 Task: Create validation rules for patient object.
Action: Mouse moved to (321, 168)
Screenshot: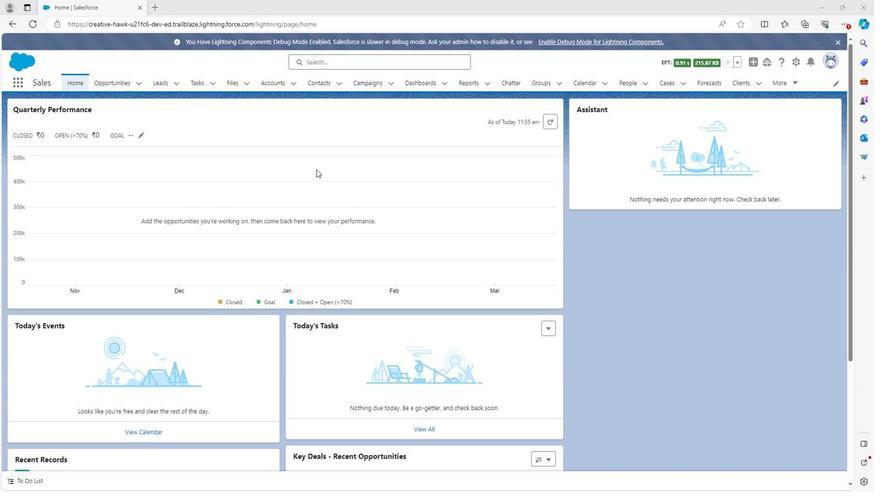 
Action: Mouse pressed left at (321, 168)
Screenshot: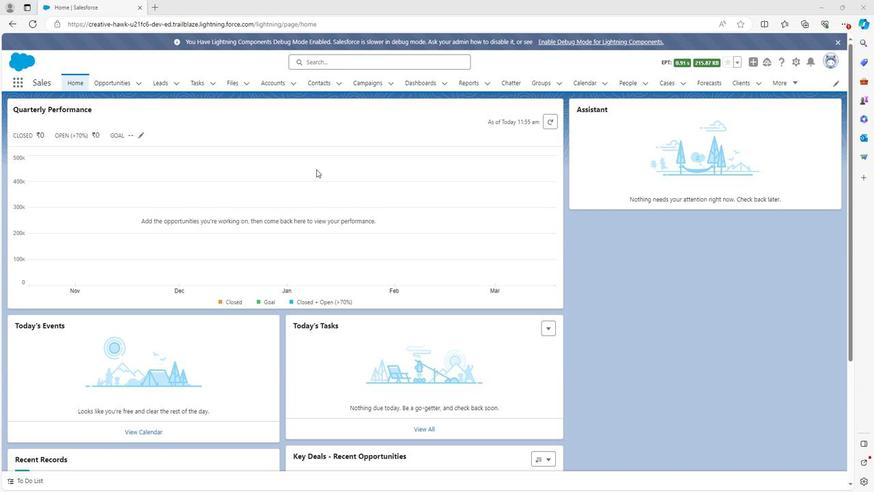 
Action: Mouse moved to (818, 56)
Screenshot: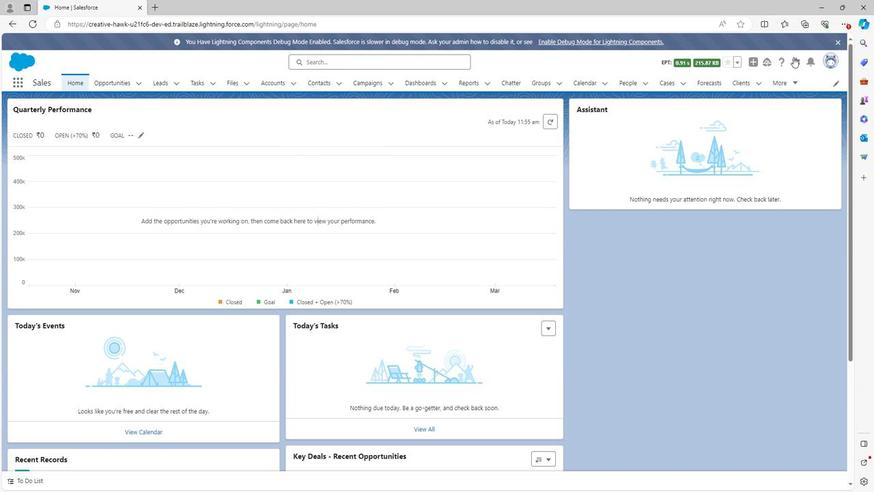 
Action: Mouse pressed left at (818, 56)
Screenshot: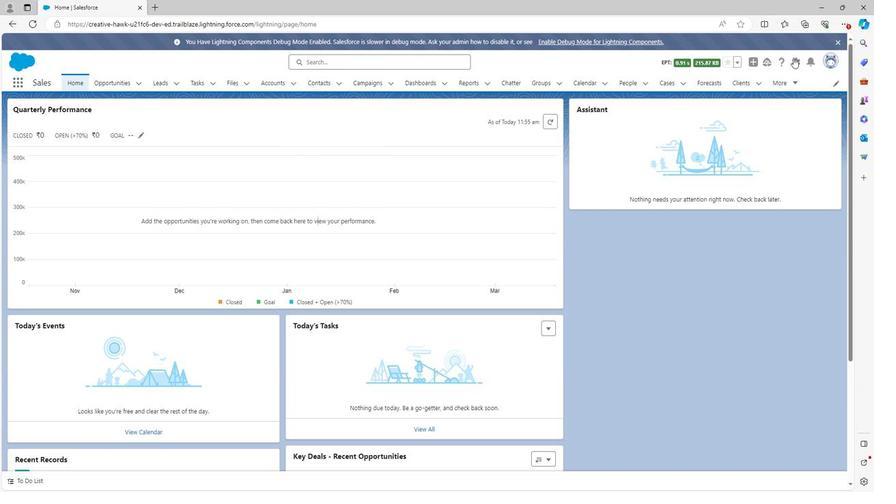 
Action: Mouse moved to (785, 88)
Screenshot: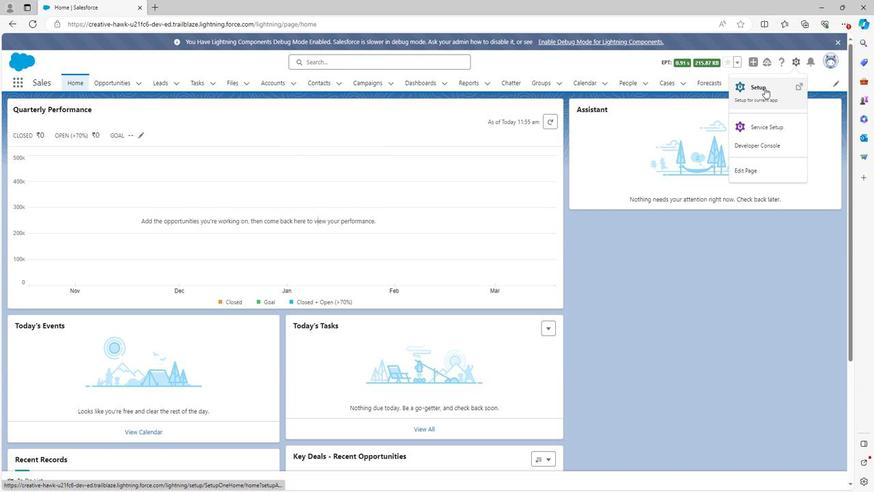 
Action: Mouse pressed left at (785, 88)
Screenshot: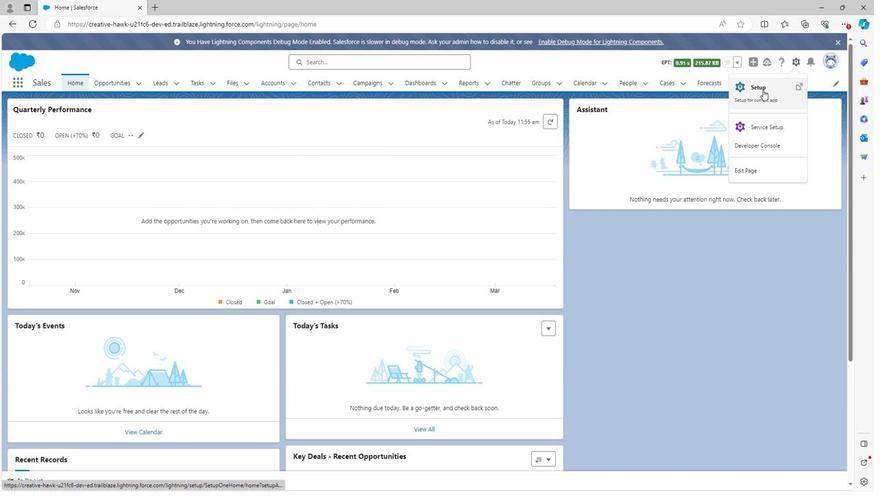 
Action: Mouse moved to (103, 82)
Screenshot: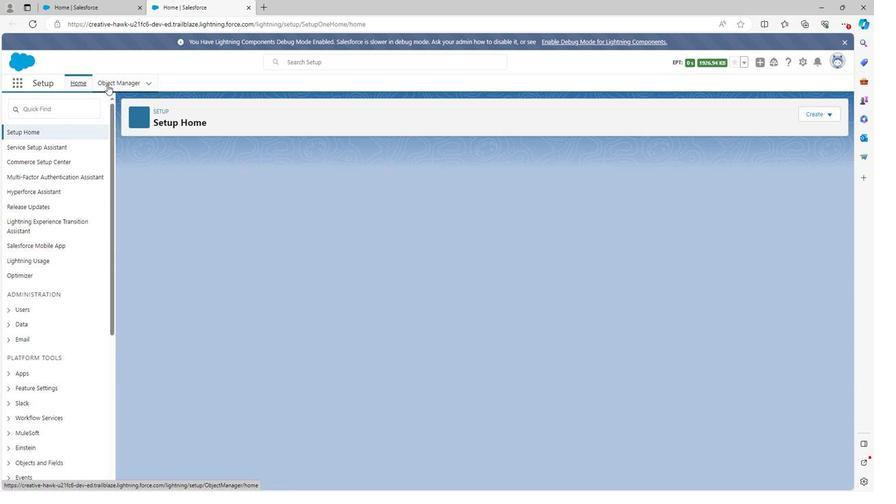 
Action: Mouse pressed left at (103, 82)
Screenshot: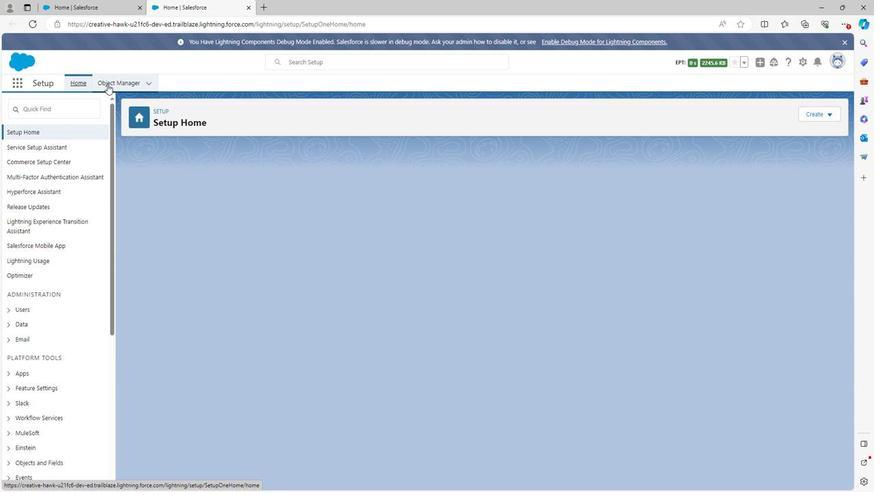 
Action: Mouse moved to (75, 267)
Screenshot: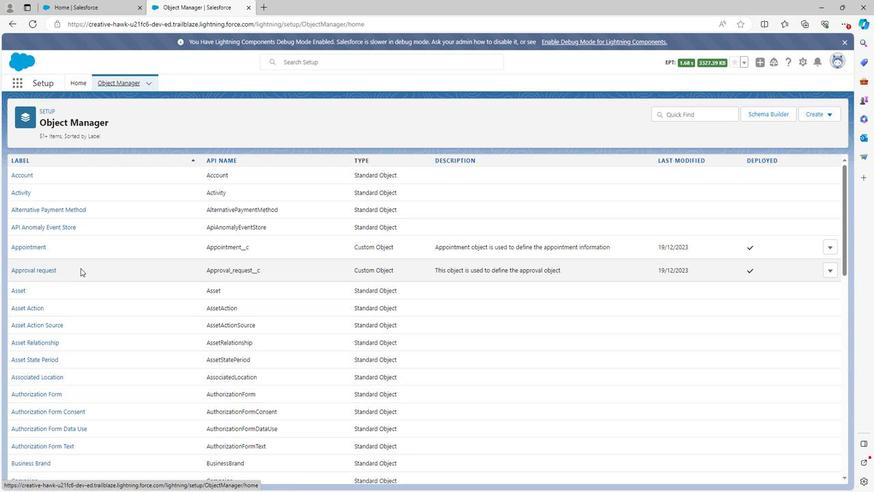 
Action: Mouse scrolled (75, 267) with delta (0, 0)
Screenshot: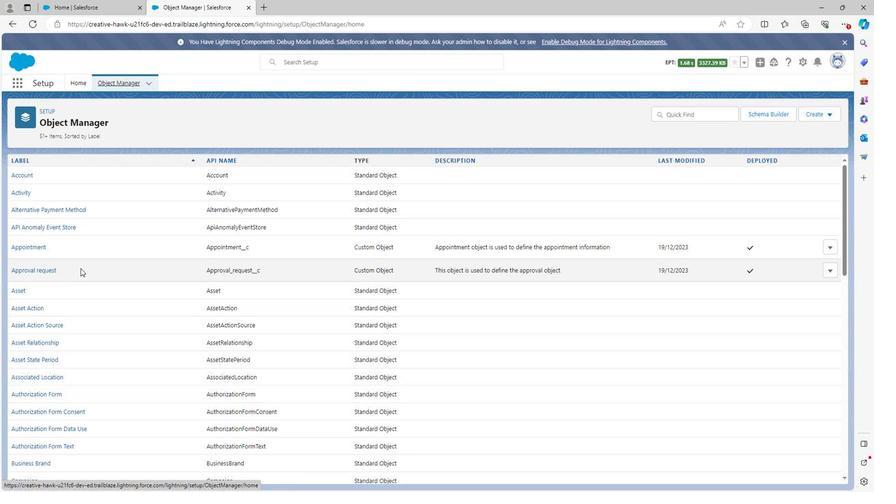 
Action: Mouse scrolled (75, 267) with delta (0, 0)
Screenshot: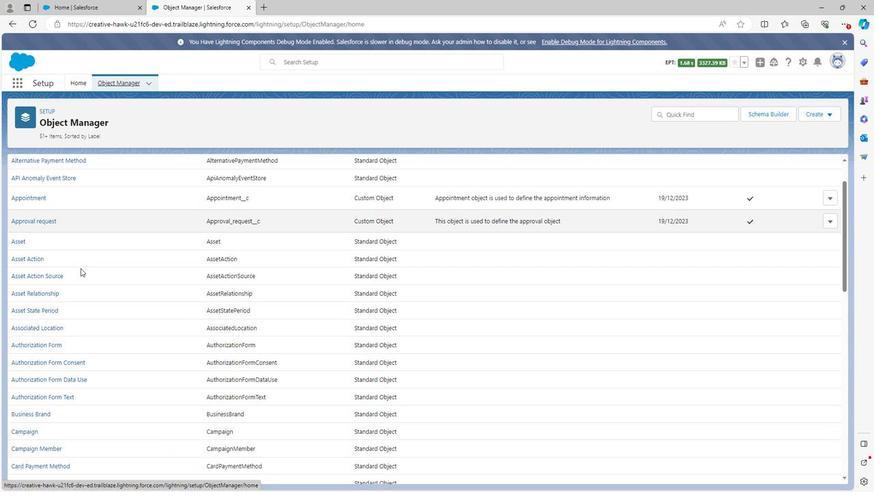 
Action: Mouse scrolled (75, 267) with delta (0, 0)
Screenshot: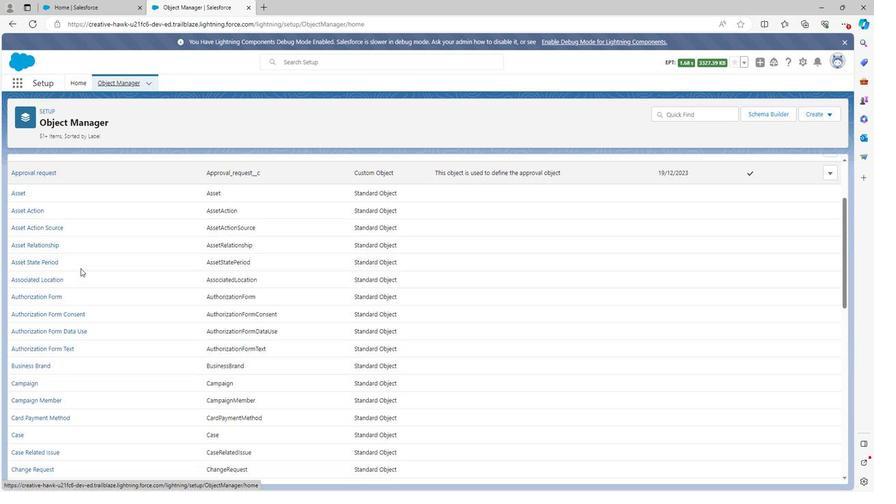 
Action: Mouse moved to (75, 269)
Screenshot: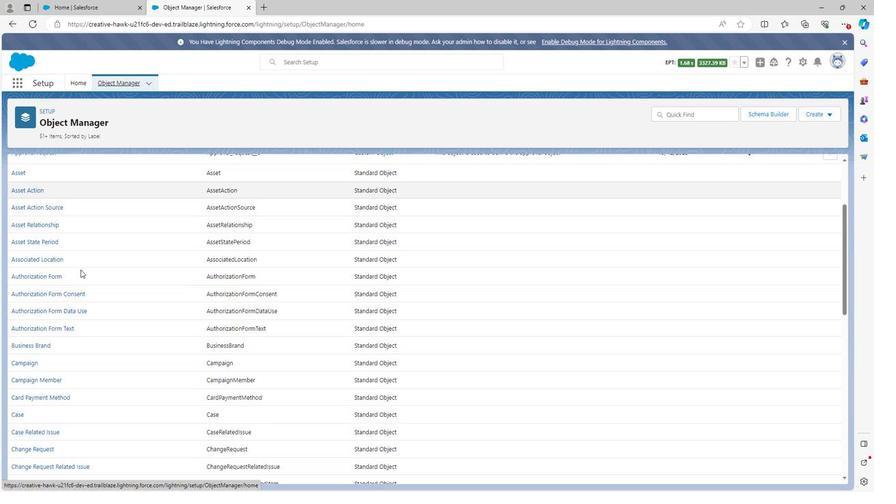 
Action: Mouse scrolled (75, 269) with delta (0, 0)
Screenshot: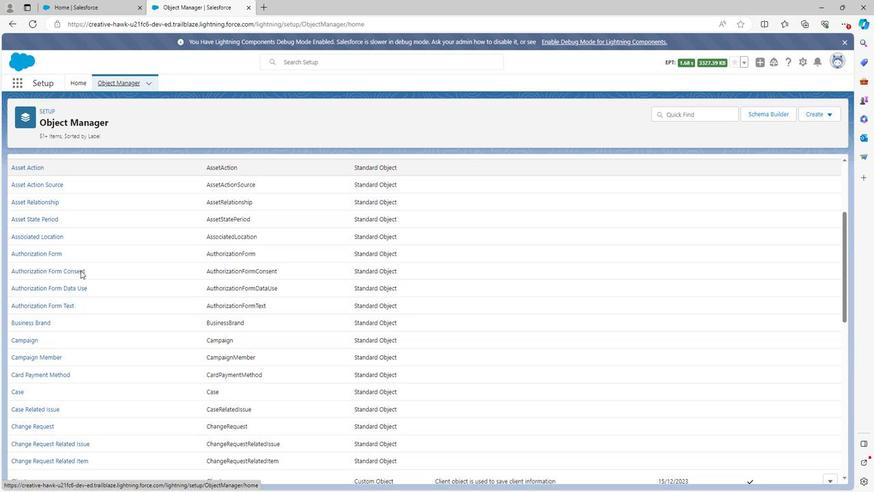 
Action: Mouse scrolled (75, 269) with delta (0, 0)
Screenshot: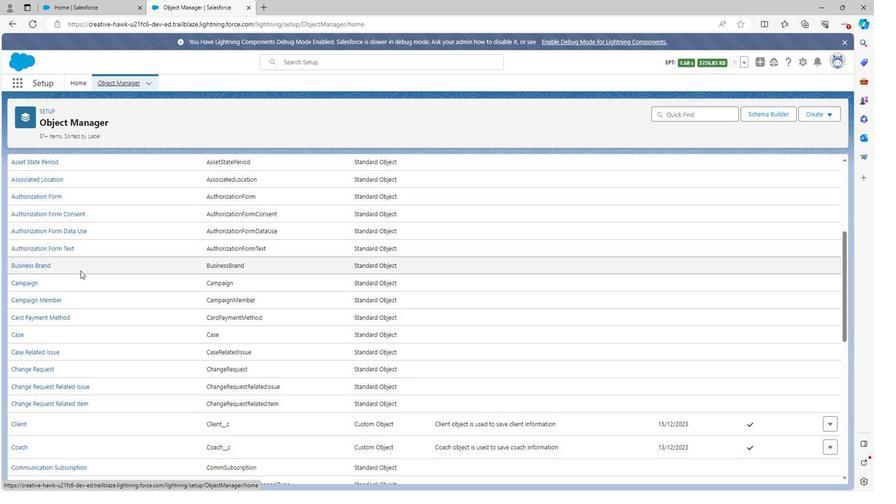 
Action: Mouse scrolled (75, 269) with delta (0, 0)
Screenshot: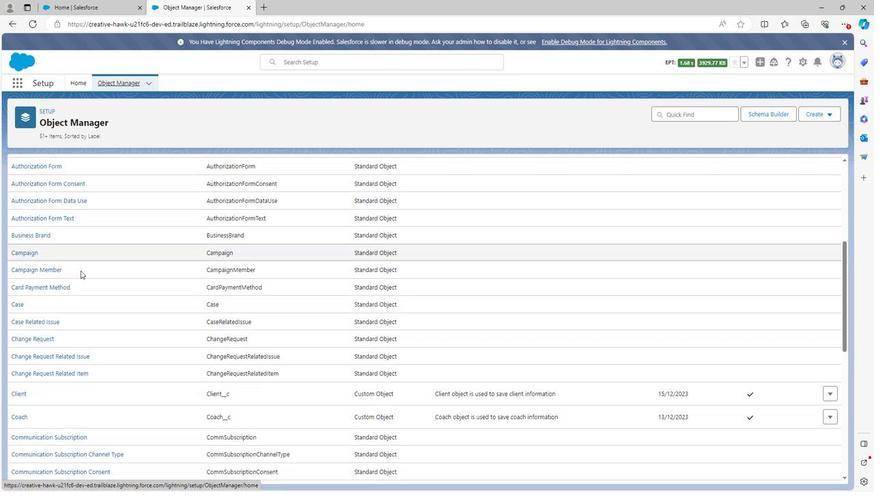 
Action: Mouse moved to (75, 270)
Screenshot: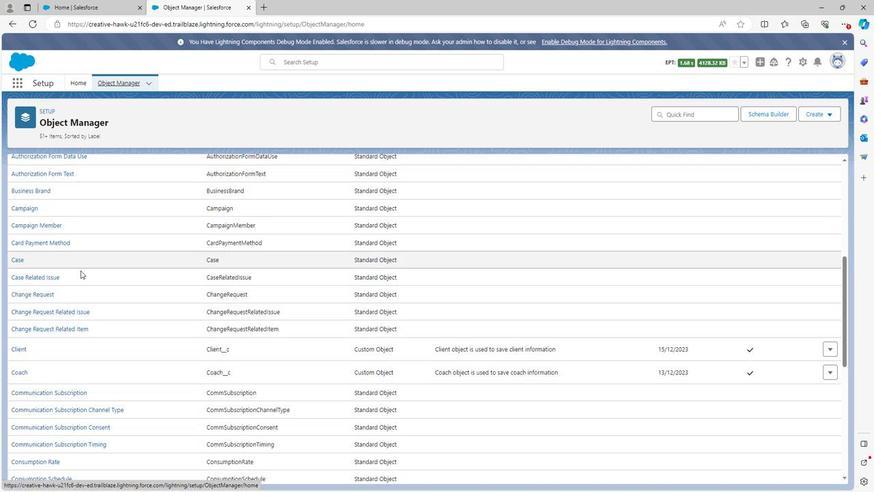 
Action: Mouse scrolled (75, 269) with delta (0, 0)
Screenshot: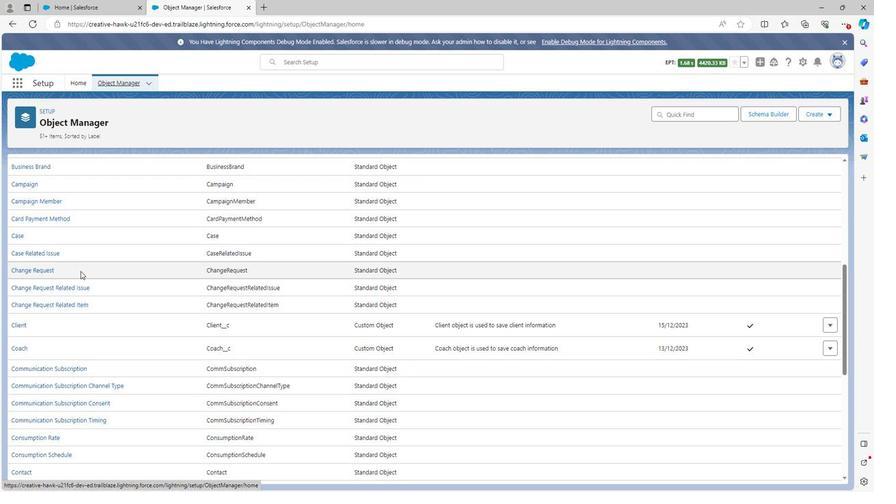 
Action: Mouse scrolled (75, 269) with delta (0, 0)
Screenshot: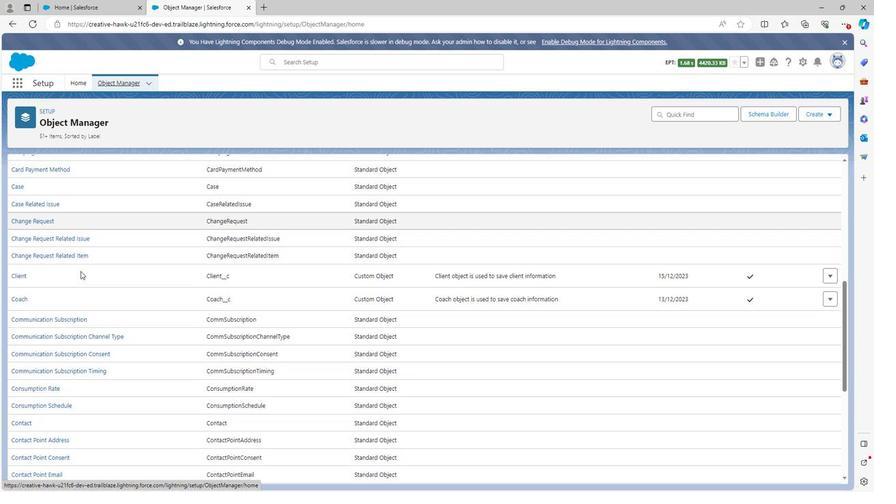 
Action: Mouse scrolled (75, 269) with delta (0, 0)
Screenshot: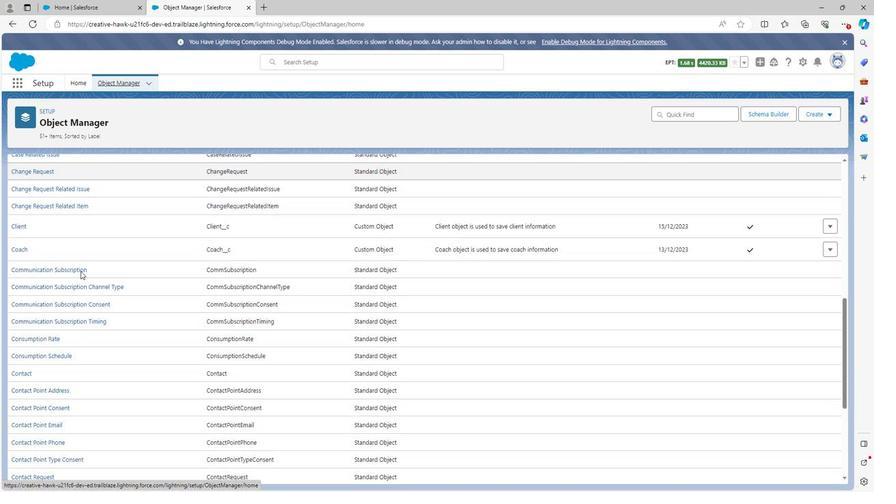 
Action: Mouse scrolled (75, 269) with delta (0, 0)
Screenshot: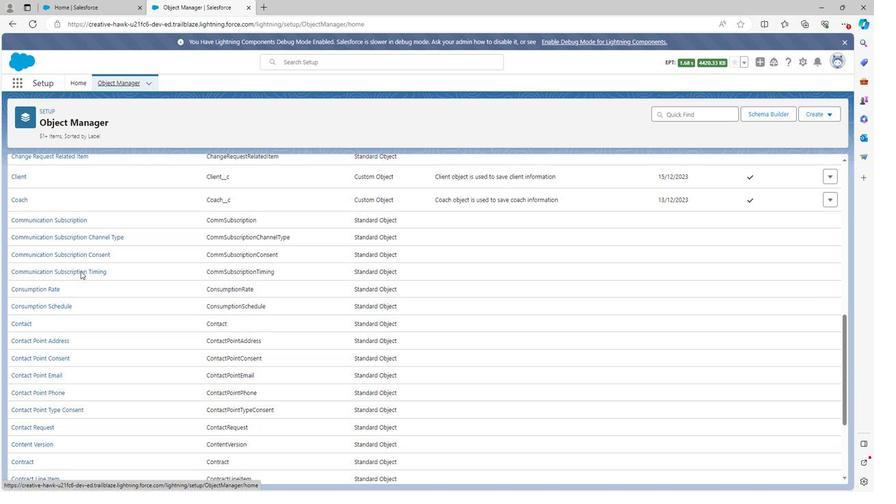 
Action: Mouse scrolled (75, 269) with delta (0, 0)
Screenshot: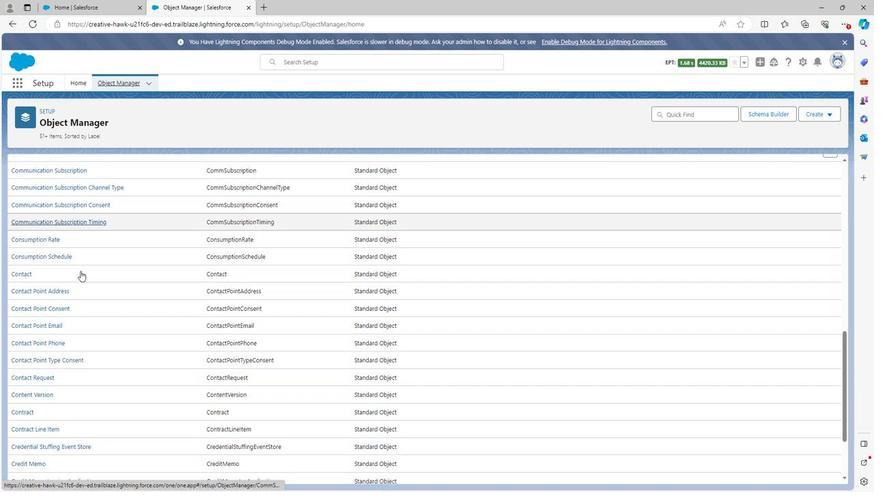
Action: Mouse scrolled (75, 269) with delta (0, 0)
Screenshot: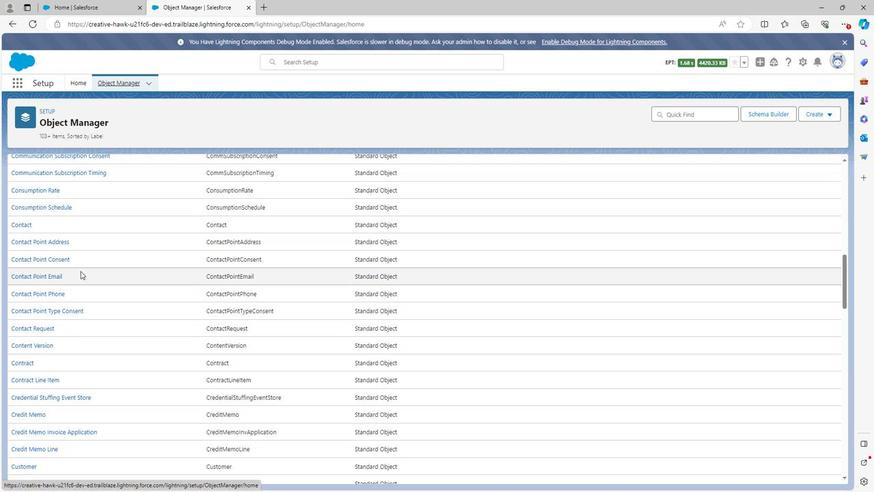 
Action: Mouse scrolled (75, 269) with delta (0, 0)
Screenshot: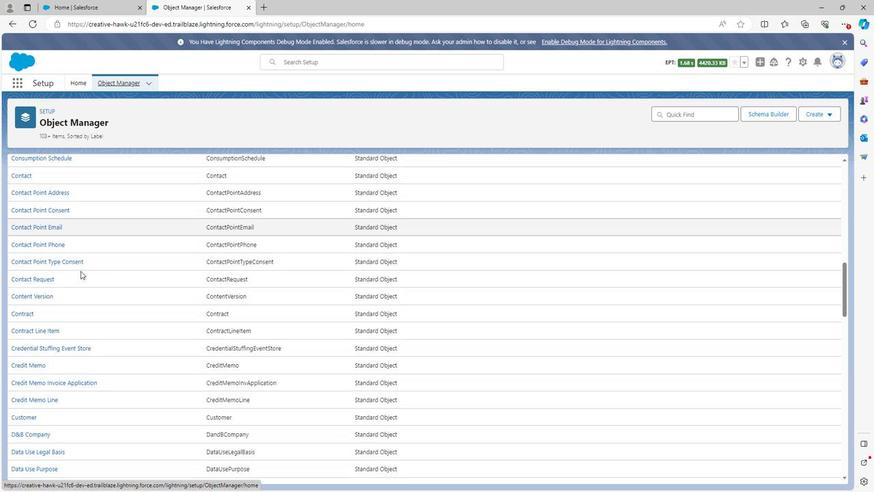 
Action: Mouse scrolled (75, 269) with delta (0, 0)
Screenshot: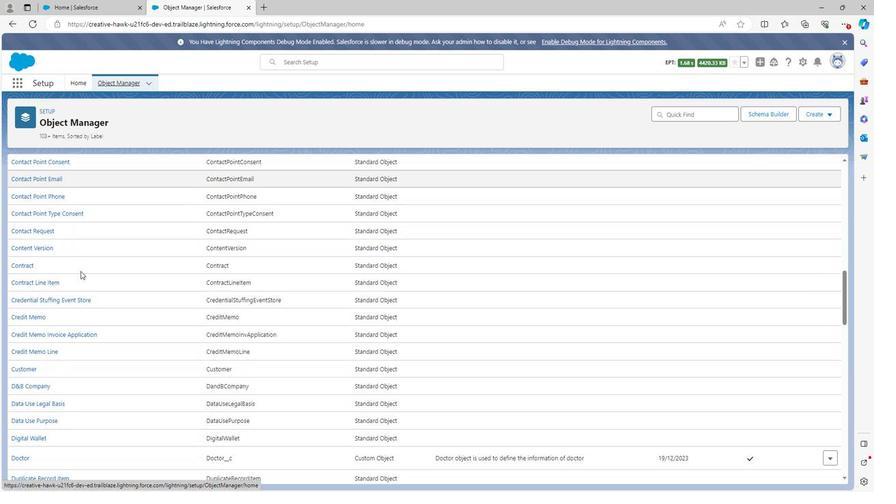 
Action: Mouse scrolled (75, 269) with delta (0, 0)
Screenshot: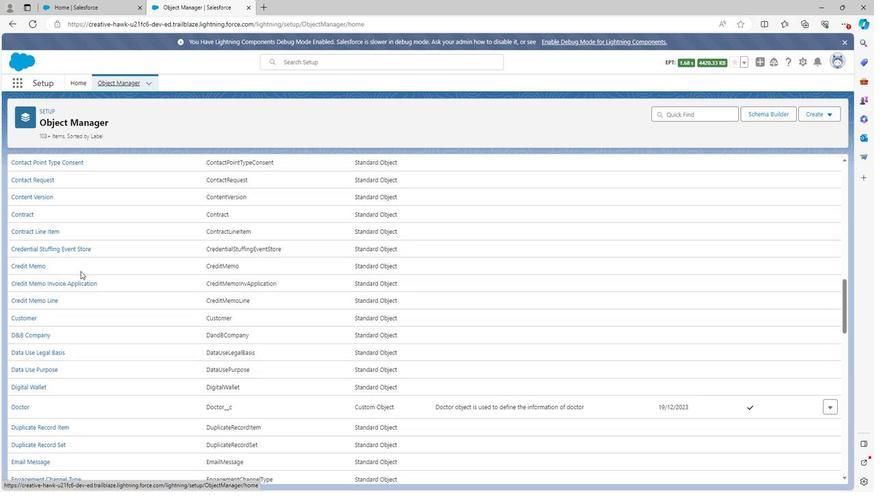 
Action: Mouse scrolled (75, 269) with delta (0, 0)
Screenshot: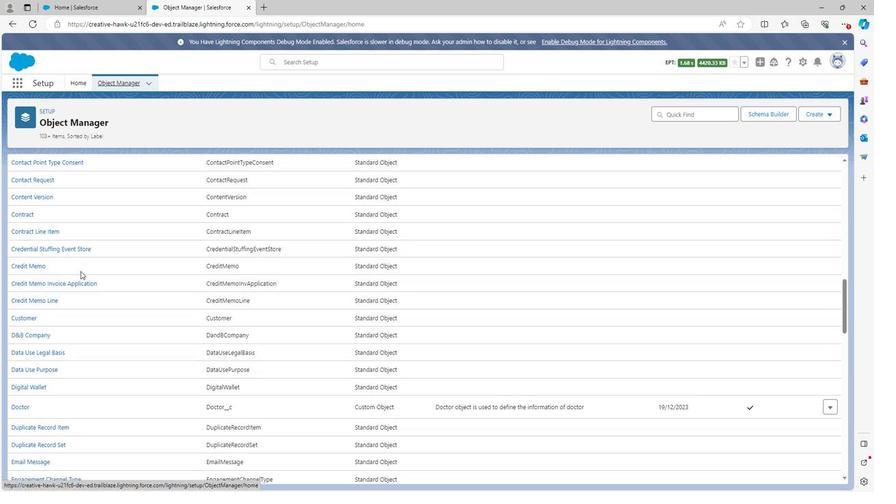 
Action: Mouse scrolled (75, 269) with delta (0, 0)
Screenshot: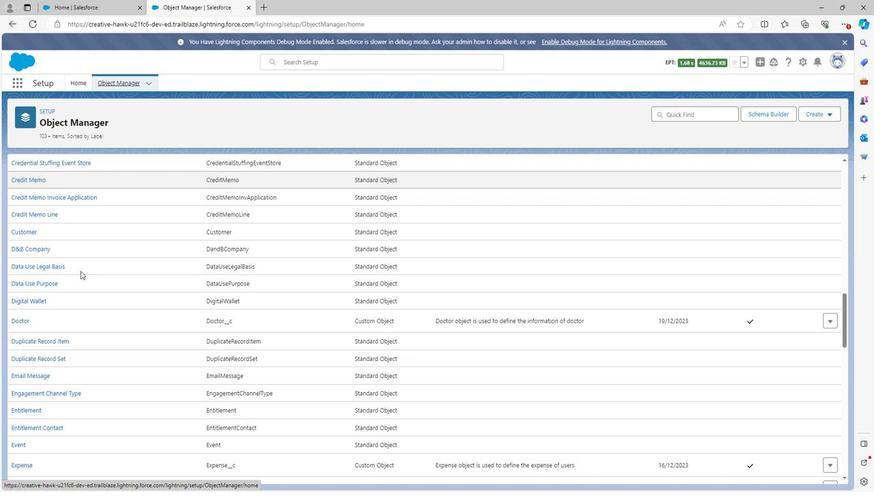 
Action: Mouse scrolled (75, 269) with delta (0, 0)
Screenshot: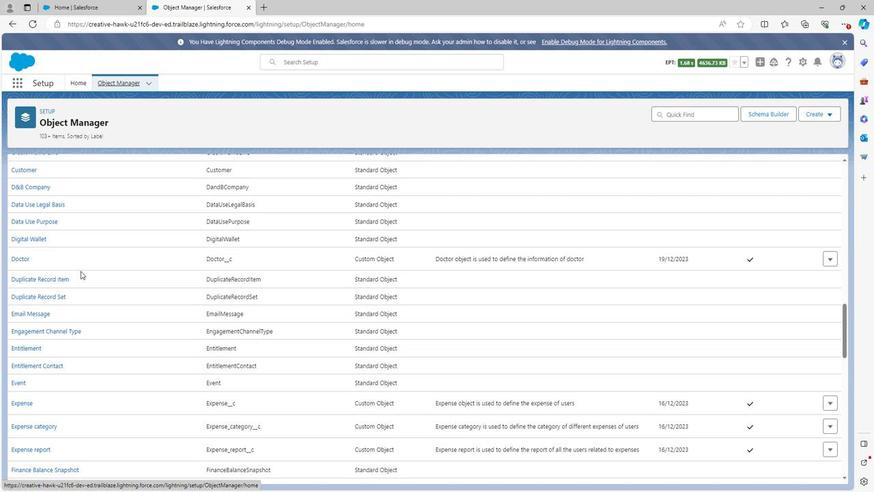 
Action: Mouse moved to (75, 271)
Screenshot: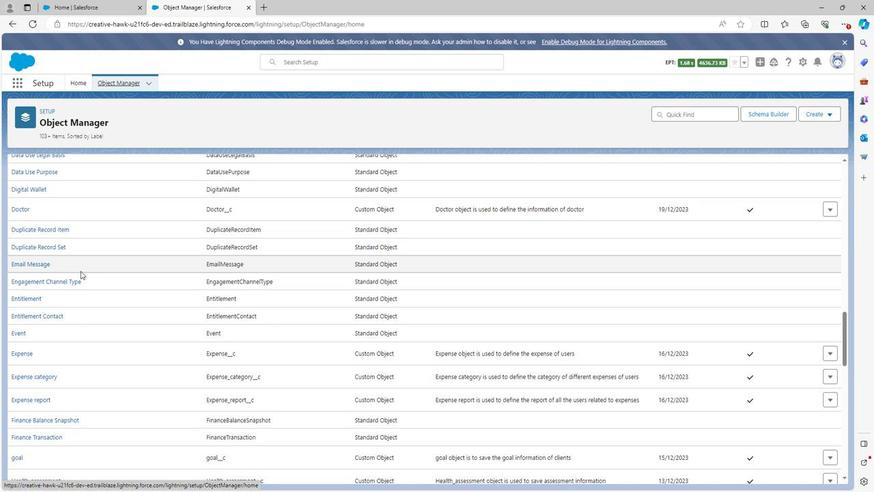
Action: Mouse scrolled (75, 271) with delta (0, 0)
Screenshot: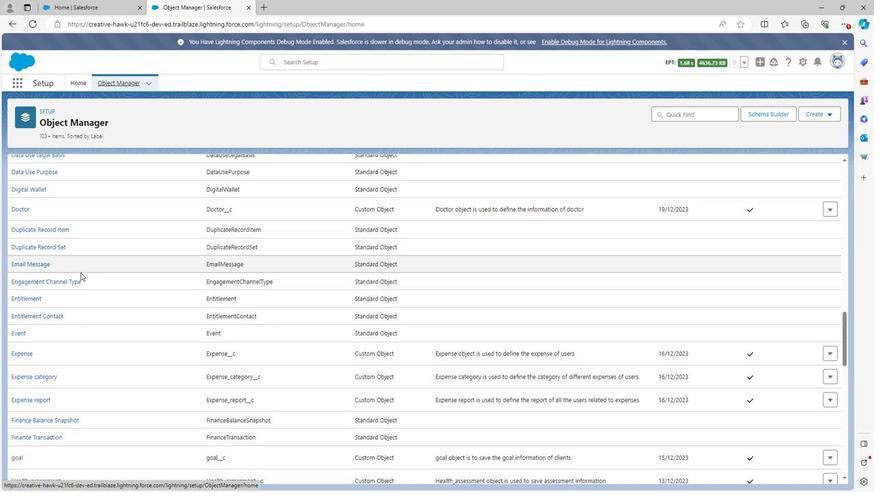 
Action: Mouse scrolled (75, 271) with delta (0, 0)
Screenshot: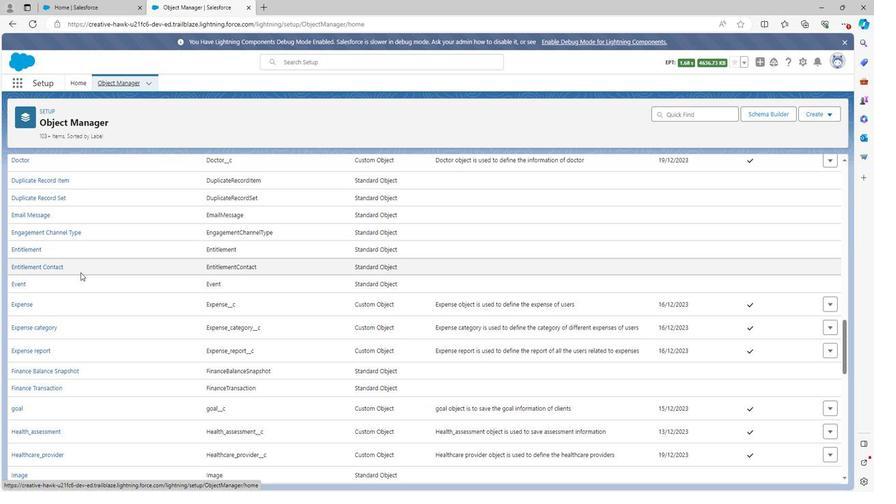 
Action: Mouse scrolled (75, 271) with delta (0, 0)
Screenshot: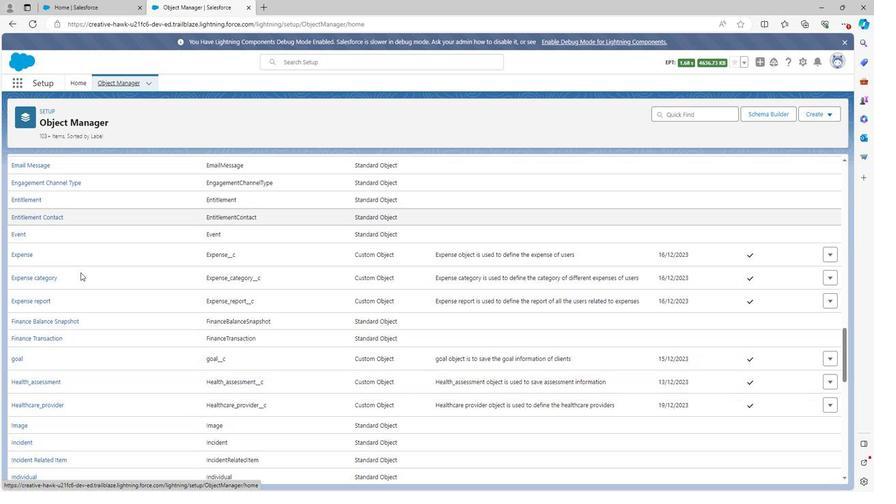 
Action: Mouse scrolled (75, 271) with delta (0, 0)
Screenshot: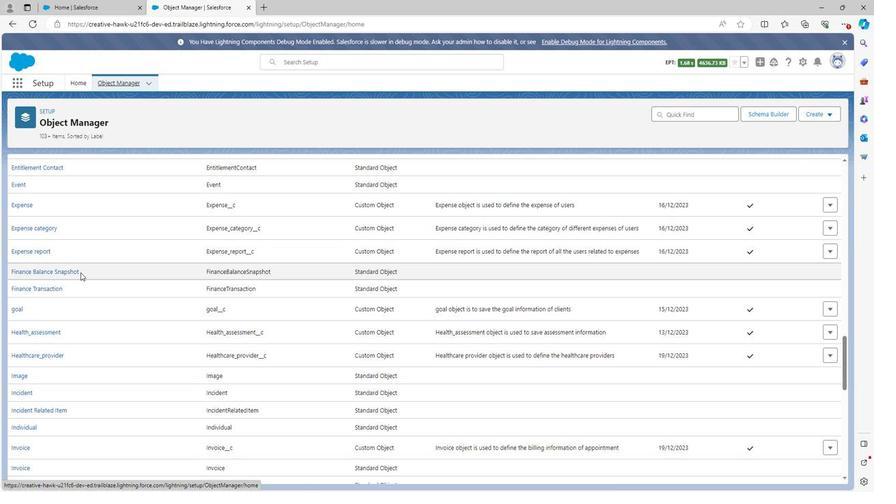
Action: Mouse scrolled (75, 271) with delta (0, 0)
Screenshot: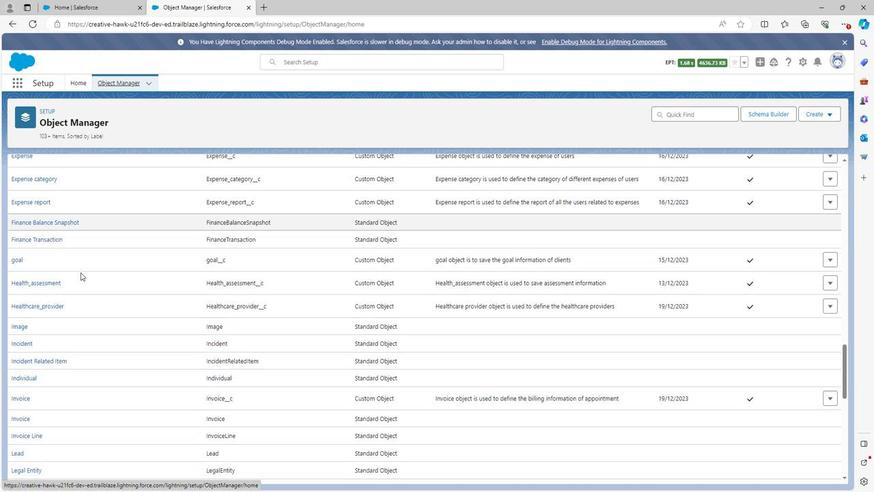 
Action: Mouse scrolled (75, 271) with delta (0, 0)
Screenshot: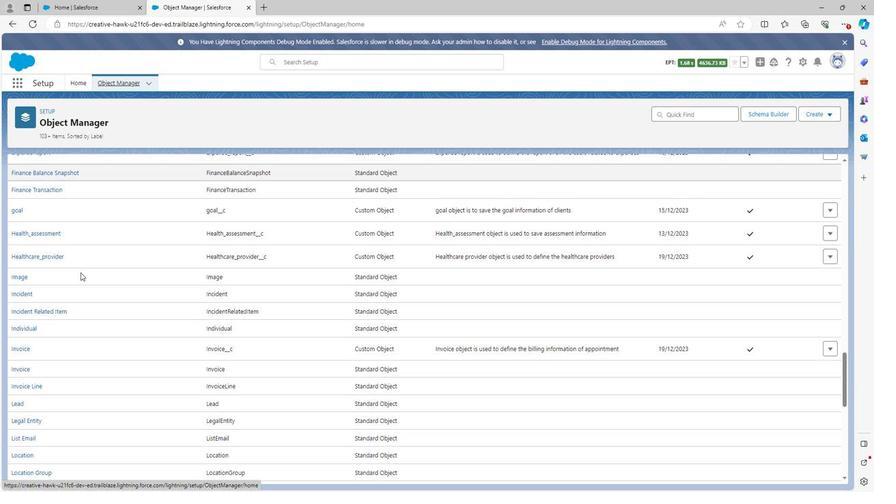 
Action: Mouse scrolled (75, 271) with delta (0, 0)
Screenshot: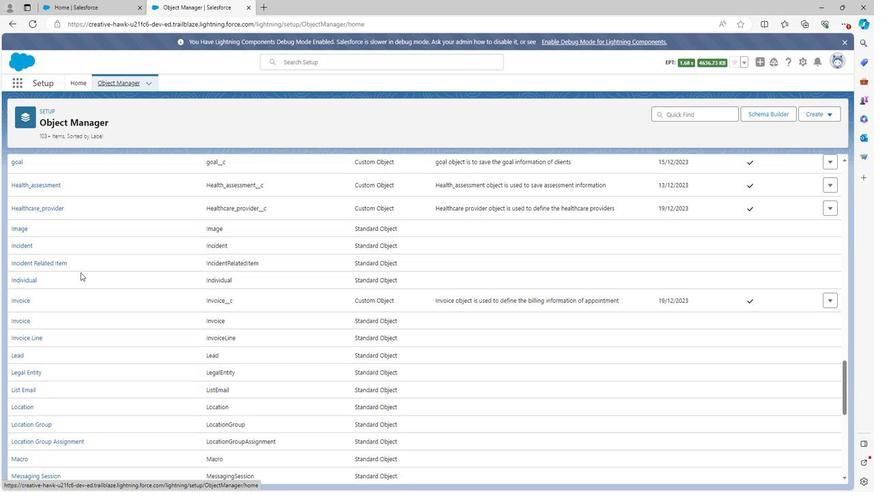 
Action: Mouse scrolled (75, 271) with delta (0, 0)
Screenshot: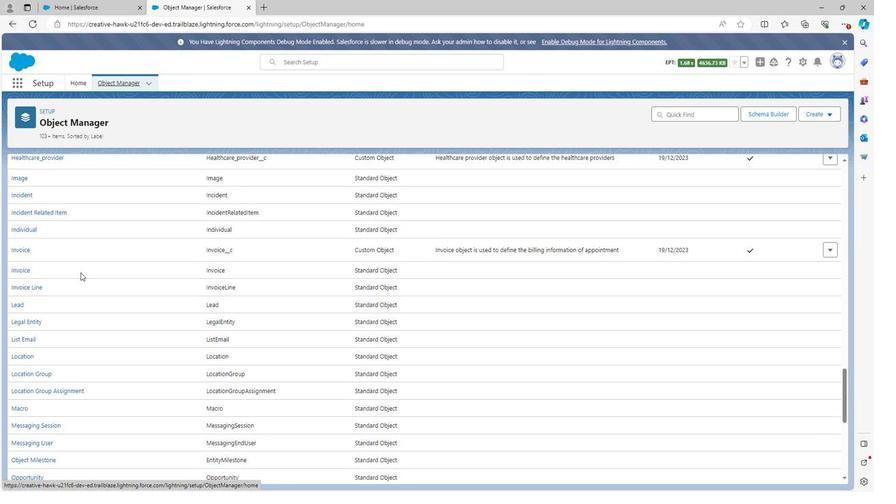 
Action: Mouse scrolled (75, 271) with delta (0, 0)
Screenshot: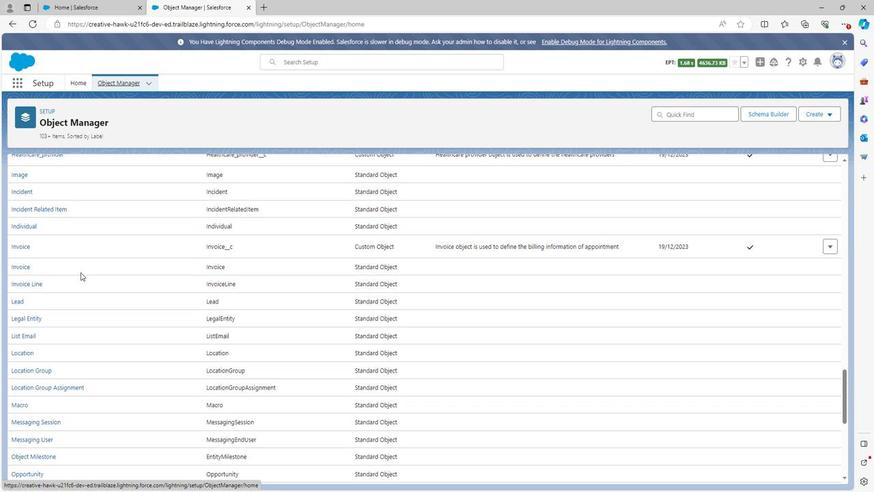 
Action: Mouse scrolled (75, 271) with delta (0, 0)
Screenshot: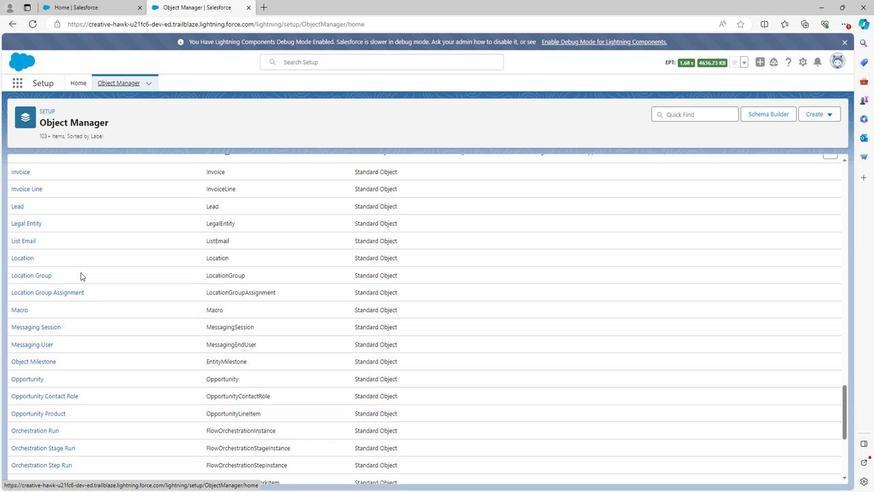 
Action: Mouse scrolled (75, 271) with delta (0, 0)
Screenshot: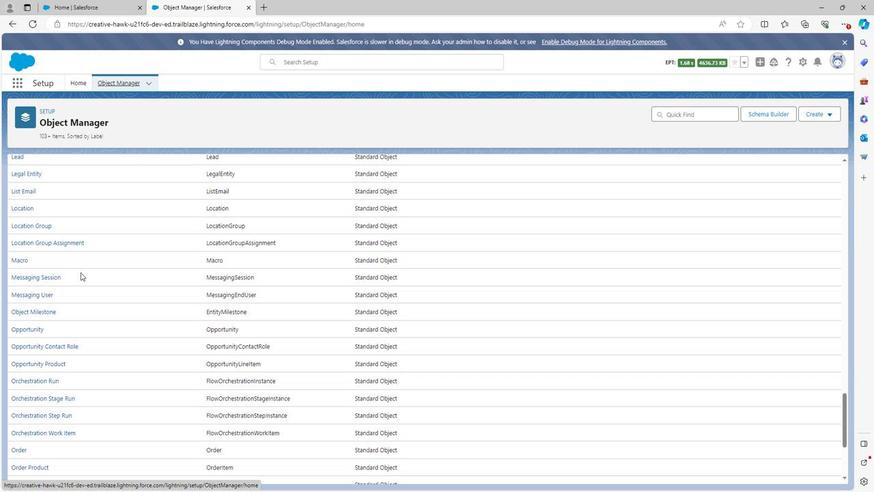 
Action: Mouse scrolled (75, 271) with delta (0, 0)
Screenshot: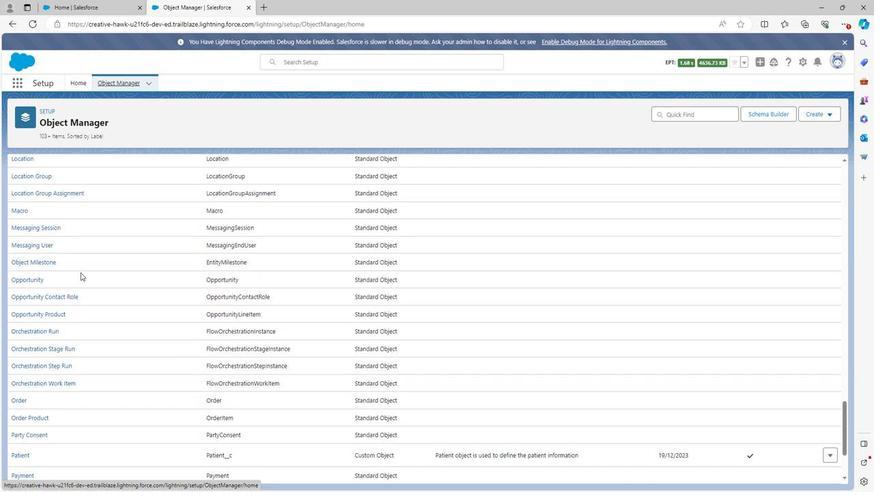 
Action: Mouse scrolled (75, 271) with delta (0, 0)
Screenshot: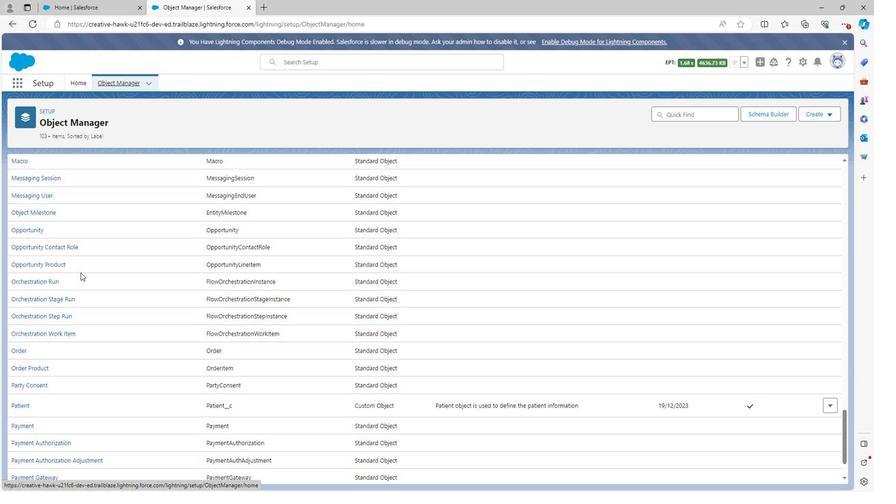 
Action: Mouse moved to (15, 353)
Screenshot: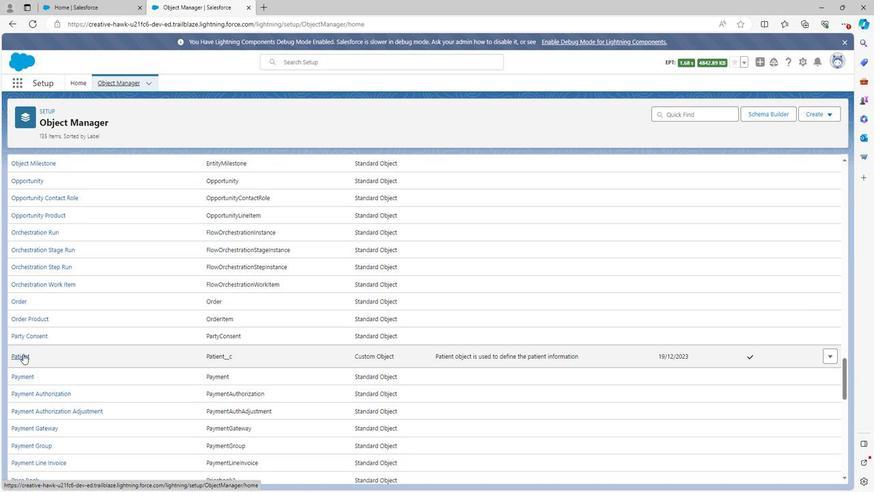 
Action: Mouse pressed left at (15, 353)
Screenshot: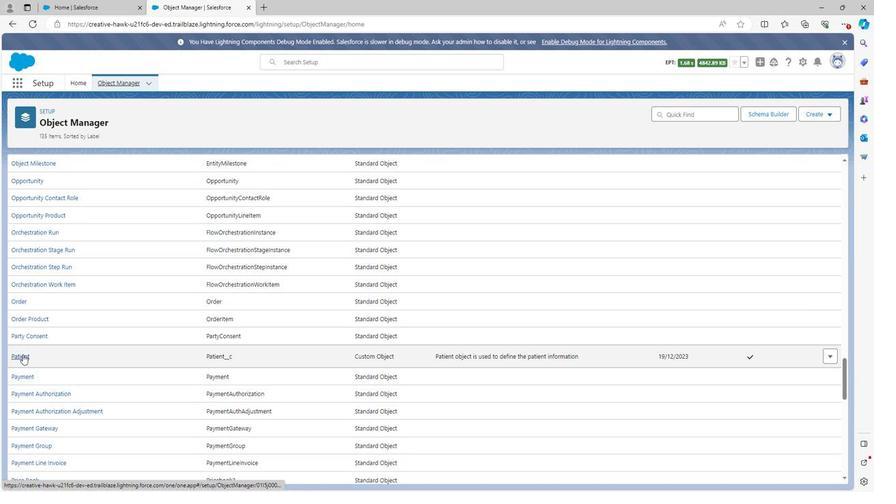 
Action: Mouse moved to (64, 176)
Screenshot: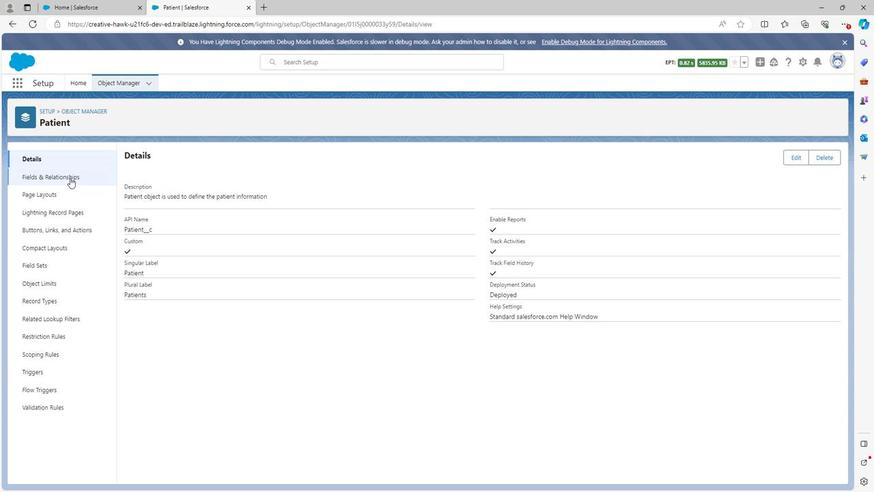 
Action: Mouse pressed left at (64, 176)
Screenshot: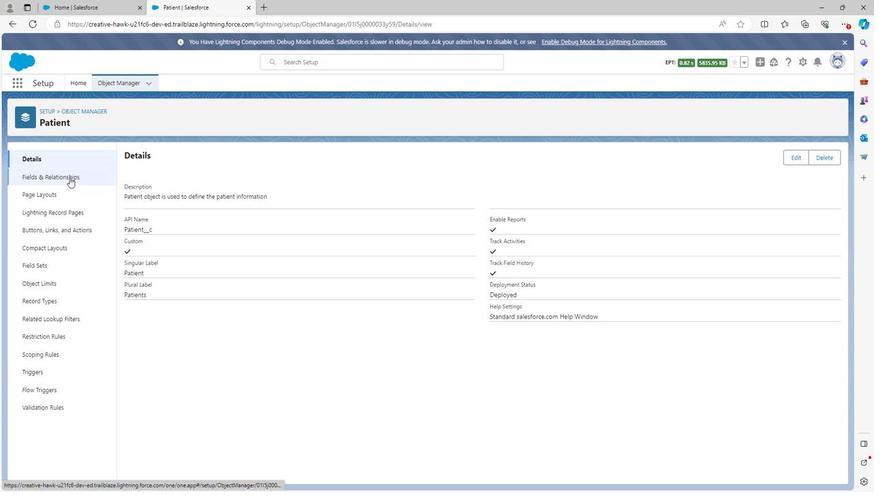 
Action: Mouse moved to (133, 390)
Screenshot: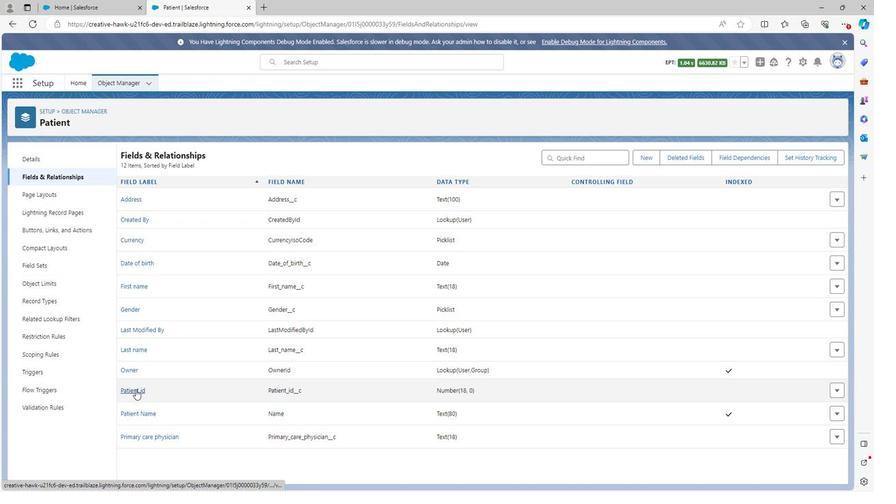 
Action: Mouse pressed left at (133, 390)
Screenshot: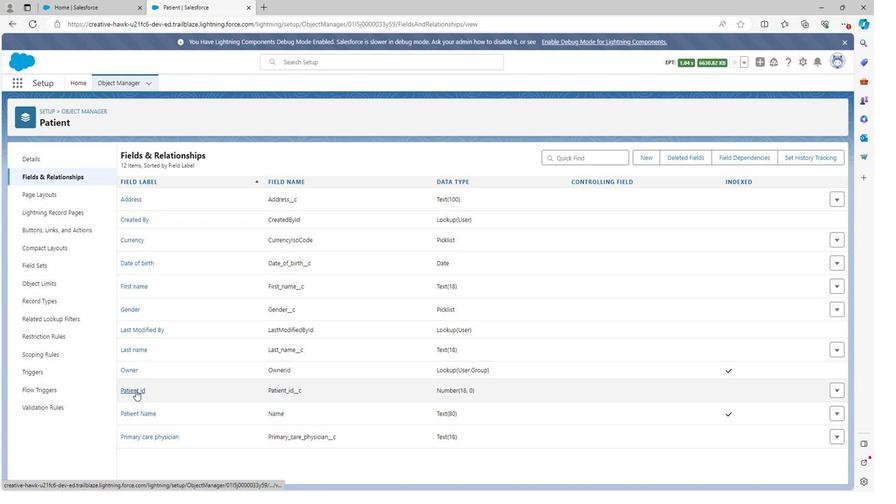 
Action: Mouse moved to (321, 315)
Screenshot: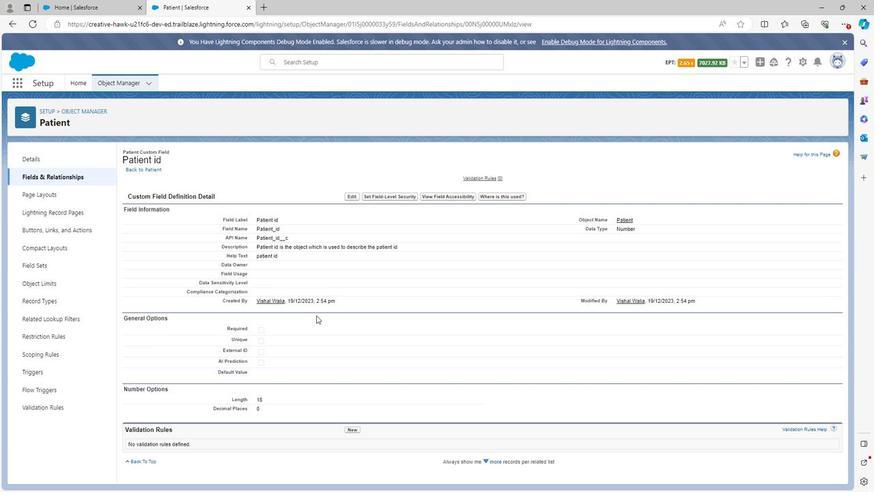 
Action: Mouse scrolled (321, 315) with delta (0, 0)
Screenshot: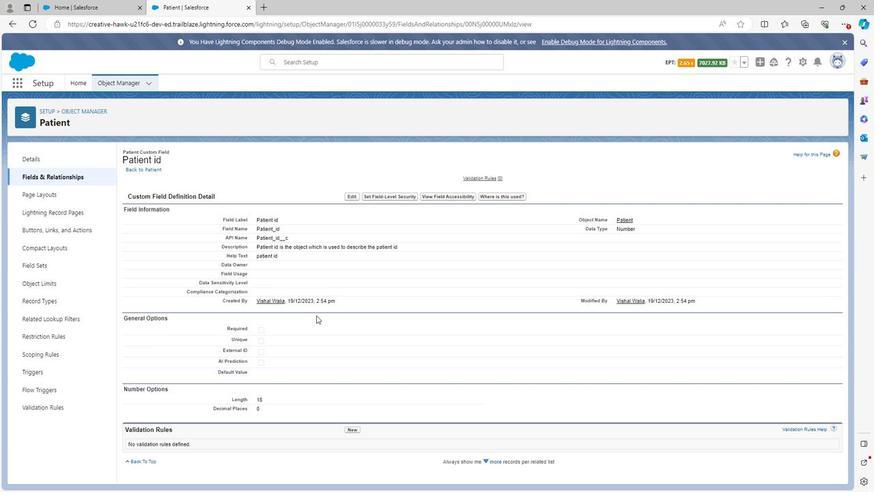 
Action: Mouse moved to (359, 431)
Screenshot: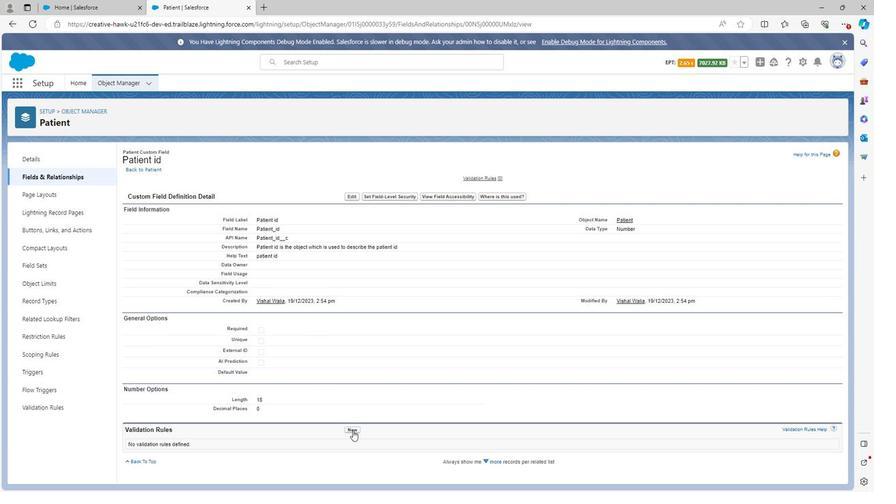 
Action: Mouse pressed left at (359, 431)
Screenshot: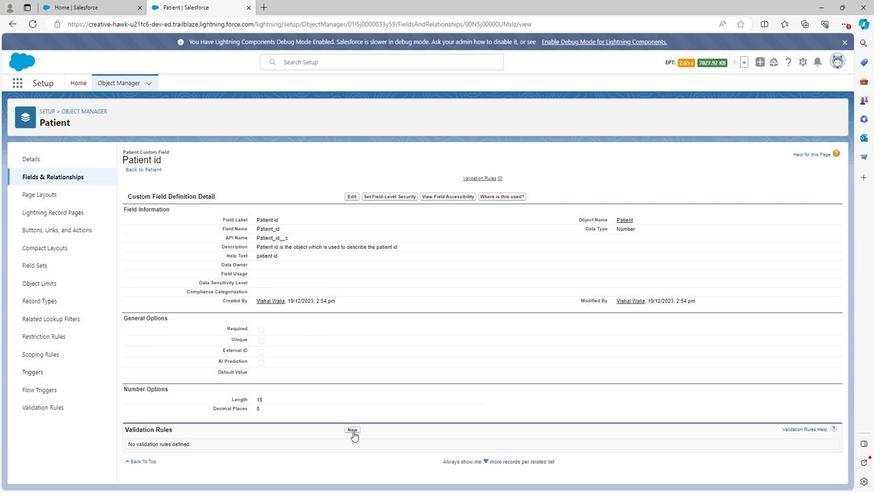 
Action: Mouse moved to (142, 222)
Screenshot: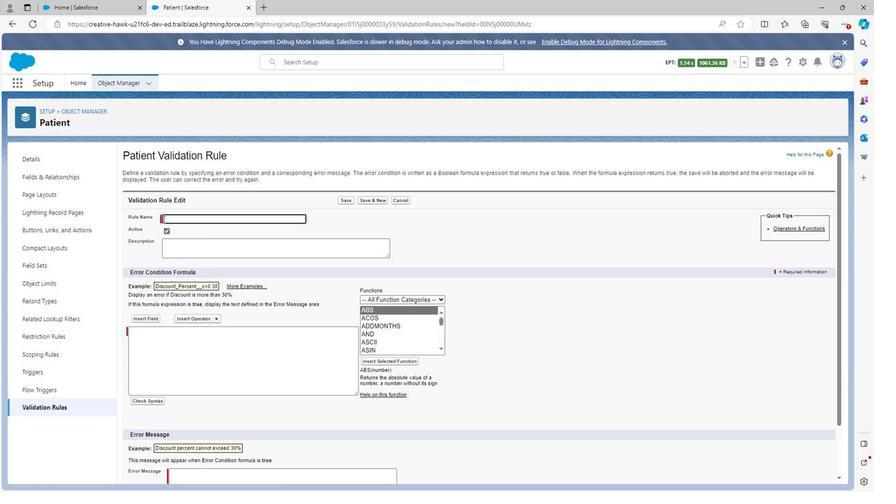 
Action: Key pressed <Key.shift>Patient<Key.space>id<Key.space>rule
Screenshot: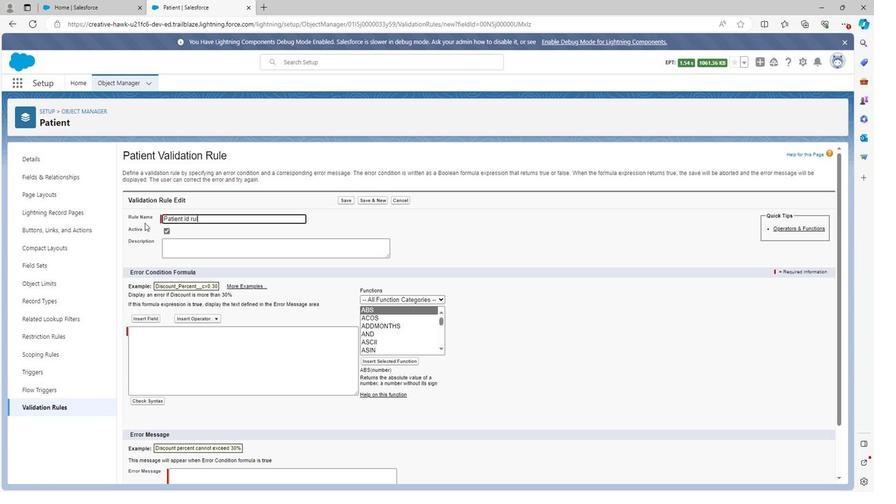 
Action: Mouse moved to (210, 228)
Screenshot: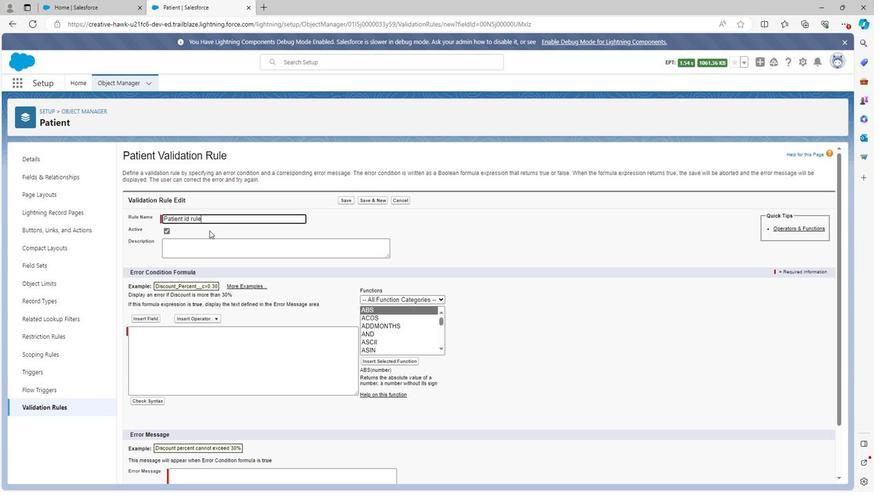 
Action: Mouse pressed left at (210, 228)
Screenshot: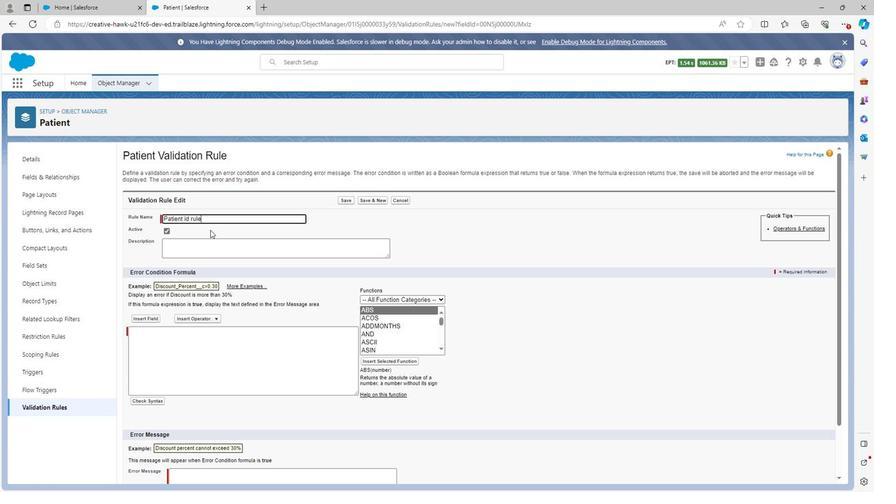 
Action: Mouse moved to (199, 243)
Screenshot: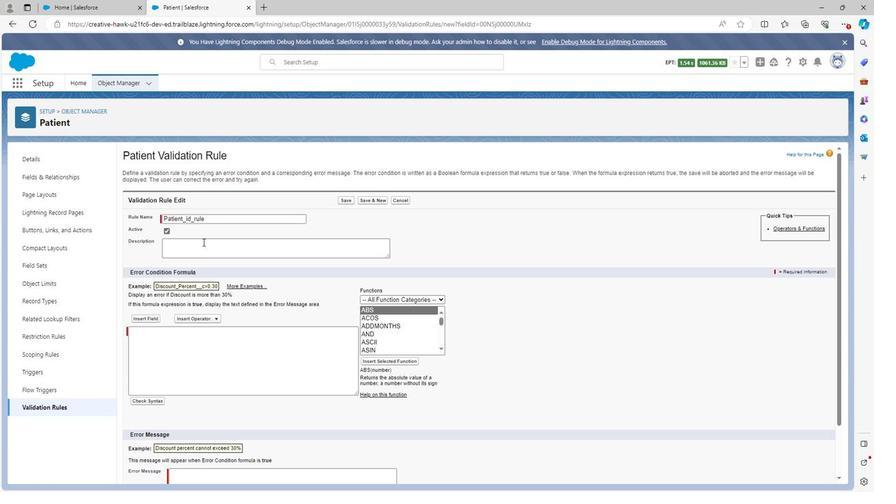 
Action: Mouse pressed left at (199, 243)
Screenshot: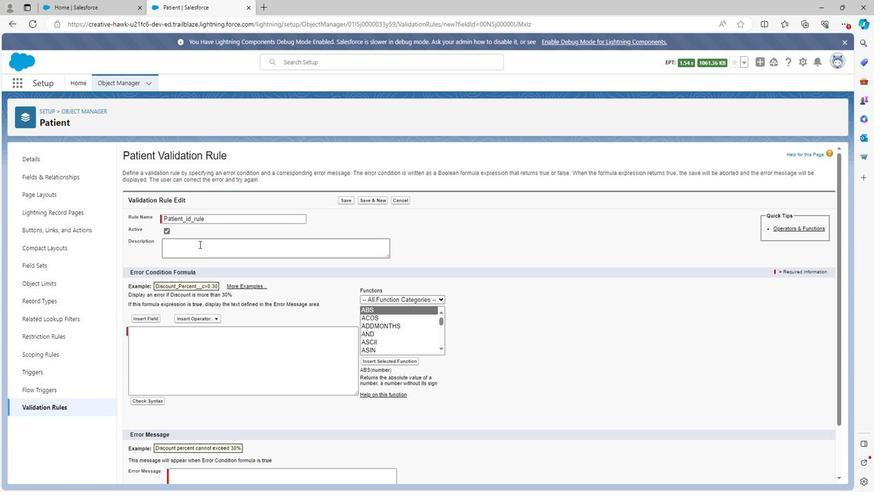 
Action: Mouse moved to (182, 237)
Screenshot: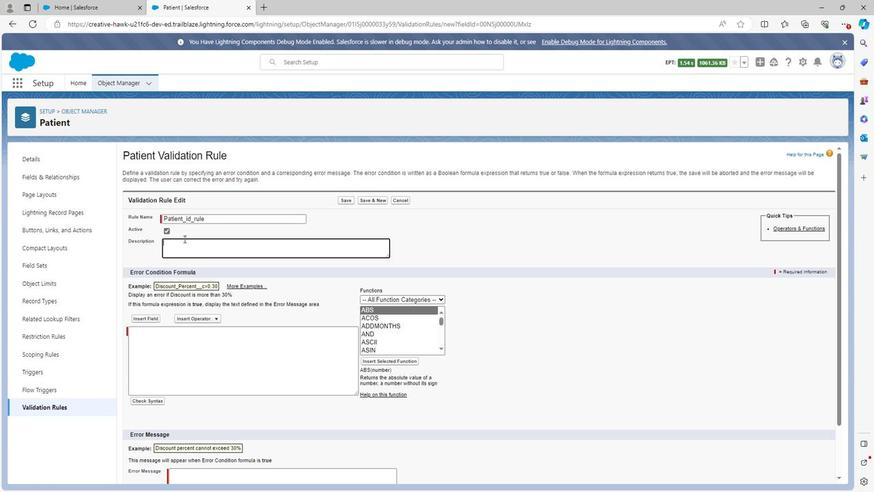 
Action: Key pressed <Key.shift><Key.shift><Key.shift><Key.shift><Key.shift><Key.shift><Key.shift><Key.shift><Key.shift><Key.shift><Key.shift>Patient<Key.space>id<Key.space>rule<Key.space>is<Key.space>d<Key.backspace><Key.backspace><Key.space>used<Key.space>to<Key.space>define<Key.space>th<Key.backspace><Key.backspace>d<Key.backspace><Key.backspace>d<Key.space>the<Key.space>patient<Key.space>rule<Key.space><Key.backspace><Key.backspace><Key.backspace><Key.backspace><Key.backspace>id<Key.space>within<Key.space>limit
Screenshot: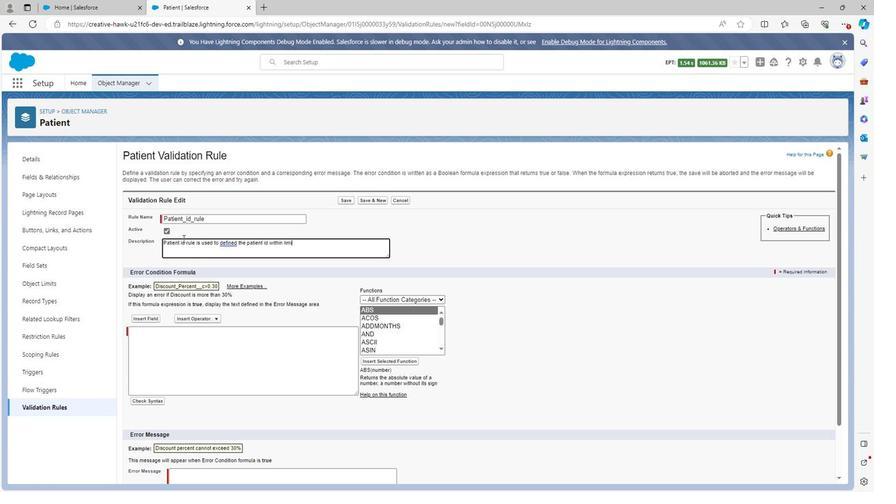 
Action: Mouse moved to (141, 312)
Screenshot: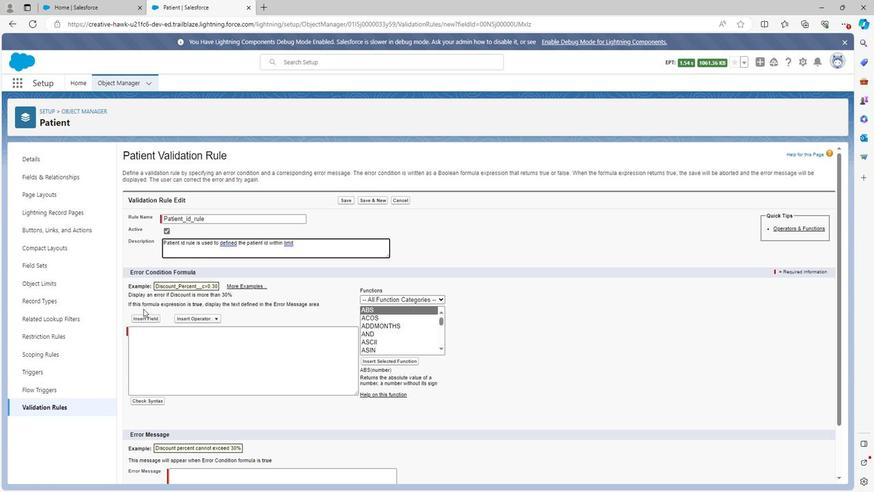 
Action: Mouse pressed left at (141, 312)
Screenshot: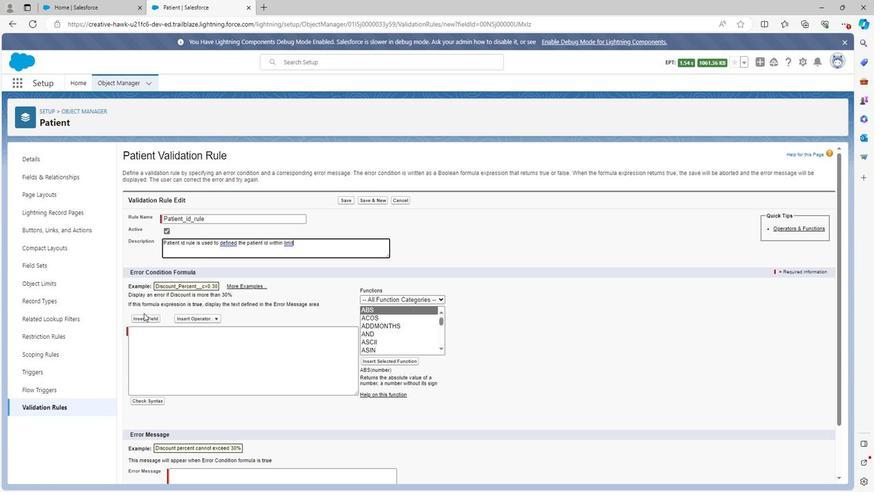 
Action: Mouse moved to (141, 317)
Screenshot: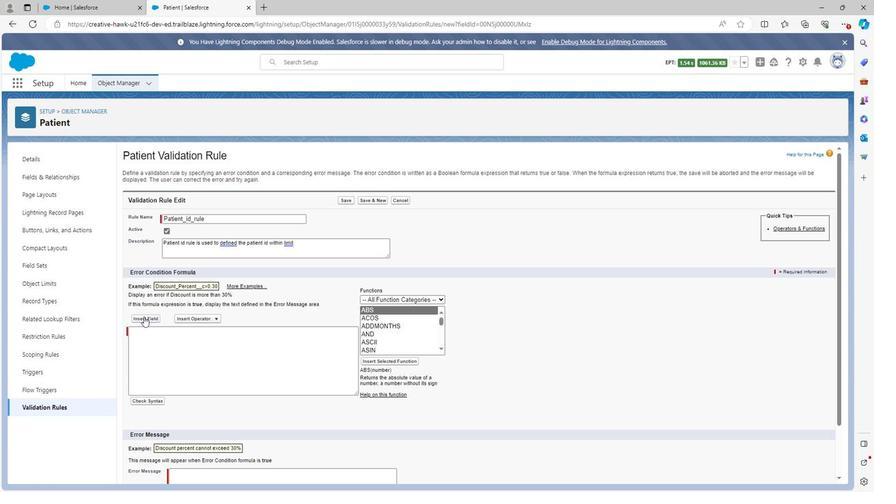 
Action: Mouse pressed left at (141, 317)
Screenshot: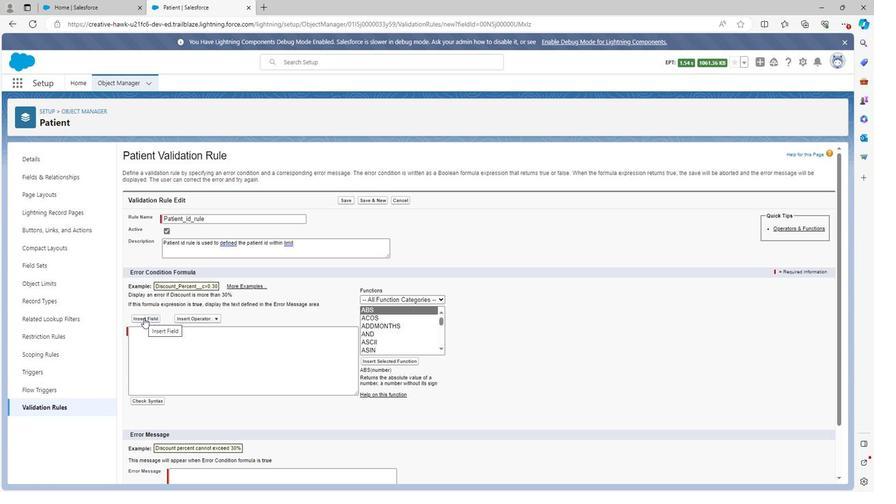 
Action: Mouse moved to (407, 306)
Screenshot: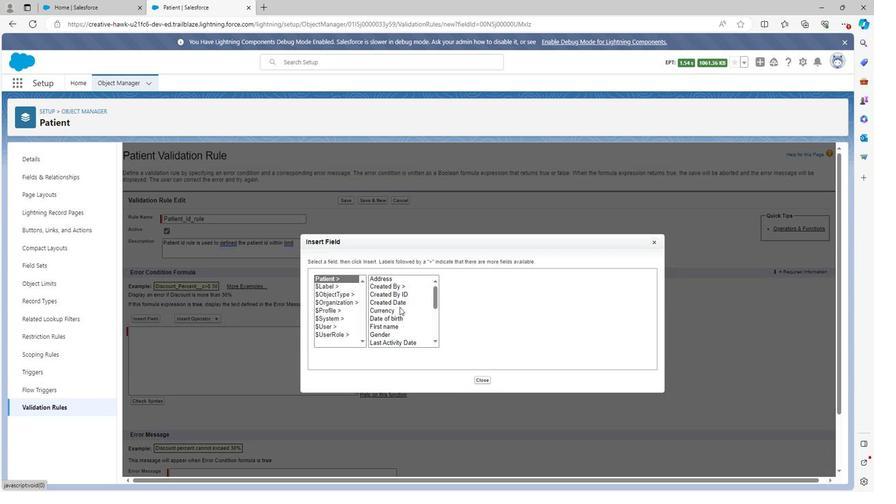 
Action: Mouse scrolled (407, 305) with delta (0, 0)
Screenshot: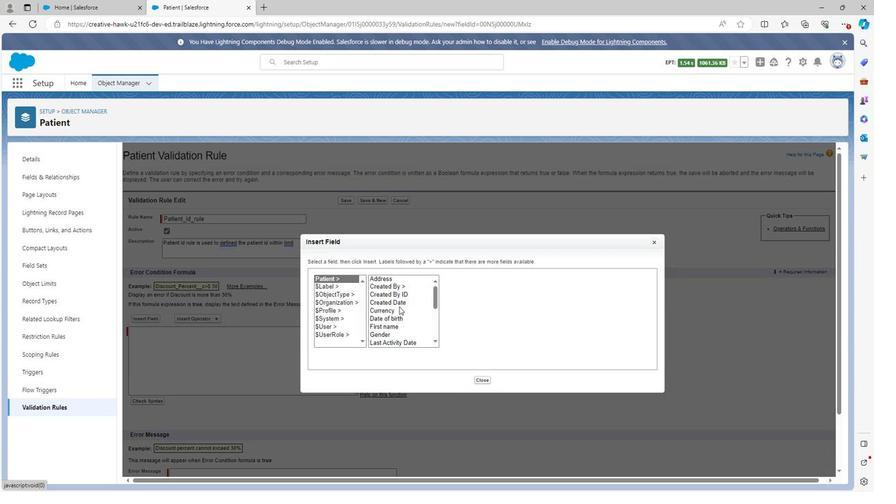 
Action: Mouse scrolled (407, 305) with delta (0, 0)
Screenshot: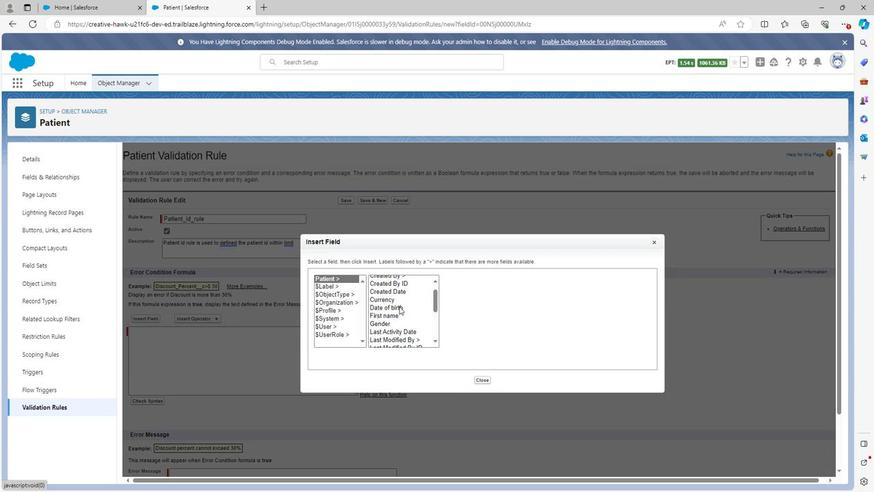 
Action: Mouse scrolled (407, 305) with delta (0, 0)
Screenshot: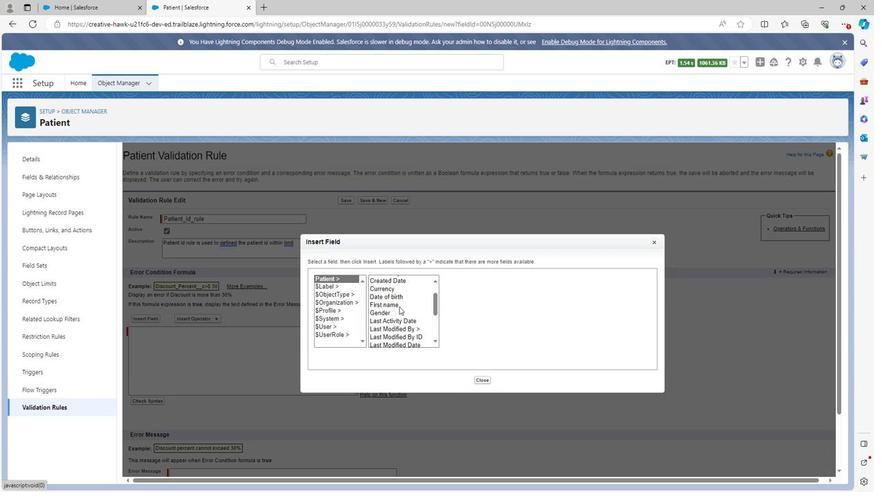 
Action: Mouse scrolled (407, 305) with delta (0, 0)
Screenshot: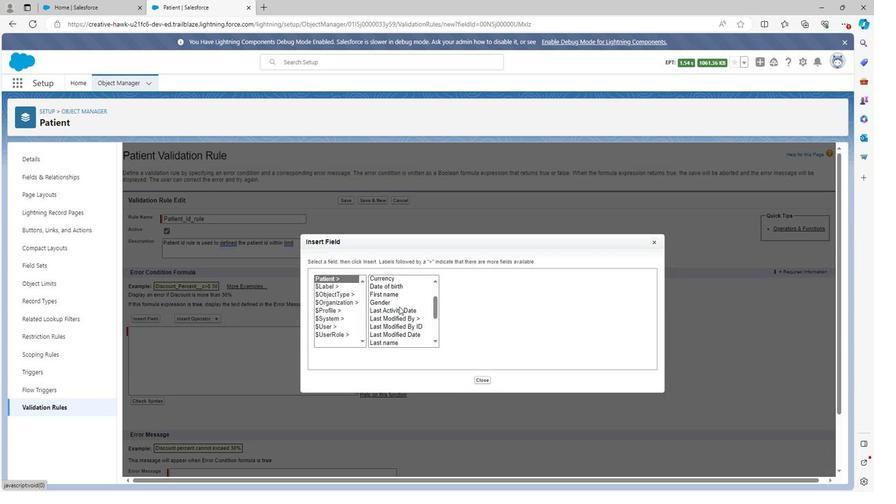 
Action: Mouse scrolled (407, 305) with delta (0, 0)
Screenshot: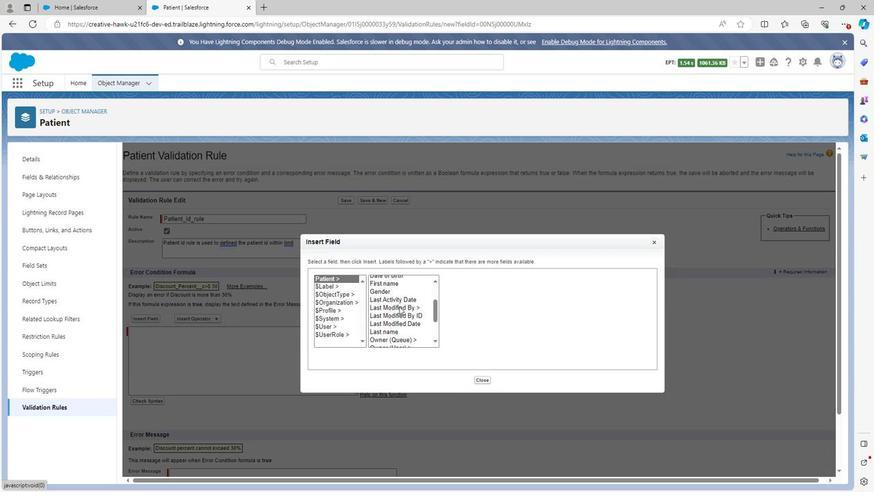
Action: Mouse scrolled (407, 305) with delta (0, 0)
Screenshot: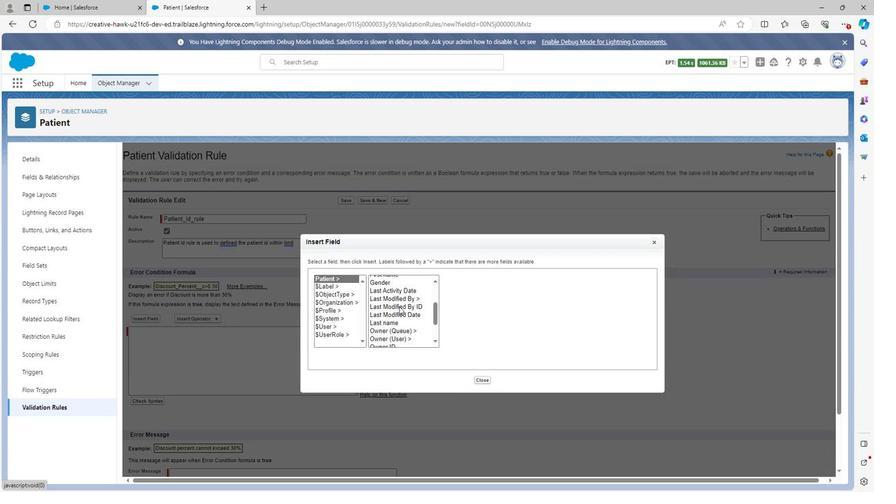 
Action: Mouse moved to (406, 305)
Screenshot: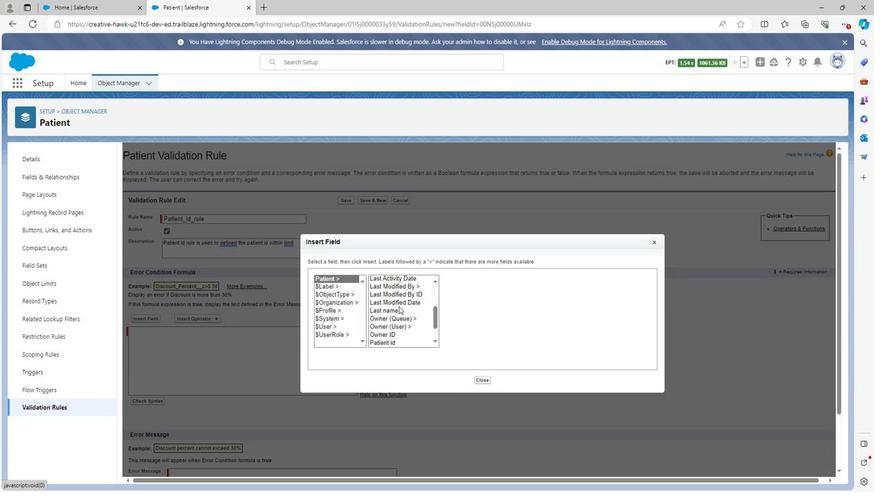 
Action: Mouse scrolled (406, 305) with delta (0, 0)
Screenshot: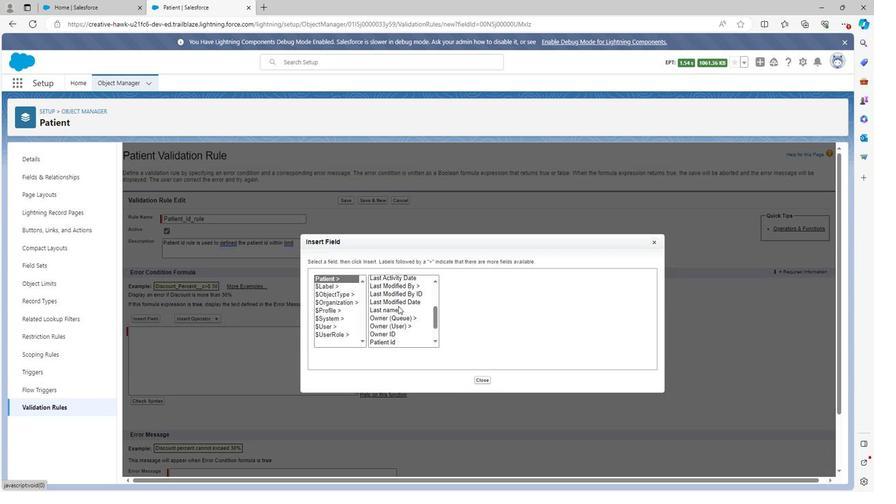 
Action: Mouse moved to (399, 327)
Screenshot: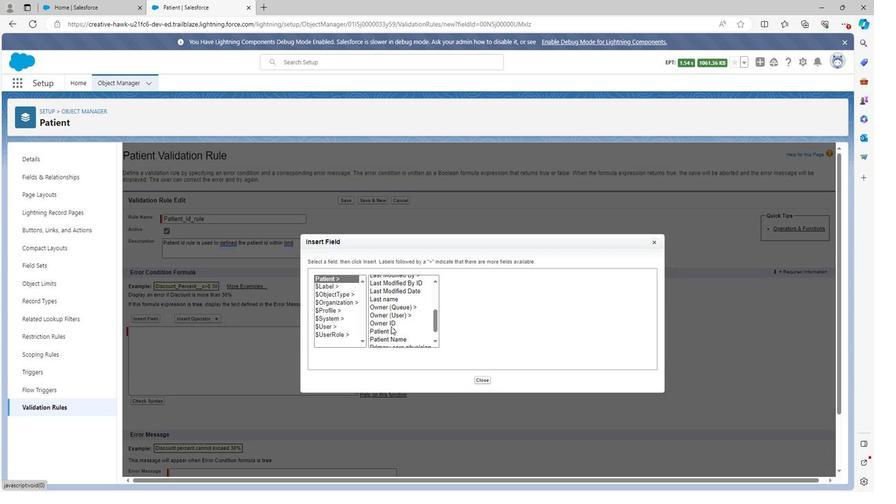 
Action: Mouse pressed left at (399, 327)
Screenshot: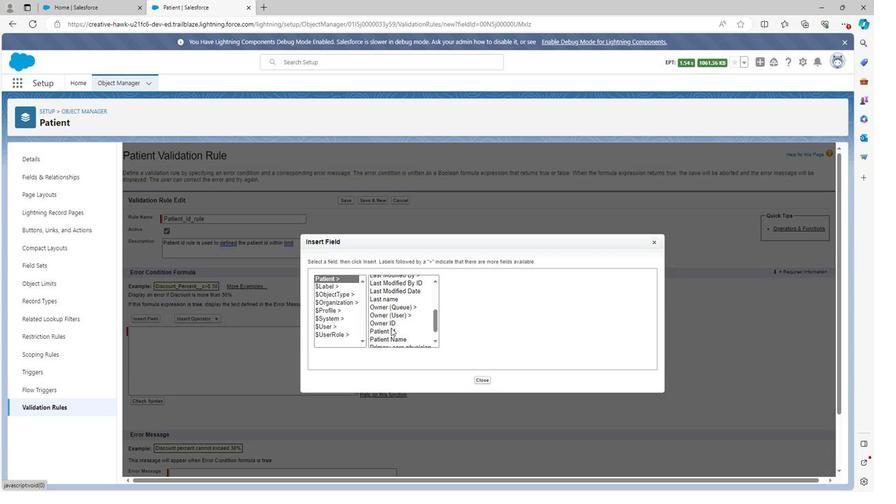 
Action: Mouse moved to (399, 330)
Screenshot: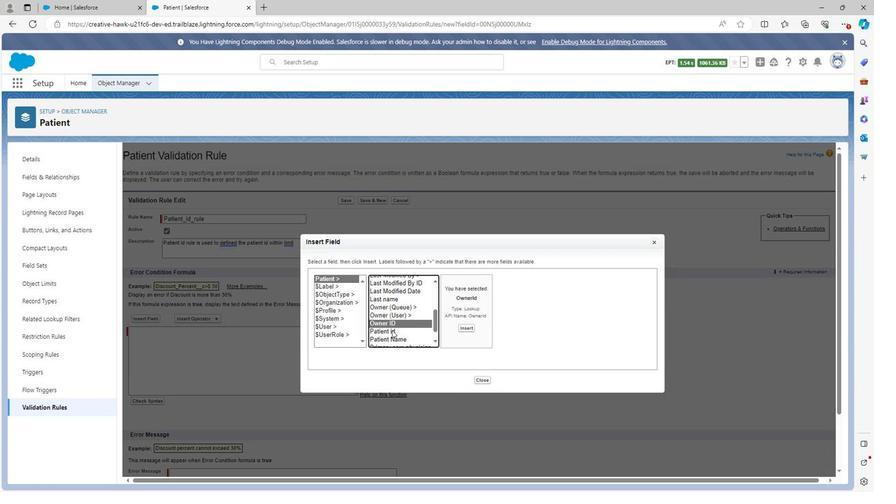 
Action: Mouse pressed left at (399, 330)
Screenshot: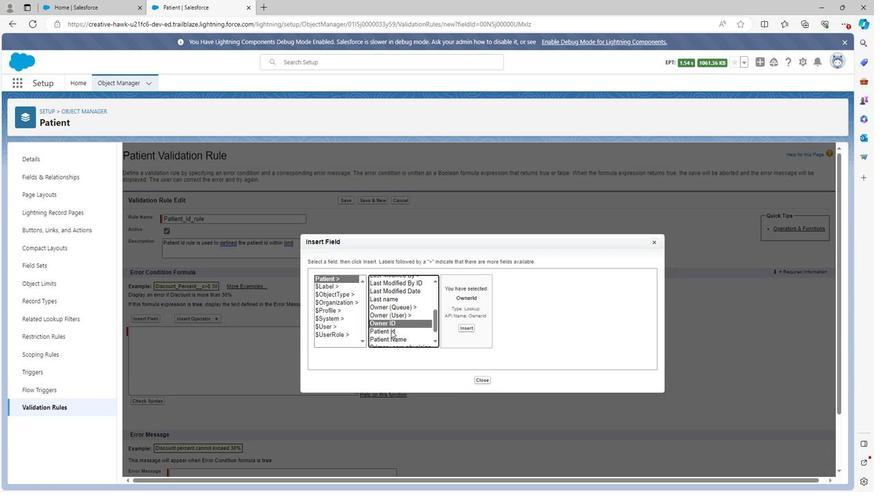 
Action: Mouse moved to (485, 327)
Screenshot: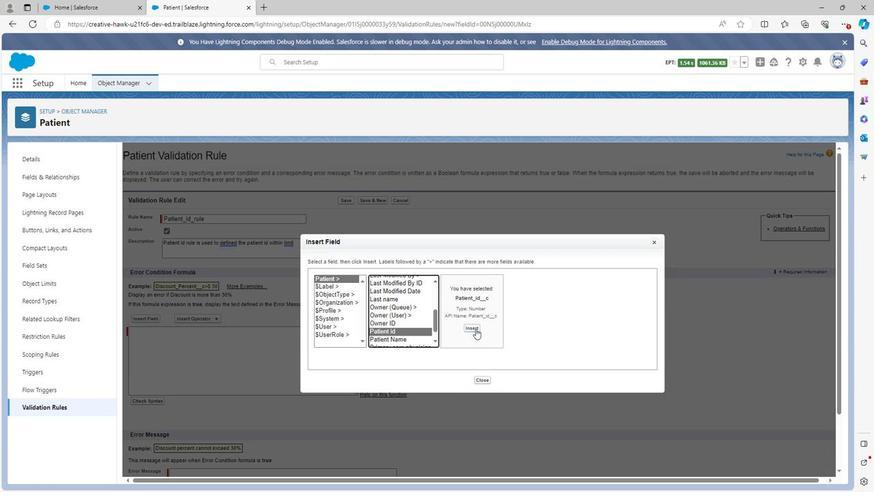 
Action: Mouse pressed left at (485, 327)
Screenshot: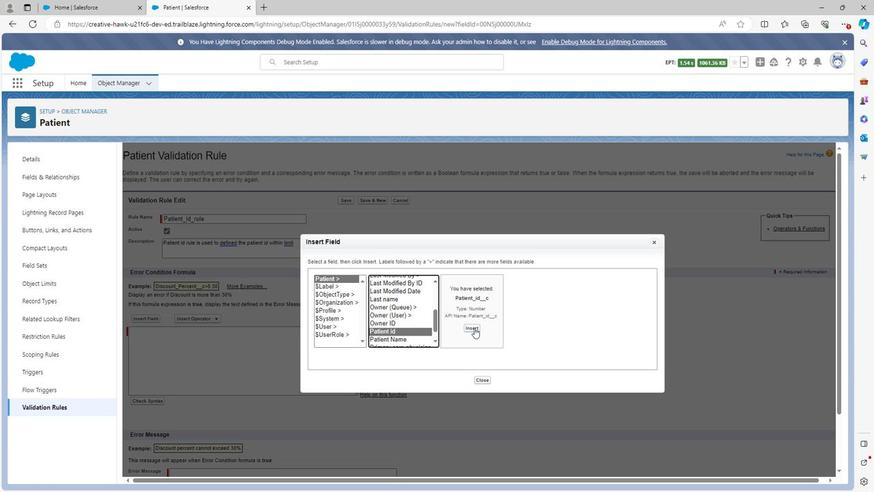 
Action: Mouse moved to (204, 318)
Screenshot: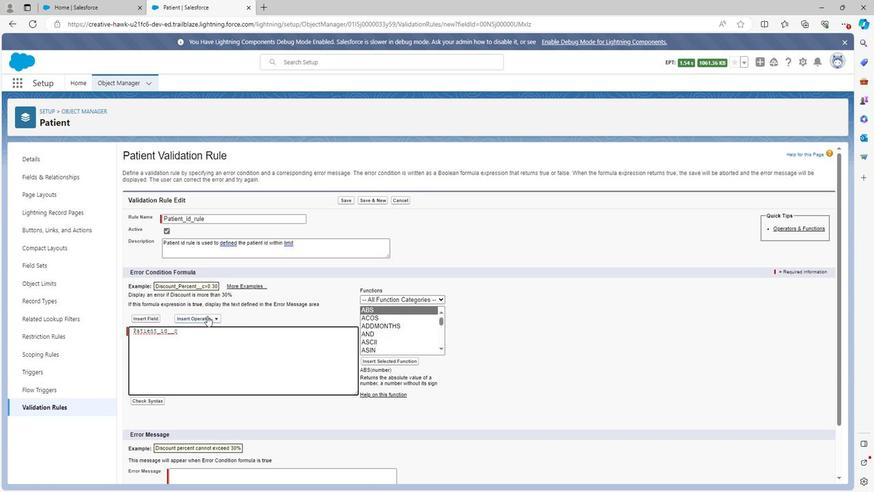 
Action: Mouse pressed left at (204, 318)
Screenshot: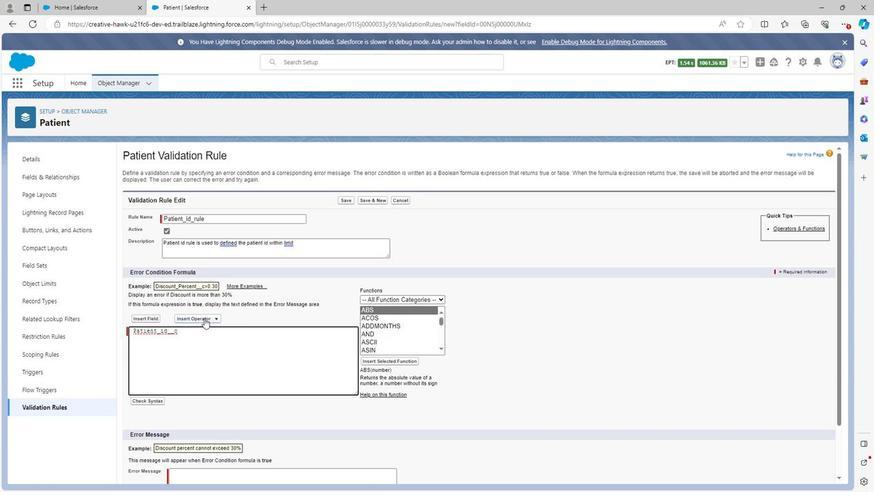 
Action: Mouse moved to (187, 427)
Screenshot: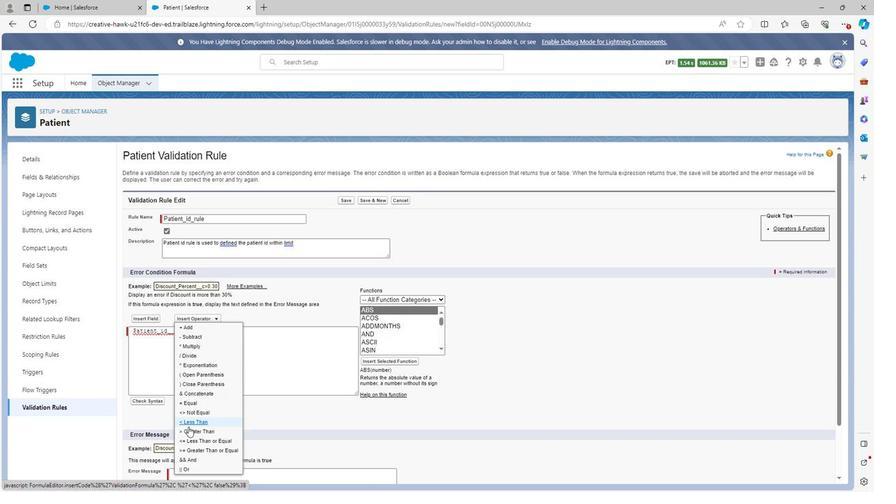 
Action: Mouse pressed left at (187, 427)
Screenshot: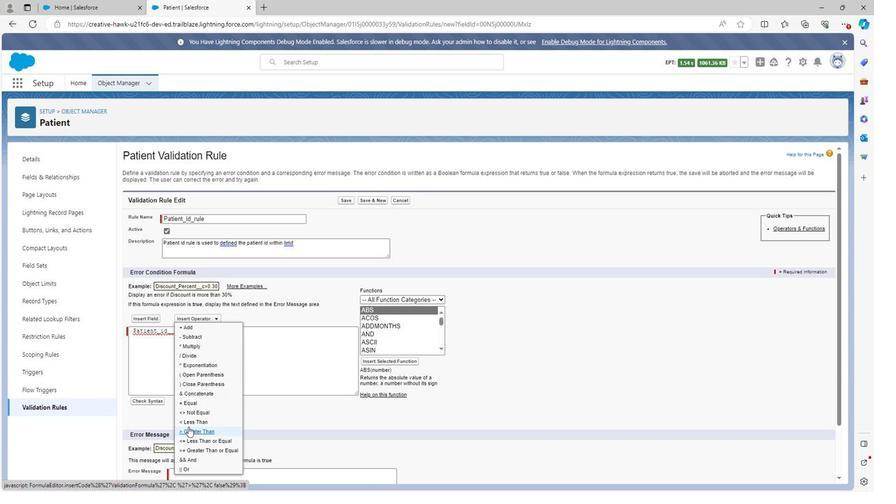 
Action: Mouse moved to (203, 392)
Screenshot: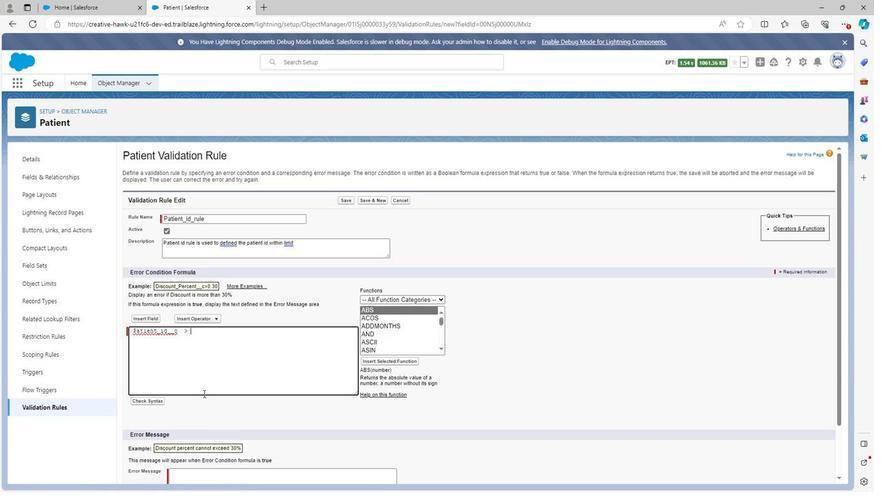 
Action: Key pressed 2
Screenshot: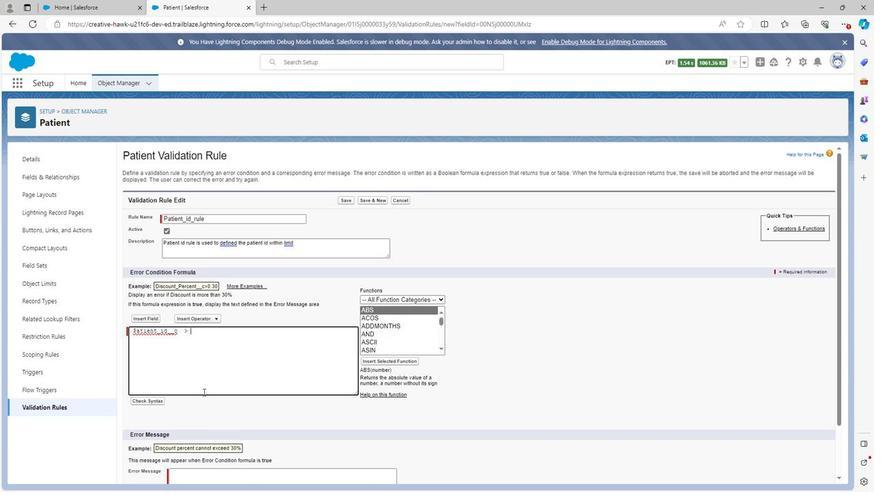 
Action: Mouse moved to (157, 399)
Screenshot: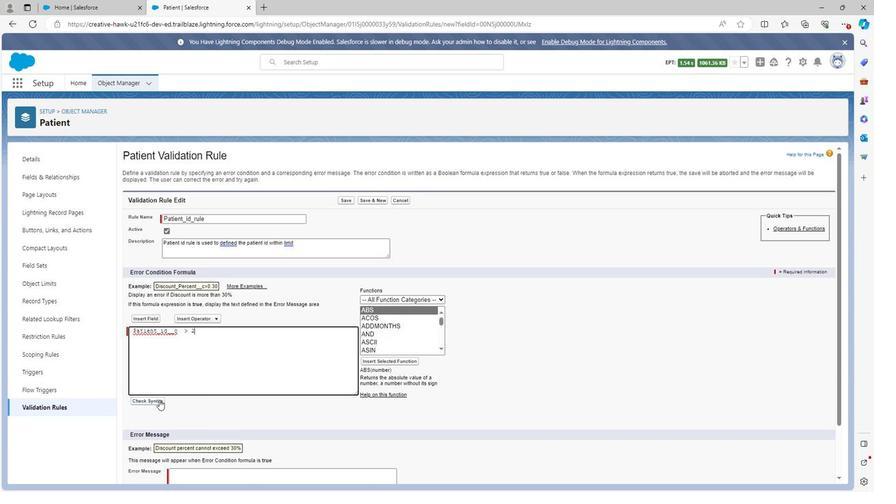 
Action: Mouse pressed left at (157, 399)
Screenshot: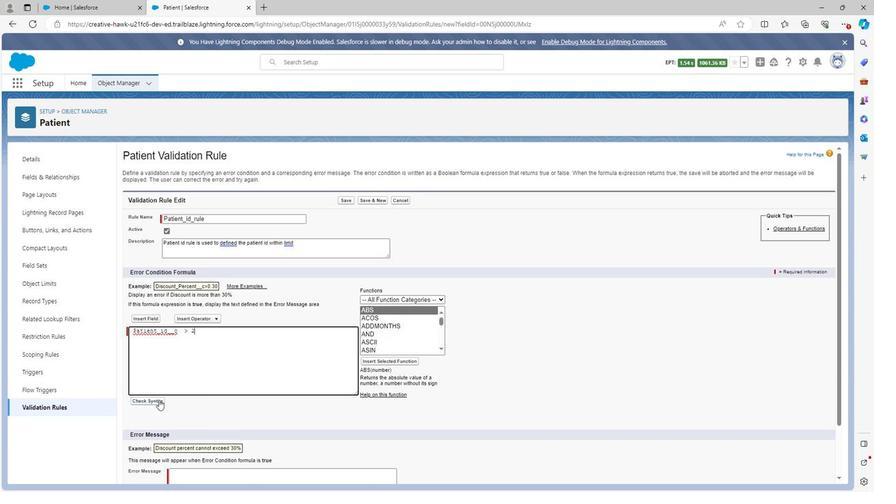 
Action: Mouse scrolled (157, 399) with delta (0, 0)
Screenshot: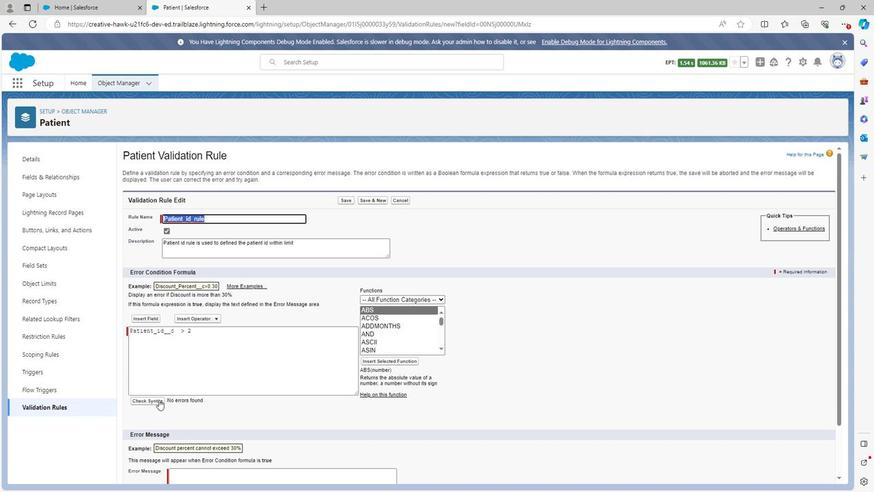 
Action: Mouse scrolled (157, 399) with delta (0, 0)
Screenshot: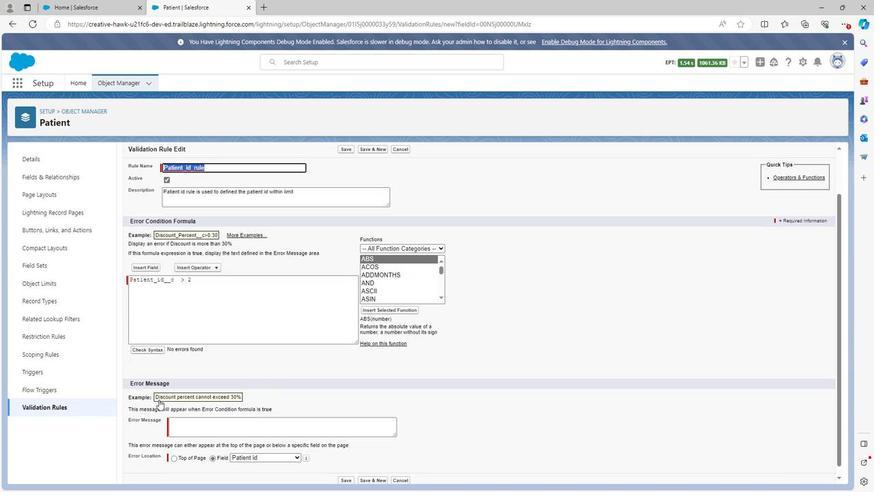 
Action: Mouse moved to (176, 414)
Screenshot: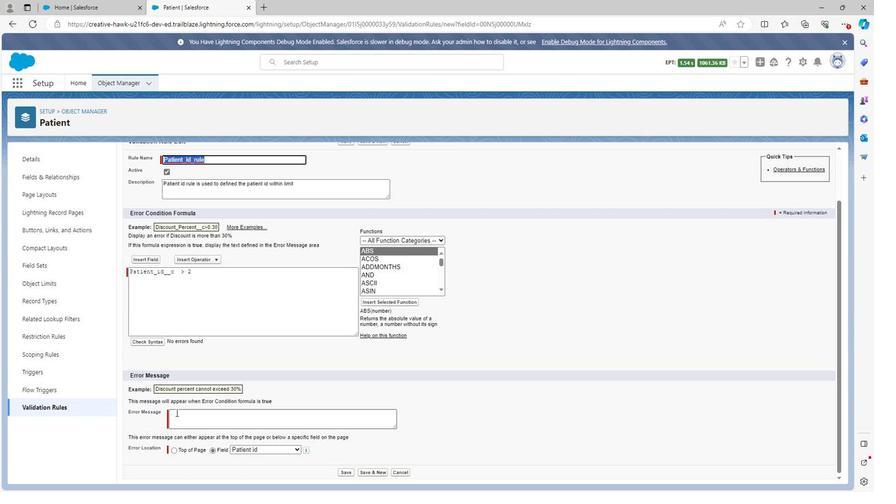 
Action: Mouse pressed left at (176, 414)
Screenshot: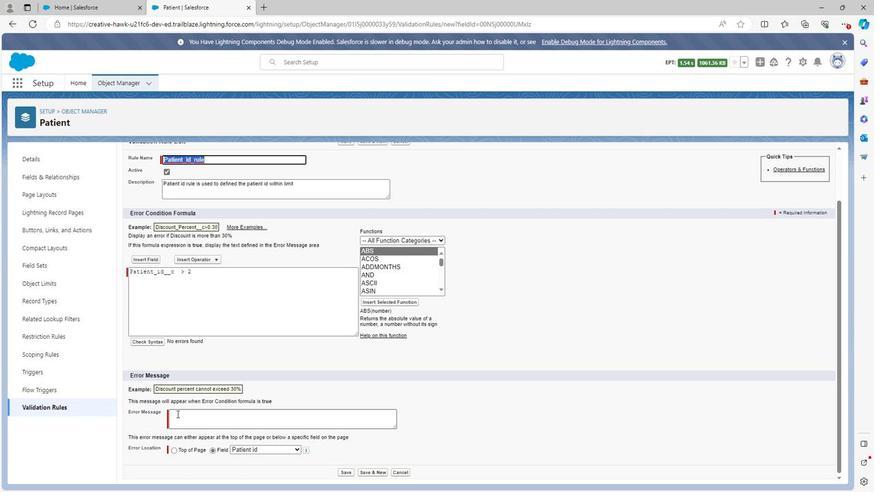 
Action: Key pressed <Key.shift><Key.shift><Key.shift><Key.shift><Key.shift><Key.shift><Key.shift><Key.shift><Key.shift><Key.shift><Key.shift><Key.shift><Key.shift><Key.shift><Key.shift><Key.shift><Key.shift><Key.shift><Key.shift><Key.shift><Key.shift><Key.shift><Key.shift><Key.shift><Key.shift><Key.shift><Key.shift><Key.shift><Key.shift><Key.shift><Key.shift><Key.shift><Key.shift><Key.shift><Key.shift><Key.shift><Key.shift><Key.shift><Key.shift><Key.shift><Key.shift><Key.shift>Patient<Key.space>id<Key.space>should<Key.space>be<Key.space>greater<Key.space>than<Key.space>2
Screenshot: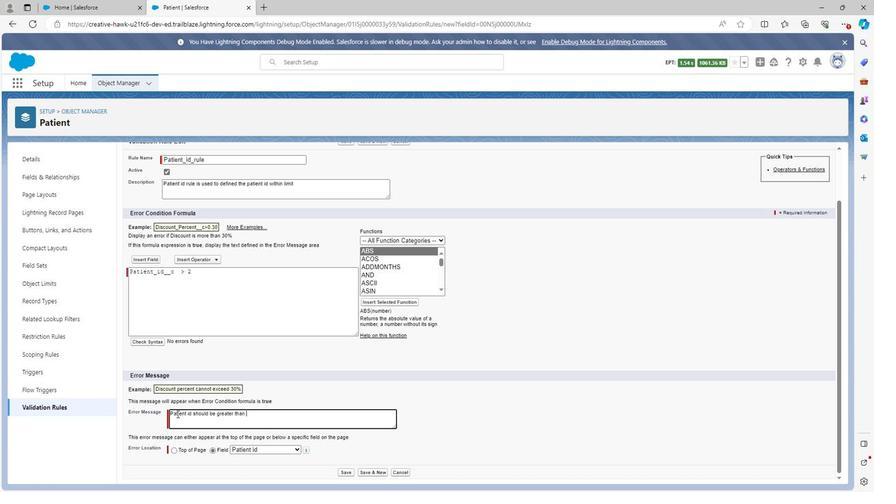 
Action: Mouse moved to (356, 472)
Screenshot: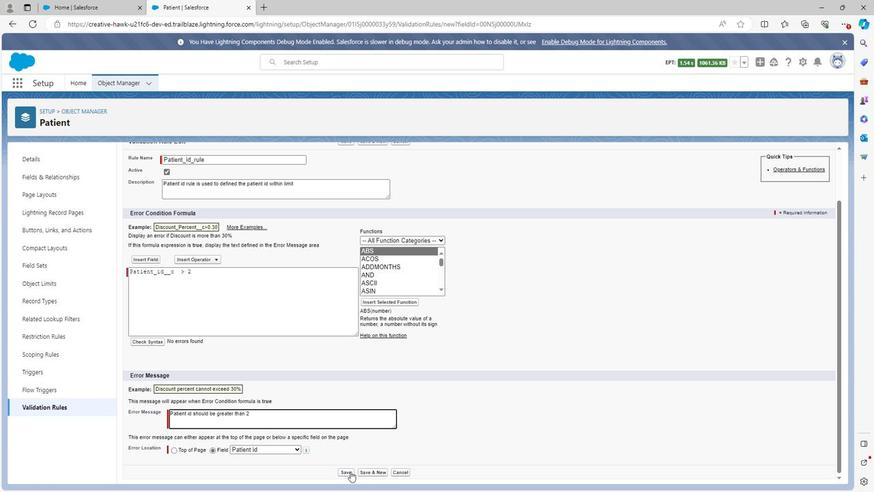 
Action: Mouse pressed left at (356, 472)
Screenshot: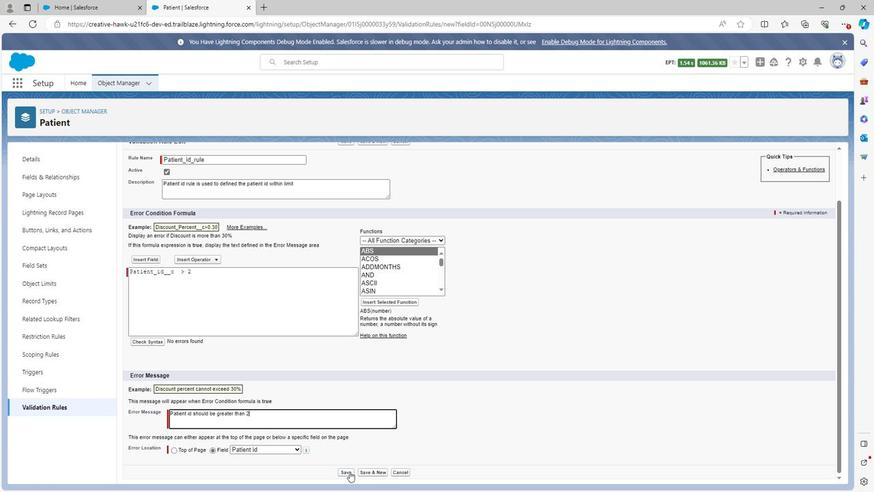 
Action: Mouse moved to (104, 81)
Screenshot: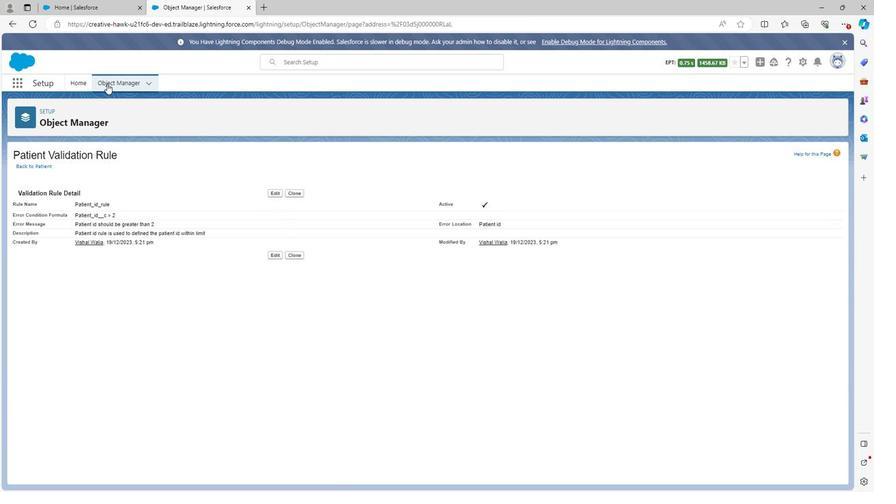 
Action: Mouse pressed left at (104, 81)
Screenshot: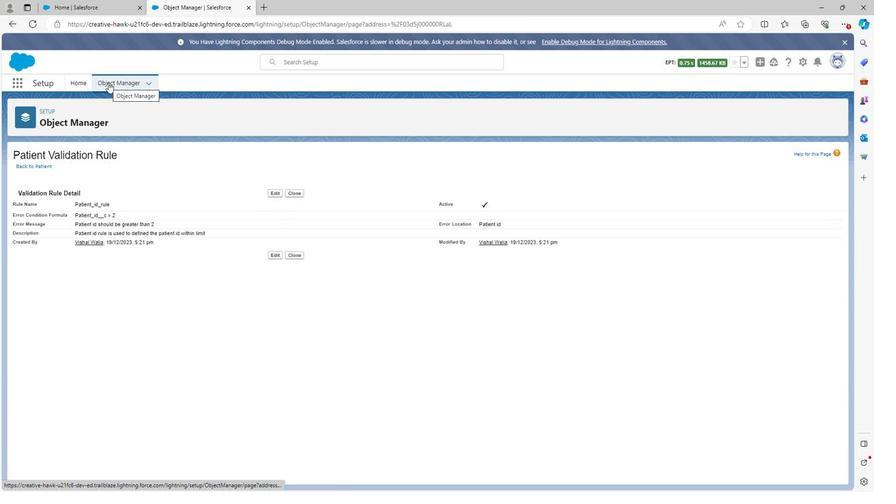 
Action: Mouse moved to (54, 373)
Screenshot: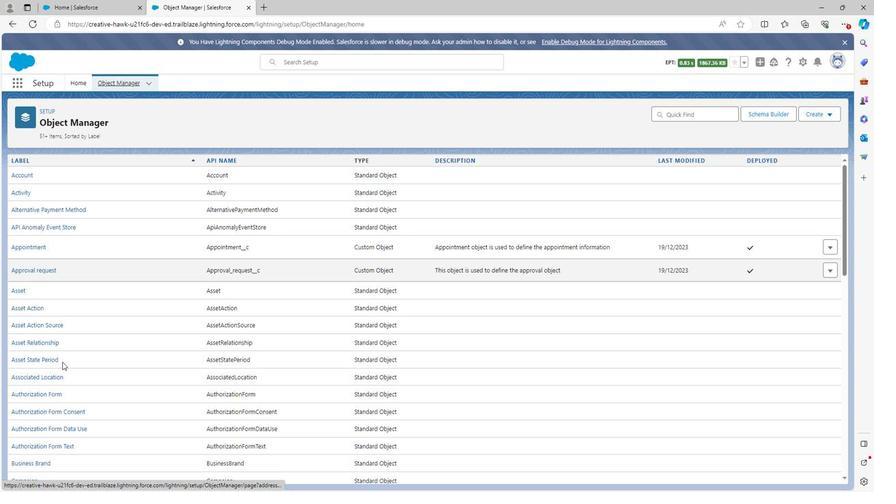 
Action: Mouse scrolled (54, 372) with delta (0, 0)
Screenshot: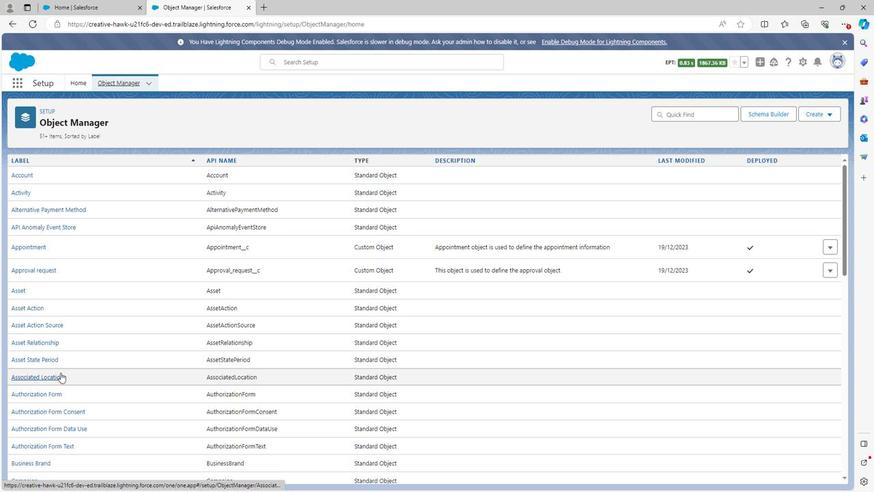 
Action: Mouse scrolled (54, 372) with delta (0, 0)
Screenshot: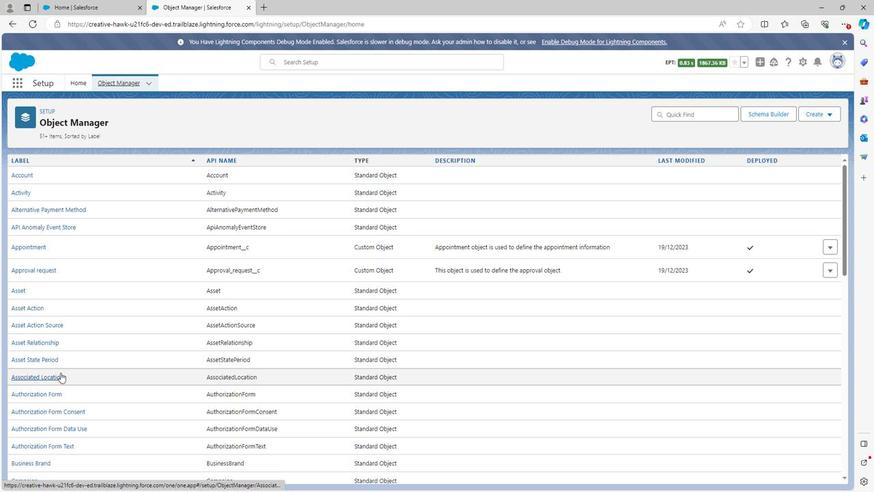 
Action: Mouse scrolled (54, 372) with delta (0, 0)
Screenshot: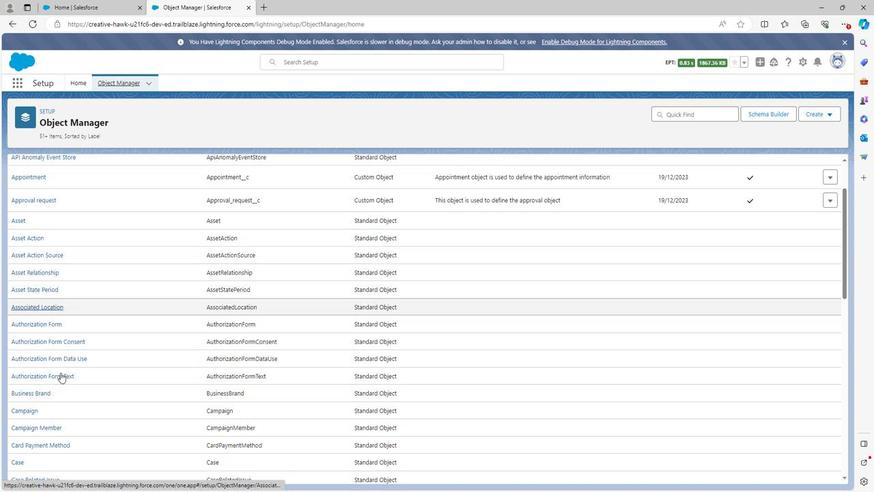 
Action: Mouse scrolled (54, 372) with delta (0, 0)
Screenshot: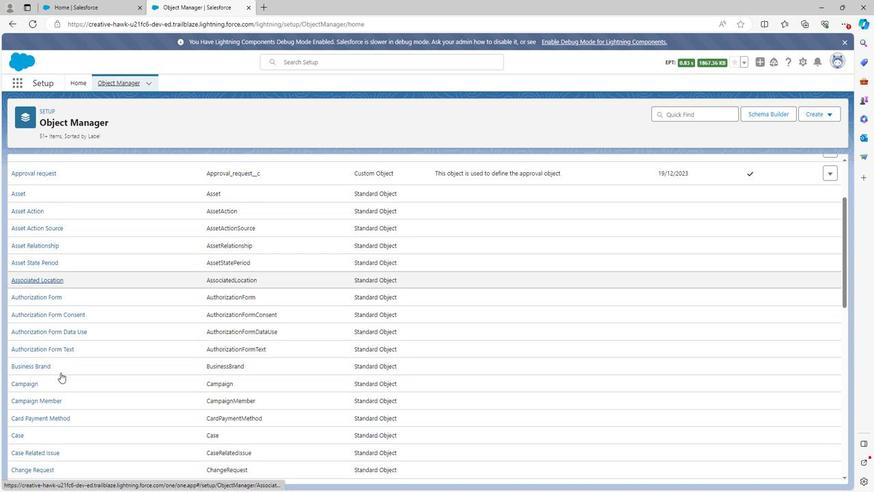 
Action: Mouse scrolled (54, 372) with delta (0, 0)
Screenshot: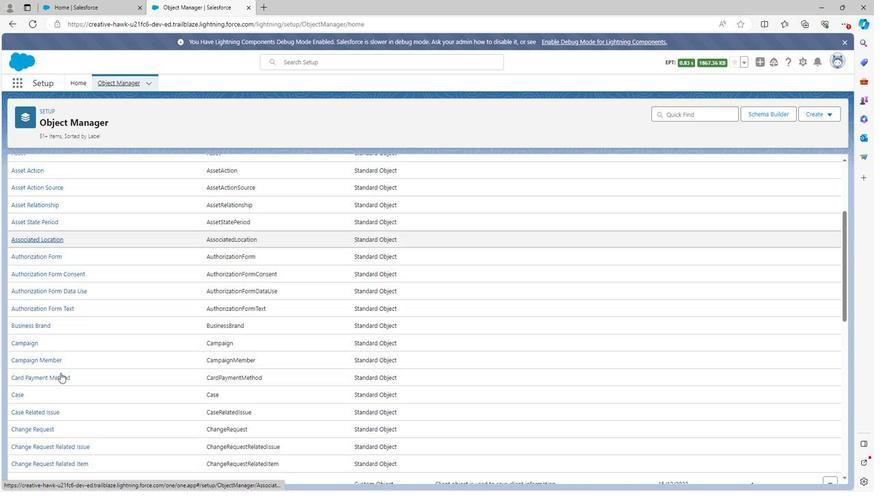 
Action: Mouse scrolled (54, 372) with delta (0, 0)
Screenshot: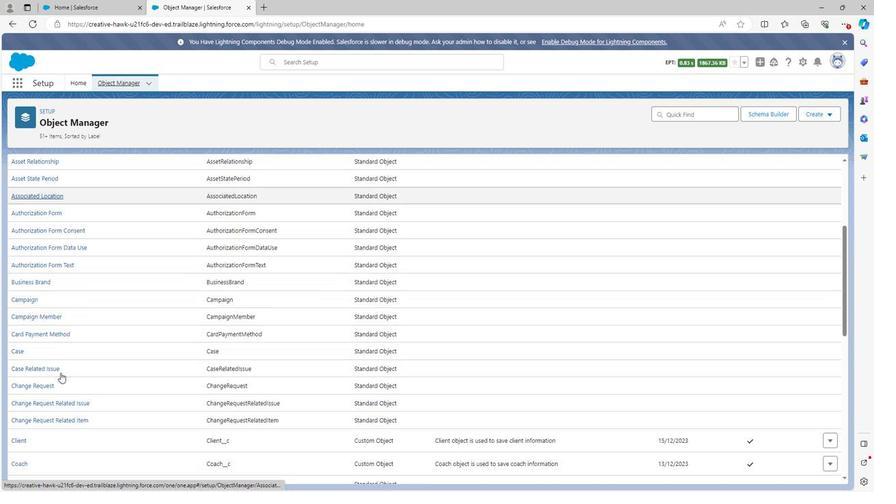 
Action: Mouse scrolled (54, 372) with delta (0, 0)
Screenshot: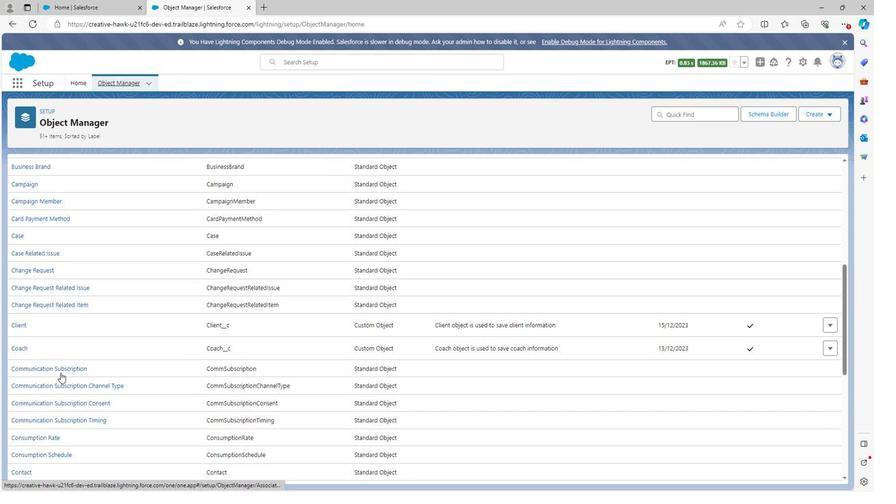
Action: Mouse scrolled (54, 372) with delta (0, 0)
Screenshot: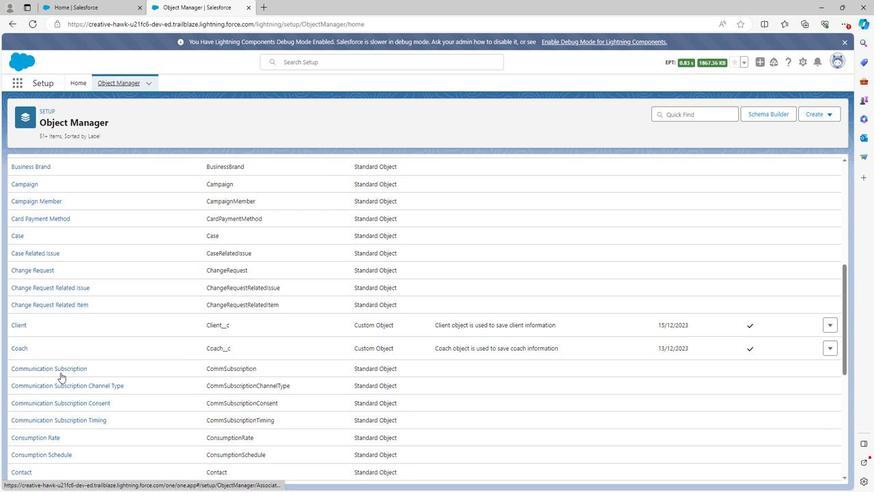 
Action: Mouse scrolled (54, 372) with delta (0, 0)
Screenshot: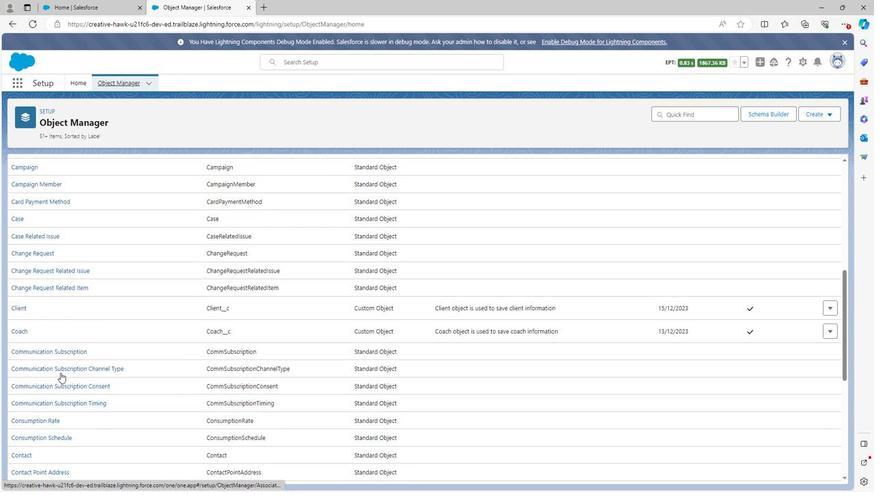 
Action: Mouse scrolled (54, 372) with delta (0, 0)
Screenshot: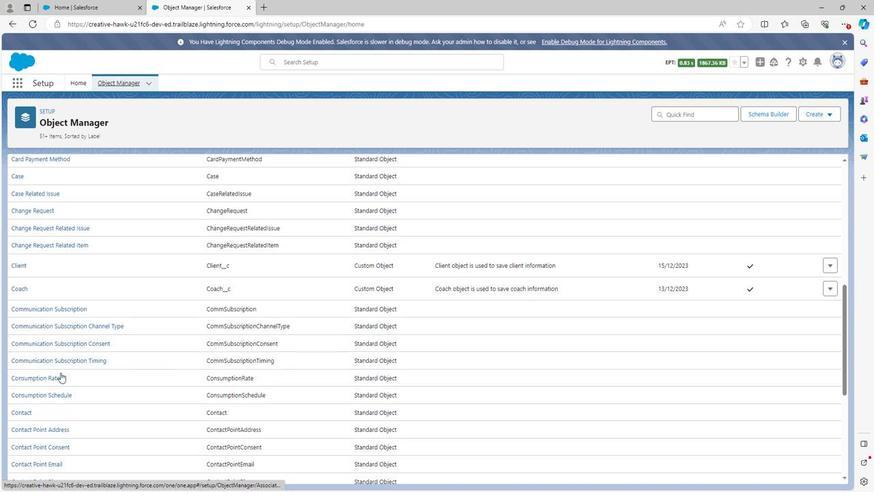 
Action: Mouse scrolled (54, 372) with delta (0, 0)
Screenshot: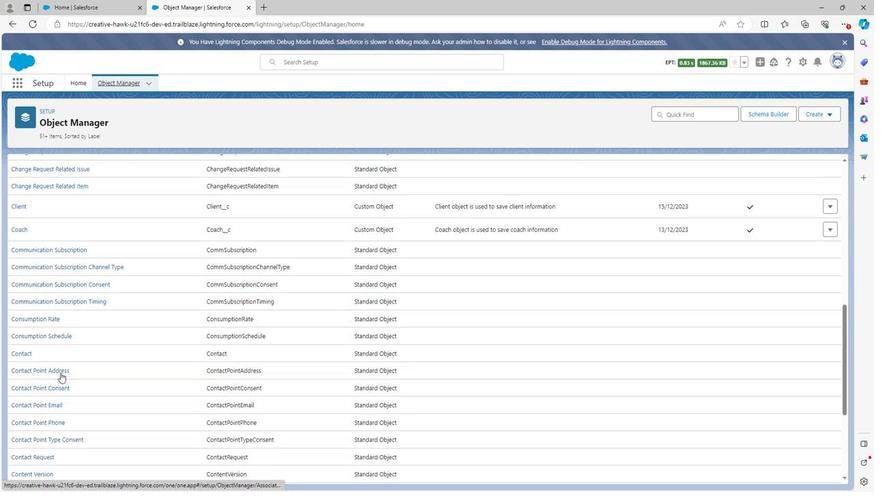 
Action: Mouse scrolled (54, 372) with delta (0, 0)
Screenshot: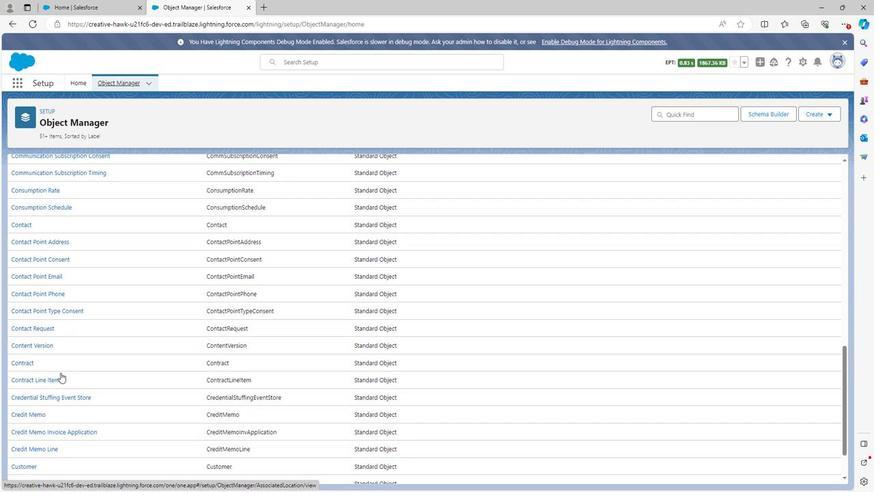 
Action: Mouse scrolled (54, 372) with delta (0, 0)
Screenshot: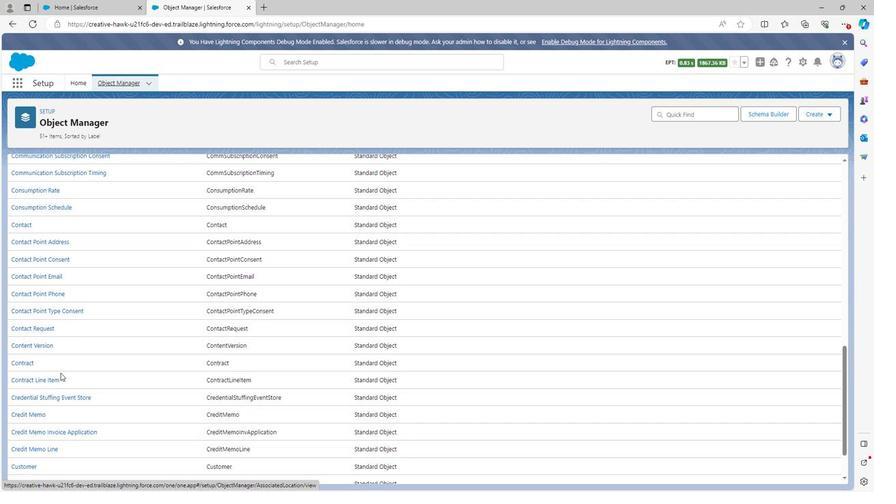 
Action: Mouse scrolled (54, 372) with delta (0, 0)
Screenshot: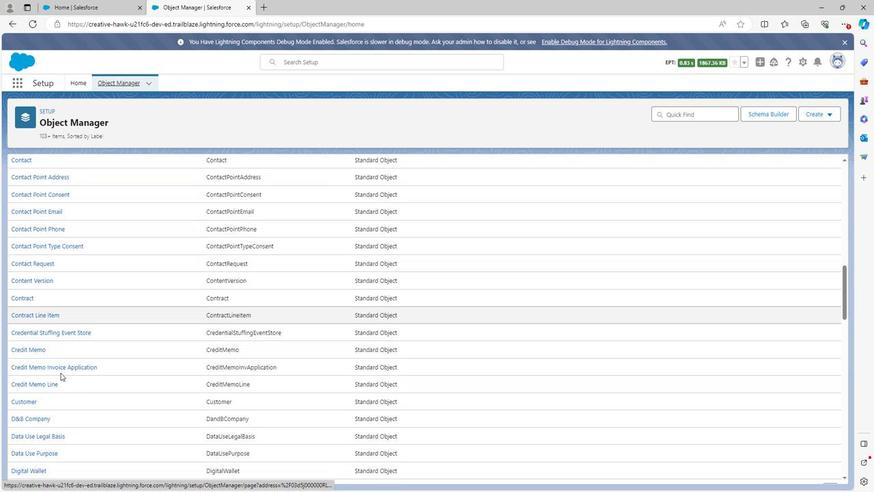 
Action: Mouse scrolled (54, 372) with delta (0, 0)
Screenshot: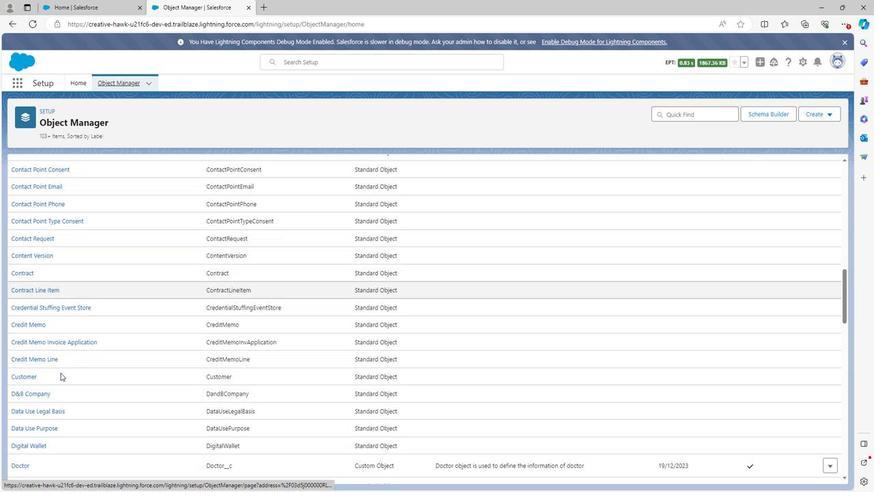 
Action: Mouse scrolled (54, 372) with delta (0, 0)
Screenshot: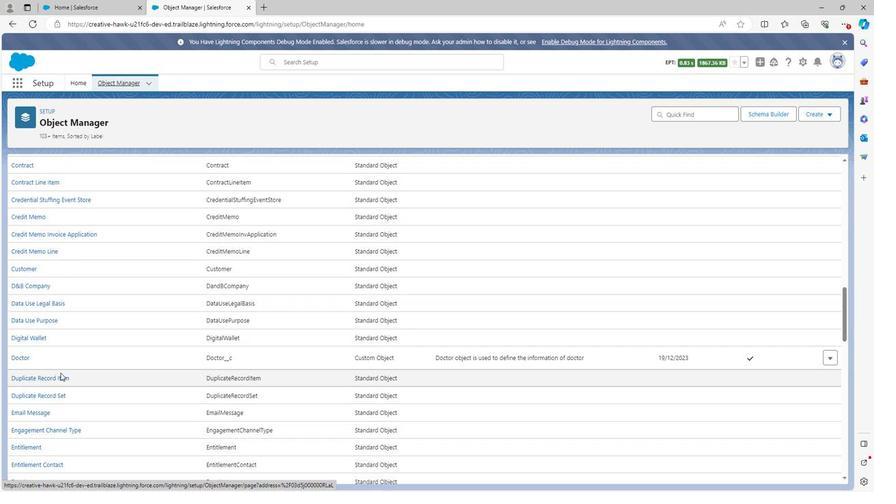 
Action: Mouse scrolled (54, 372) with delta (0, 0)
Screenshot: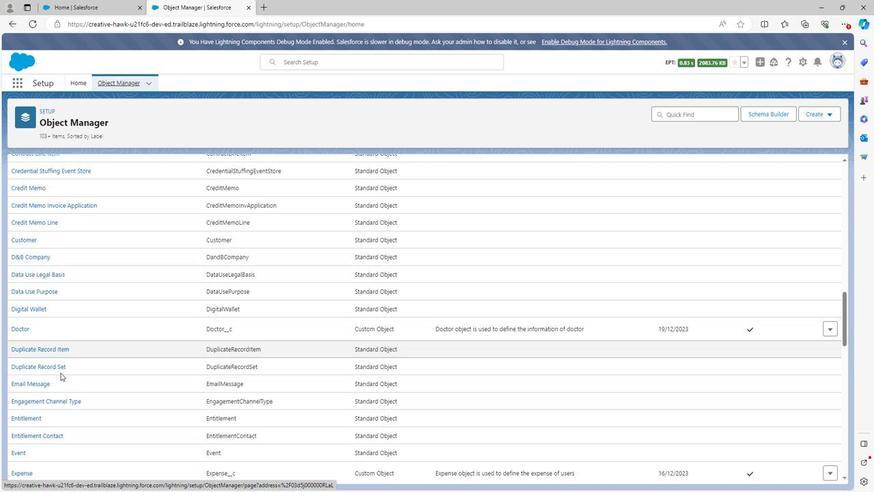 
Action: Mouse scrolled (54, 372) with delta (0, 0)
Screenshot: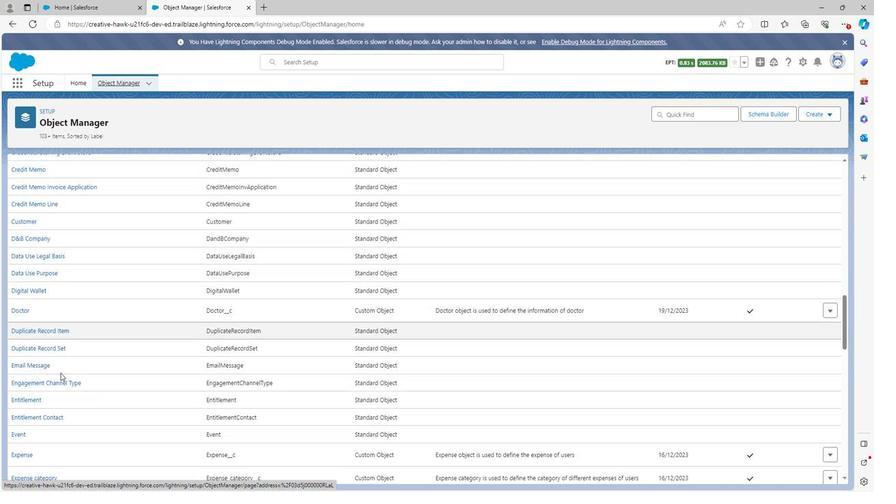 
Action: Mouse scrolled (54, 372) with delta (0, 0)
Screenshot: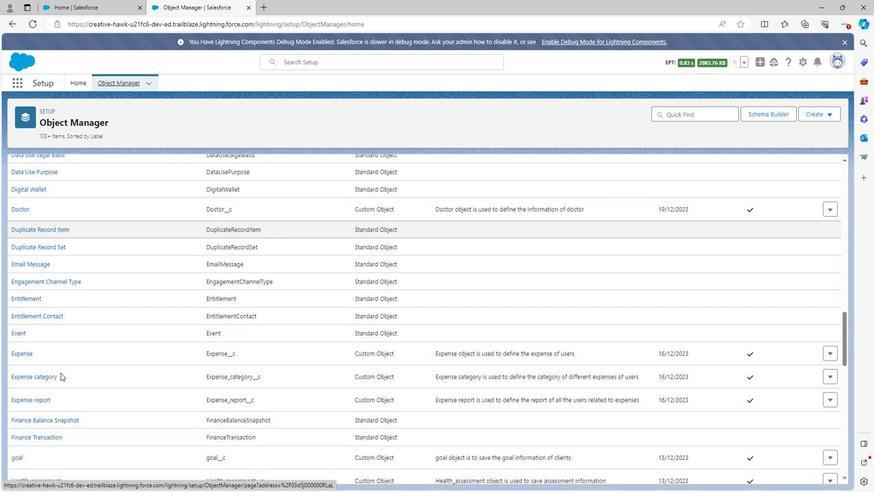 
Action: Mouse scrolled (54, 372) with delta (0, 0)
Screenshot: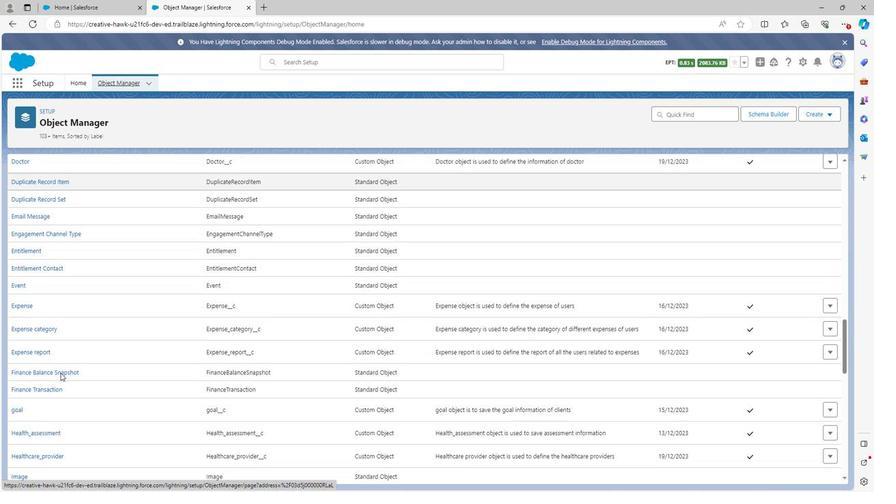 
Action: Mouse scrolled (54, 372) with delta (0, 0)
Screenshot: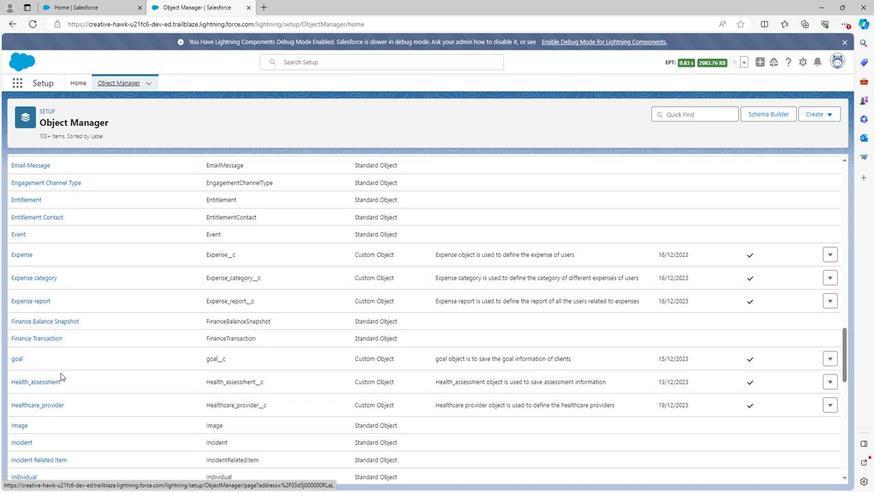 
Action: Mouse scrolled (54, 372) with delta (0, 0)
Screenshot: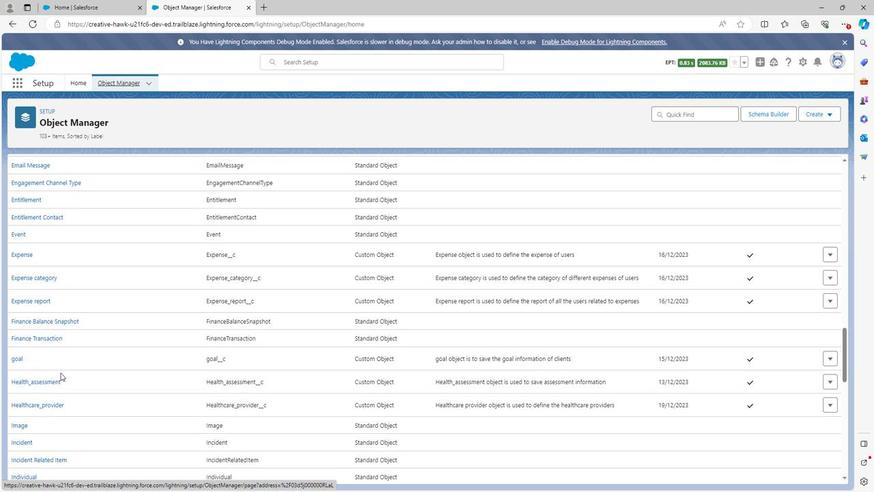 
Action: Mouse scrolled (54, 372) with delta (0, 0)
Screenshot: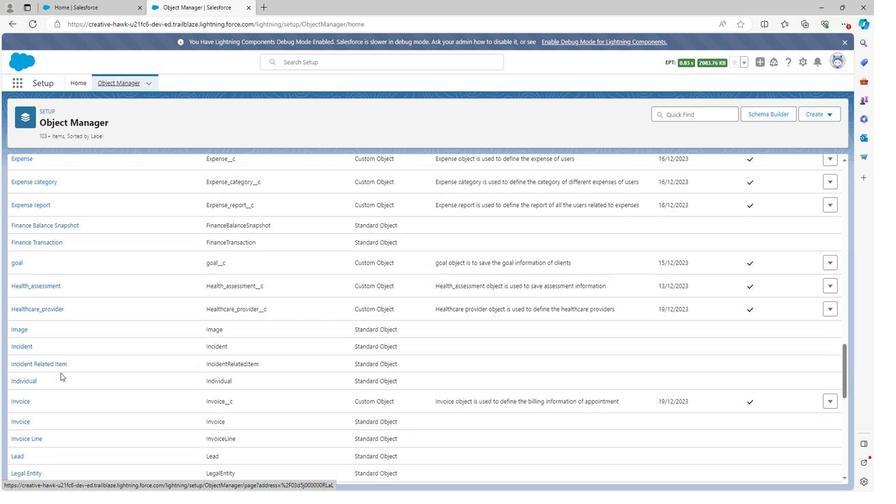 
Action: Mouse scrolled (54, 372) with delta (0, 0)
Screenshot: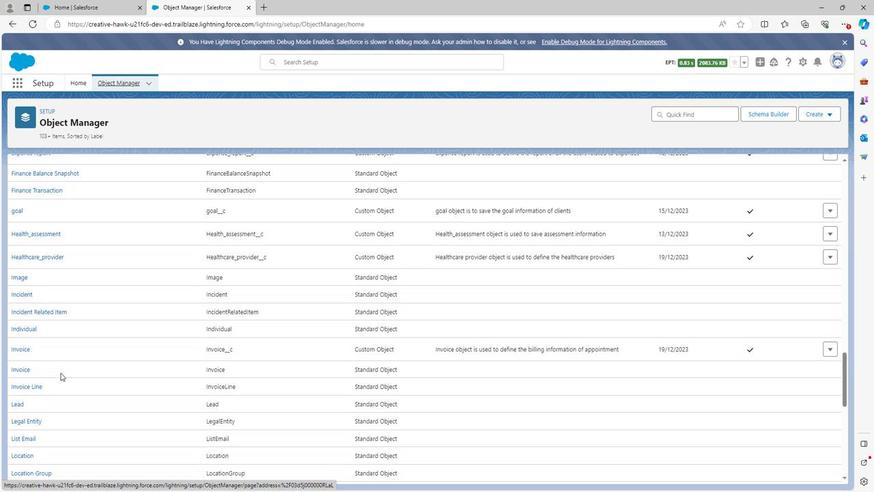 
Action: Mouse scrolled (54, 372) with delta (0, 0)
Screenshot: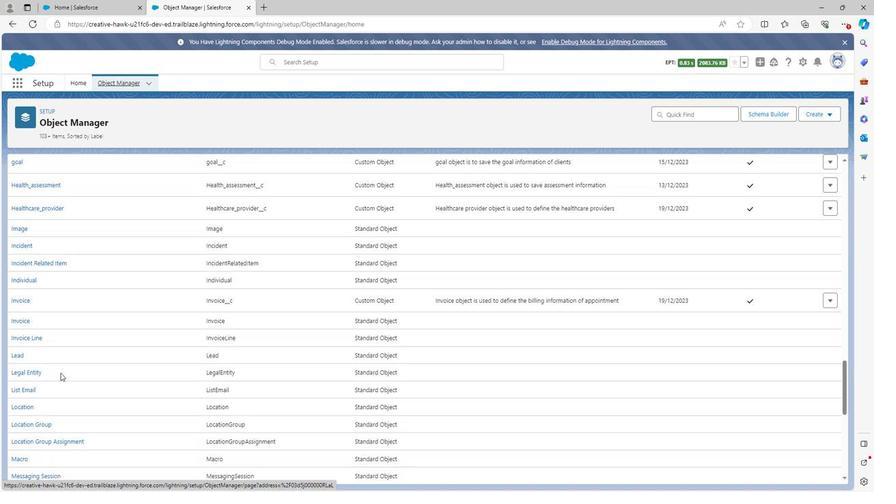 
Action: Mouse scrolled (54, 372) with delta (0, 0)
Screenshot: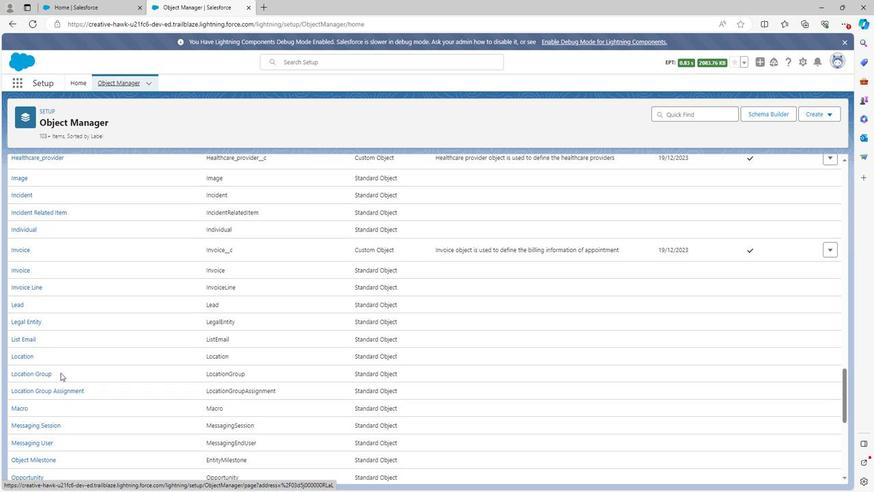 
Action: Mouse scrolled (54, 372) with delta (0, 0)
Screenshot: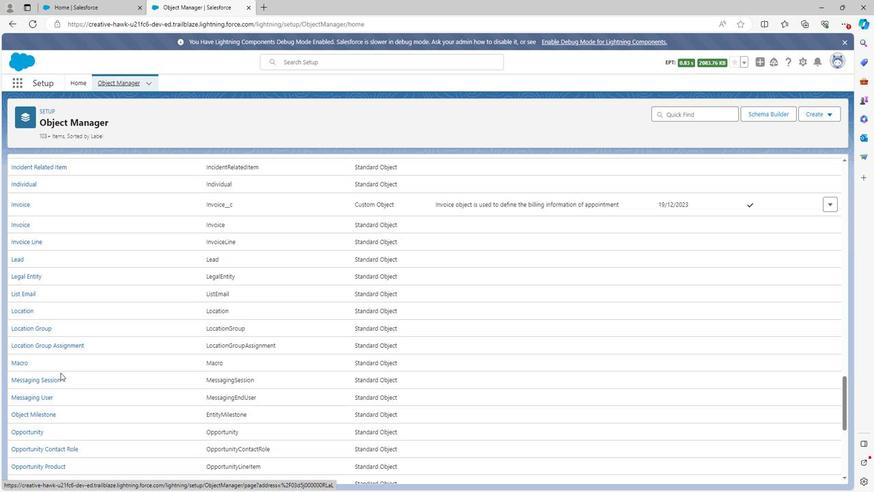 
Action: Mouse scrolled (54, 372) with delta (0, 0)
Screenshot: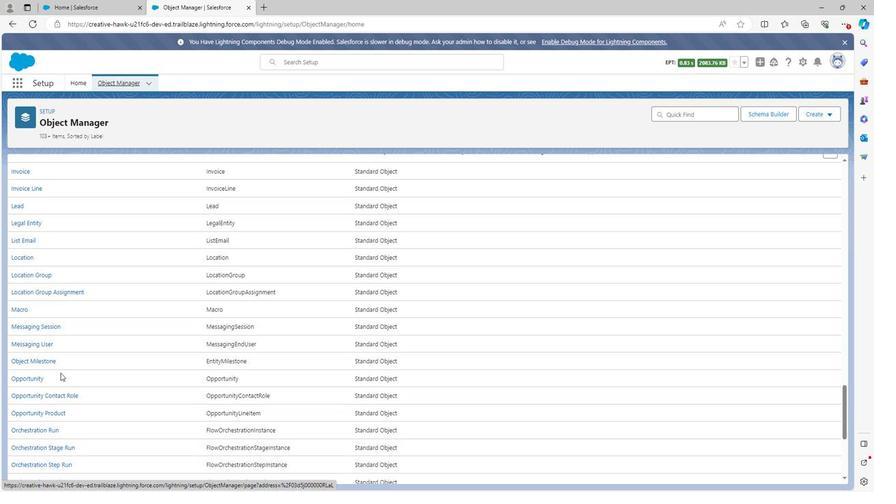 
Action: Mouse scrolled (54, 372) with delta (0, 0)
Screenshot: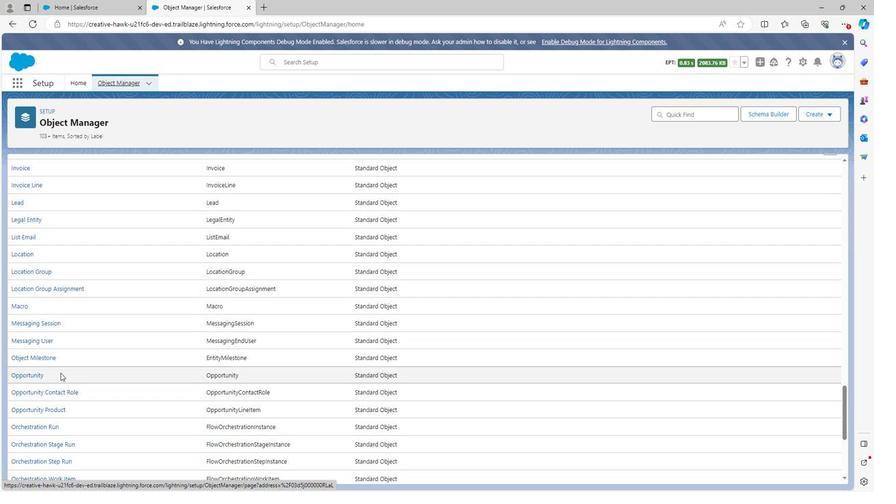 
Action: Mouse scrolled (54, 372) with delta (0, 0)
Screenshot: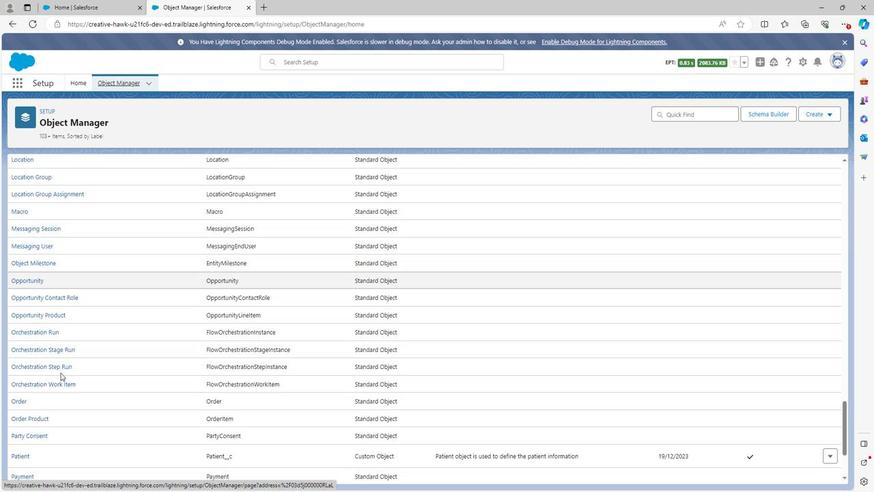 
Action: Mouse moved to (12, 409)
Screenshot: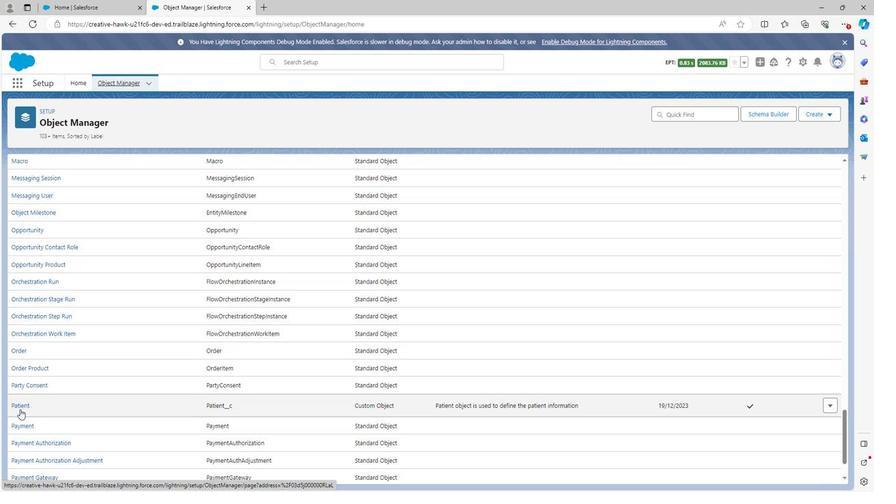 
Action: Mouse pressed left at (12, 409)
Screenshot: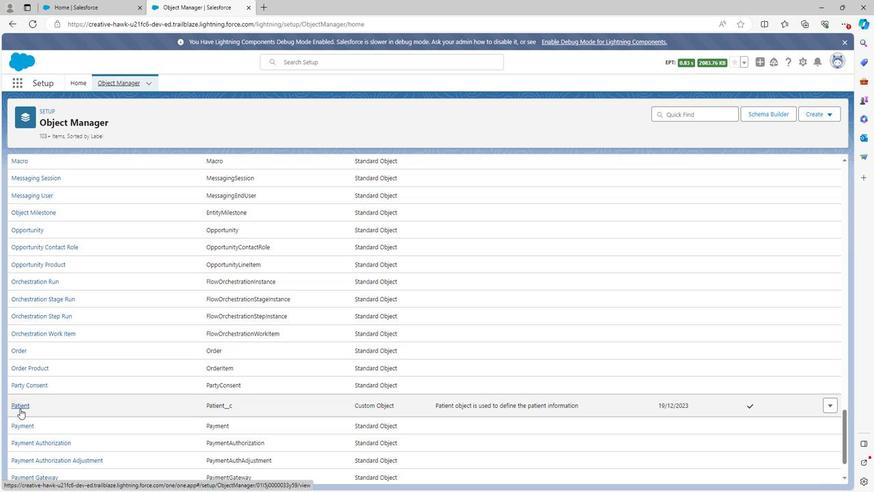 
Action: Mouse moved to (53, 174)
Screenshot: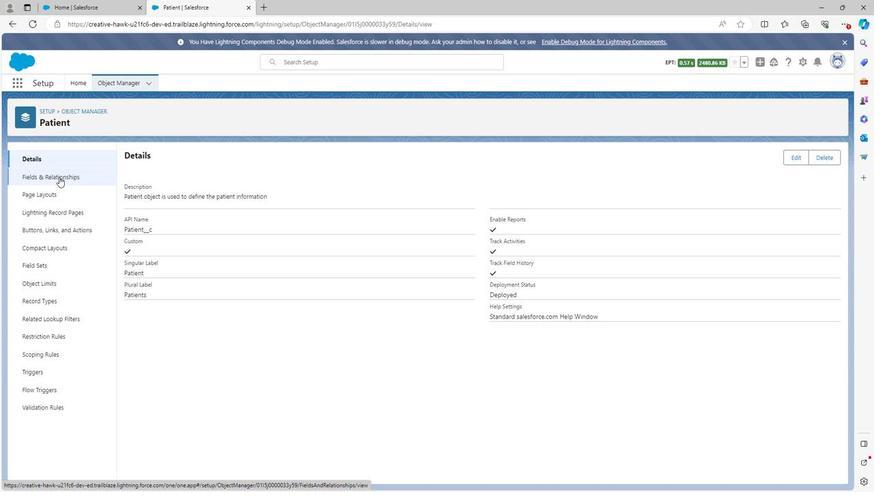 
Action: Mouse pressed left at (53, 174)
Screenshot: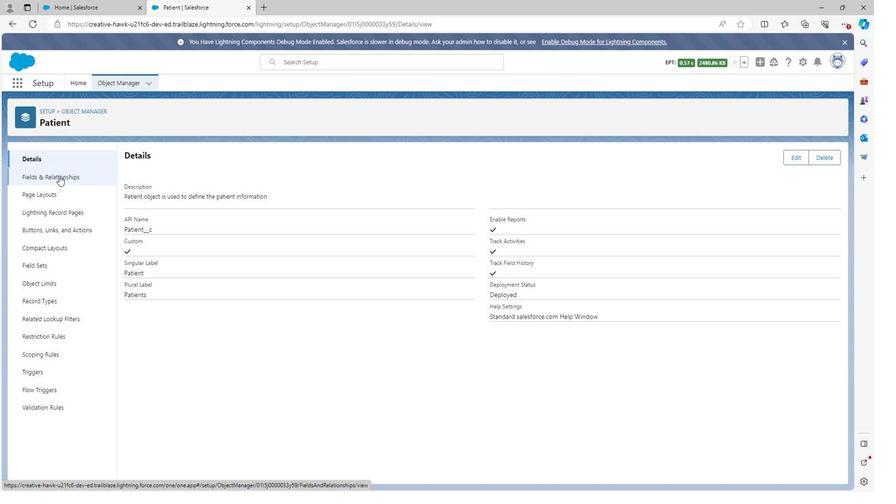 
Action: Mouse moved to (133, 263)
Screenshot: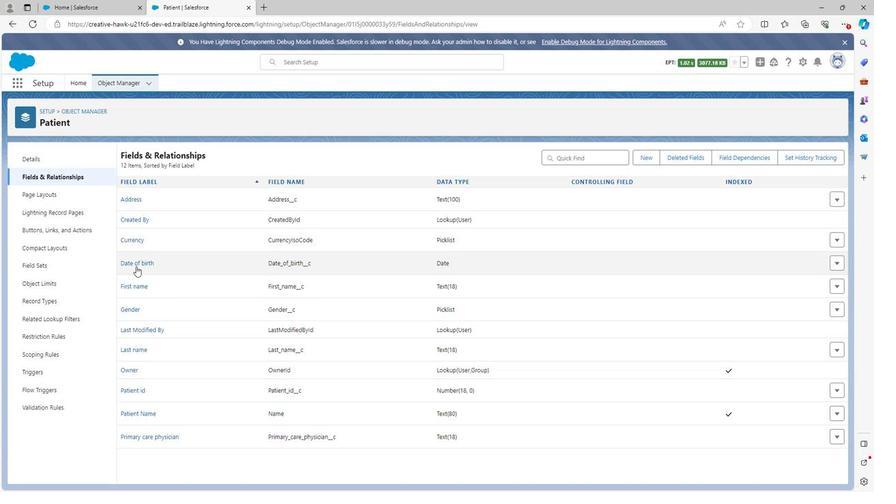 
Action: Mouse pressed left at (133, 263)
Screenshot: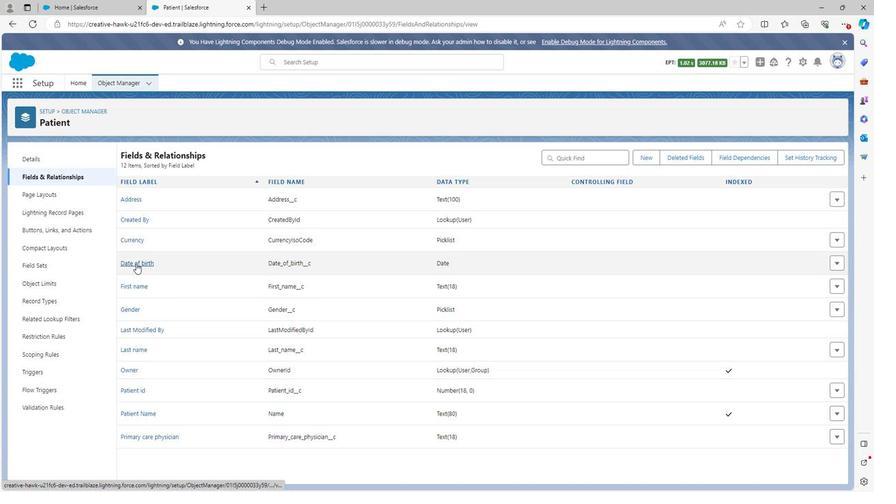 
Action: Mouse moved to (357, 358)
Screenshot: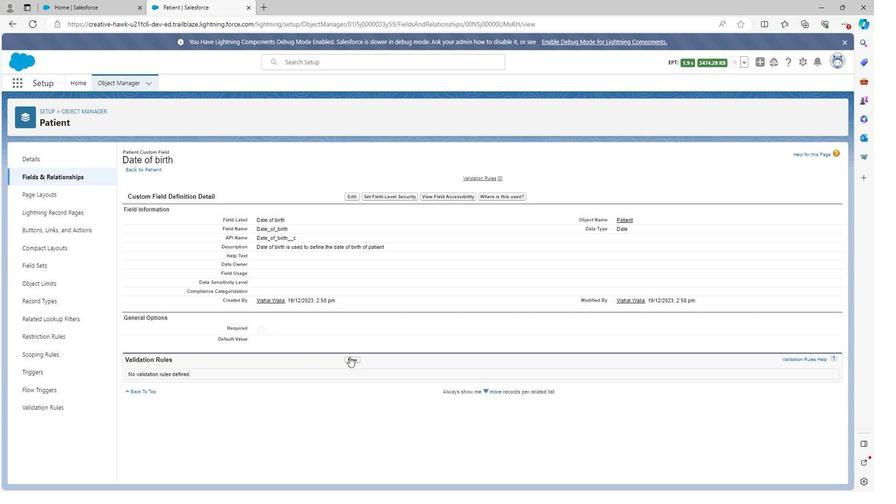 
Action: Mouse pressed left at (357, 358)
Screenshot: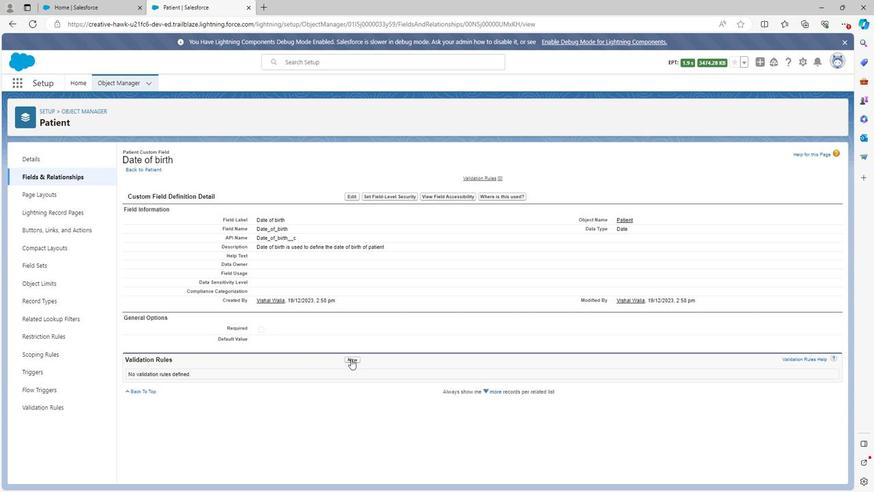 
Action: Mouse moved to (204, 209)
Screenshot: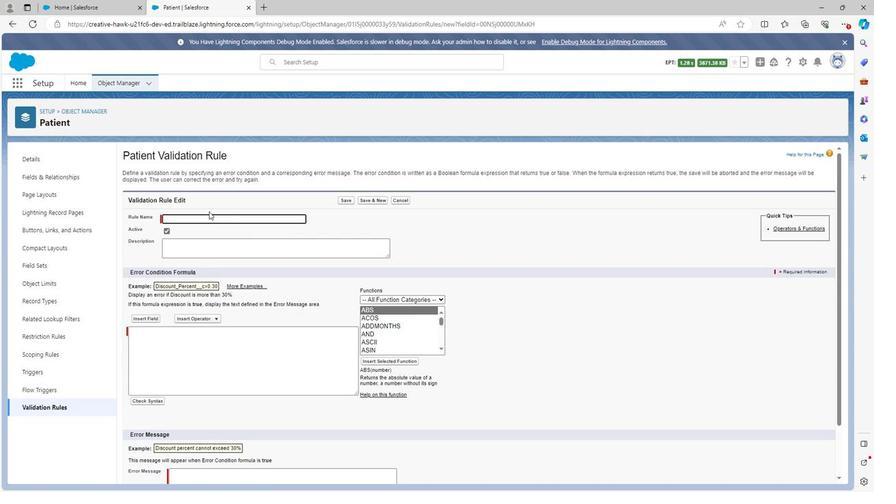 
Action: Key pressed <Key.shift><Key.shift><Key.shift><Key.shift><Key.shift><Key.shift><Key.shift><Key.shift><Key.shift><Key.shift><Key.shift><Key.shift><Key.shift><Key.shift><Key.shift><Key.shift><Key.shift><Key.shift><Key.shift><Key.shift><Key.shift><Key.shift><Key.shift><Key.shift><Key.shift><Key.shift><Key.shift><Key.shift><Key.shift><Key.shift><Key.shift><Key.shift><Key.shift><Key.shift><Key.shift><Key.shift><Key.shift><Key.shift><Key.shift><Key.shift>Date<Key.space>of<Key.space>birth<Key.space>rule
Screenshot: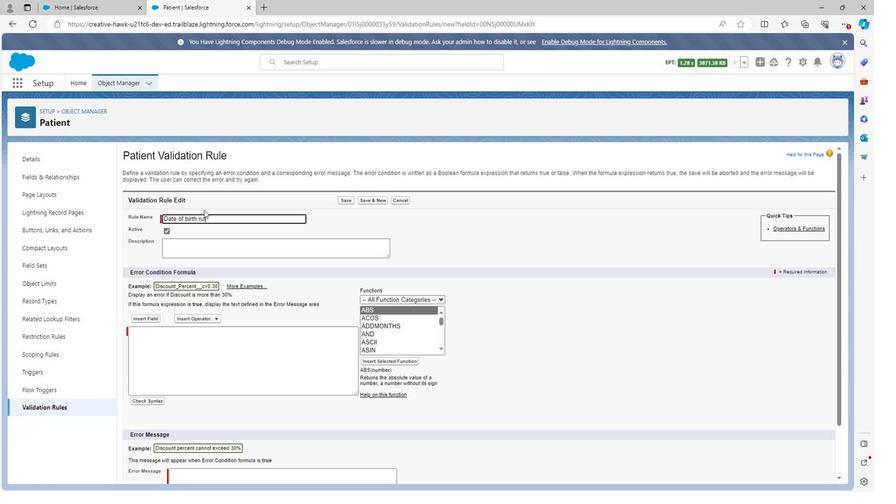 
Action: Mouse moved to (184, 239)
Screenshot: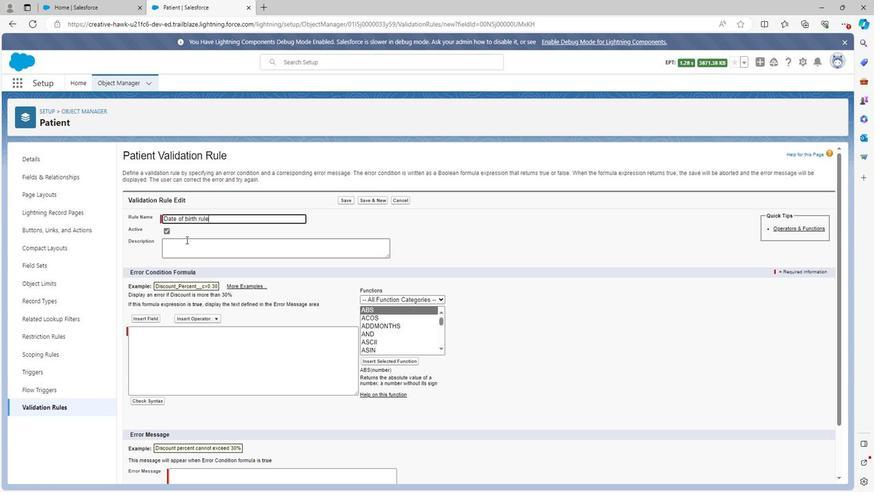 
Action: Mouse pressed left at (184, 239)
Screenshot: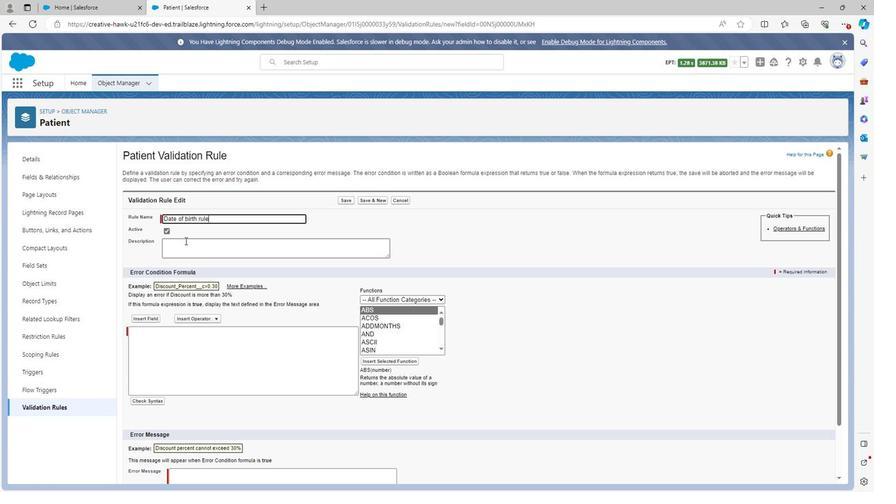 
Action: Key pressed <Key.shift>Date<Key.space>if<Key.space><Key.backspace><Key.backspace><Key.backspace>of<Key.space>birth<Key.space>rule<Key.space><Key.space>is<Key.space>ud<Key.backspace>sed<Key.space>to<Key.space>define<Key.space>the<Key.space>date<Key.space>of<Key.space>birth<Key.space>of<Key.space>patient<Key.space>within<Key.space>limit
Screenshot: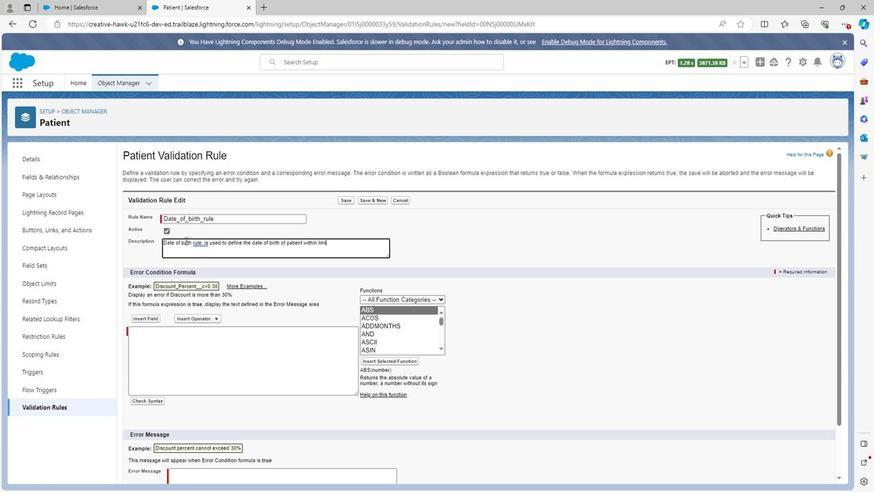
Action: Mouse moved to (150, 316)
Screenshot: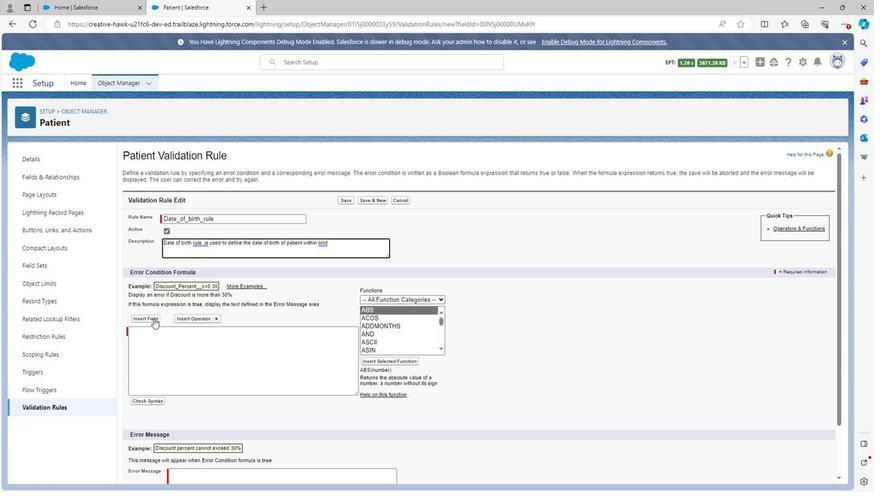 
Action: Mouse pressed left at (150, 316)
Screenshot: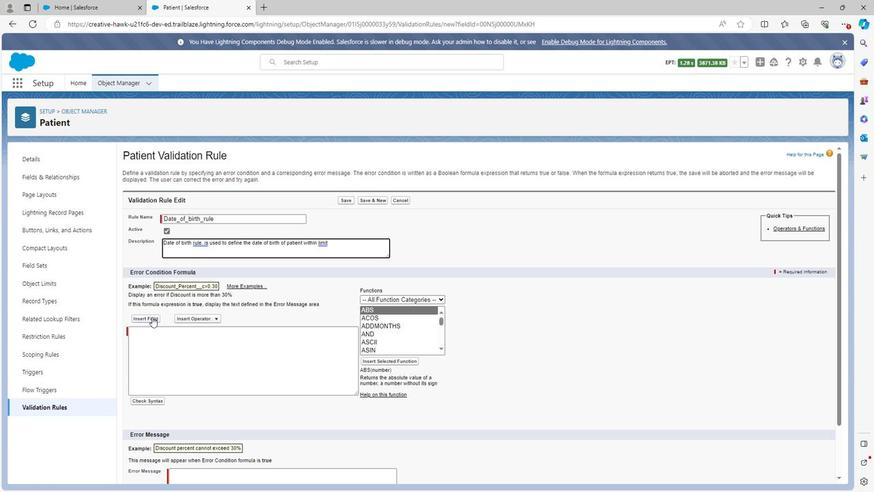 
Action: Mouse moved to (403, 315)
Screenshot: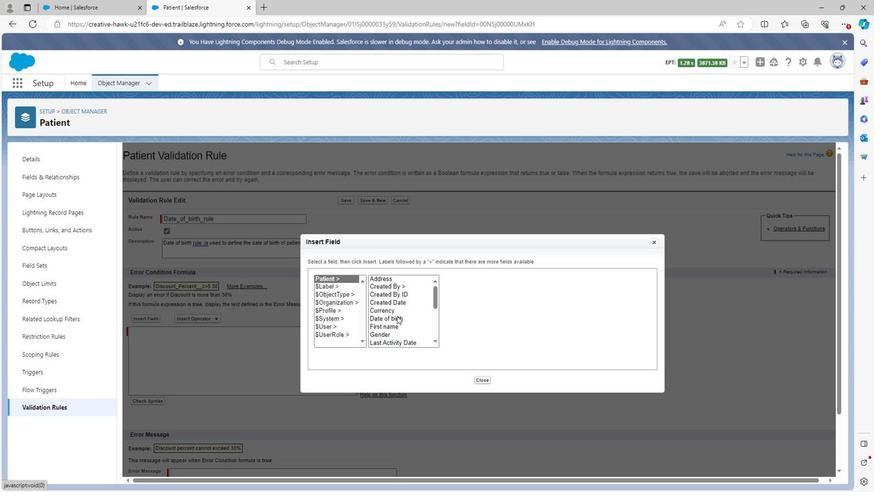 
Action: Mouse pressed left at (403, 315)
Screenshot: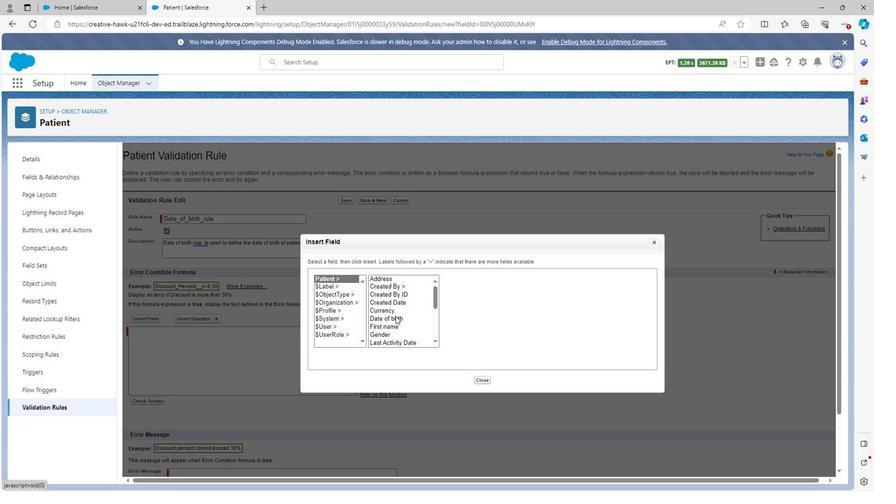 
Action: Mouse moved to (492, 328)
Screenshot: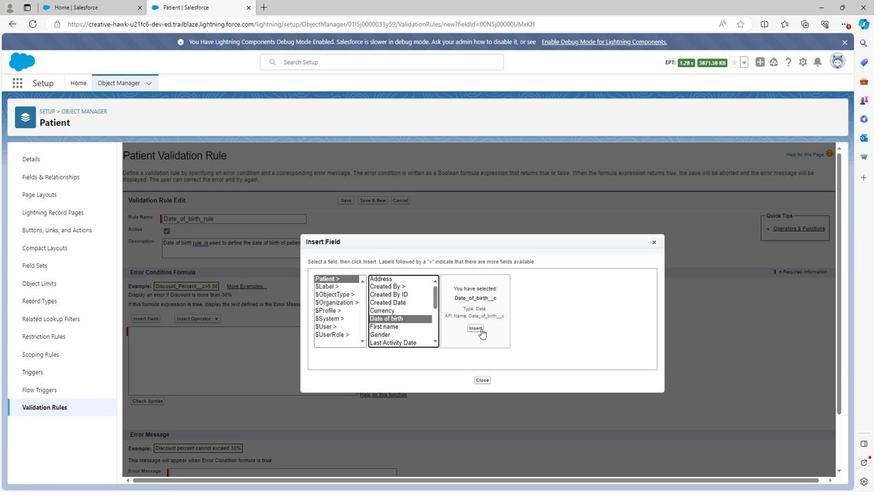 
Action: Mouse pressed left at (492, 328)
Screenshot: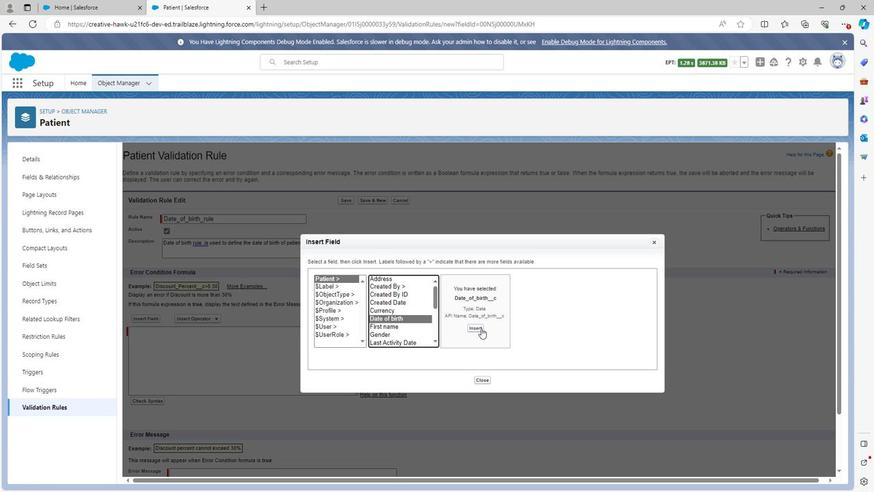
Action: Mouse moved to (209, 315)
Screenshot: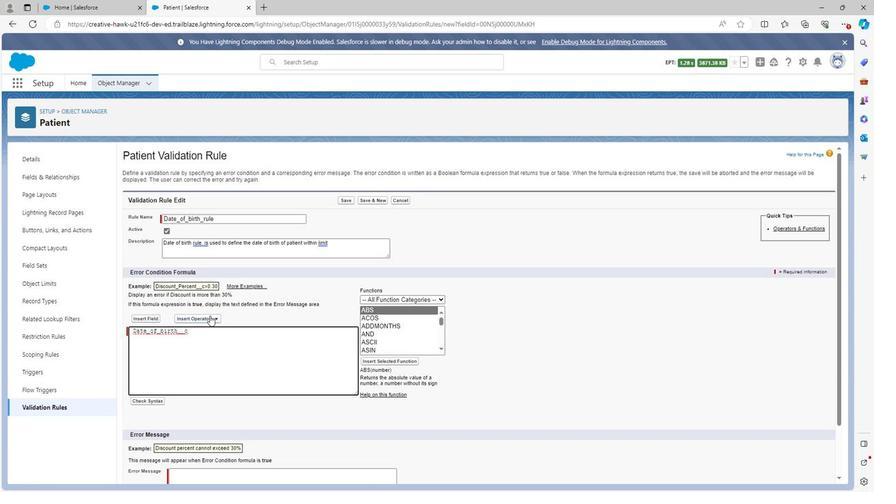 
Action: Mouse pressed left at (209, 315)
Screenshot: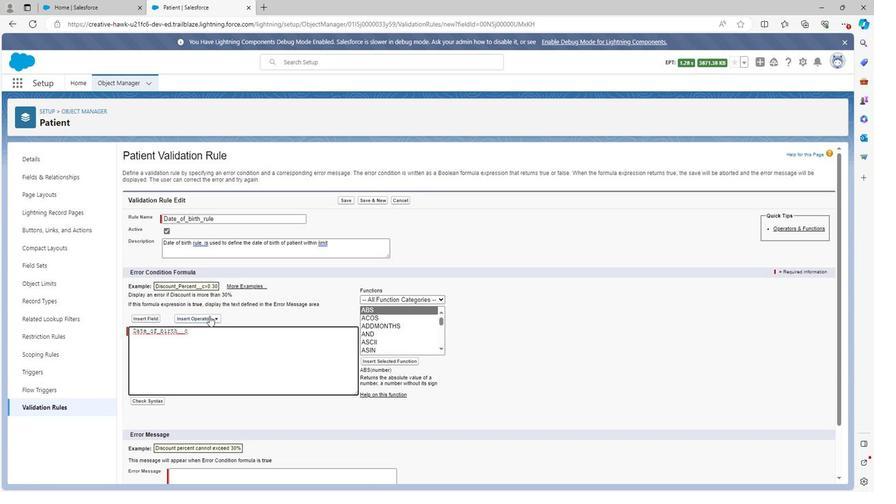 
Action: Mouse moved to (196, 428)
Screenshot: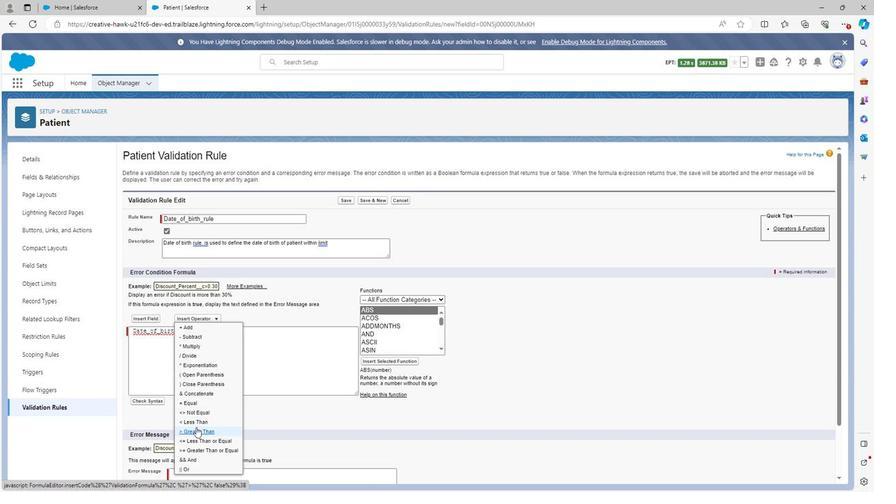 
Action: Mouse pressed left at (196, 428)
Screenshot: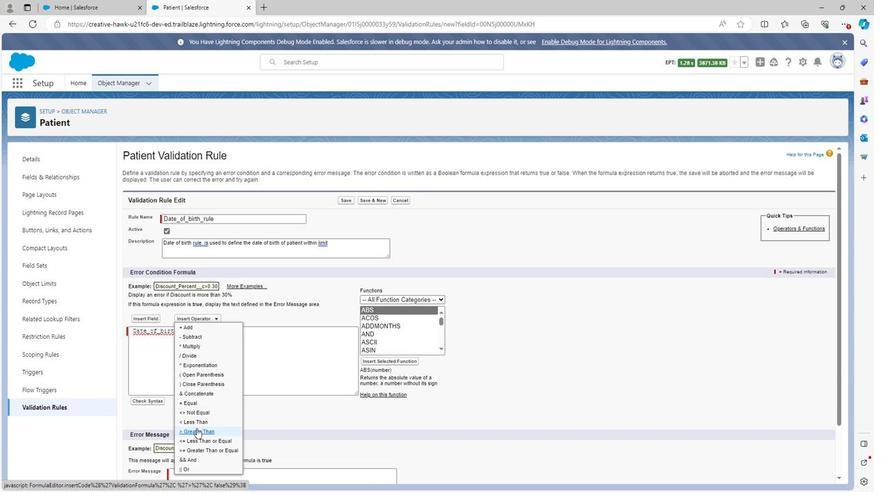 
Action: Mouse moved to (407, 298)
Screenshot: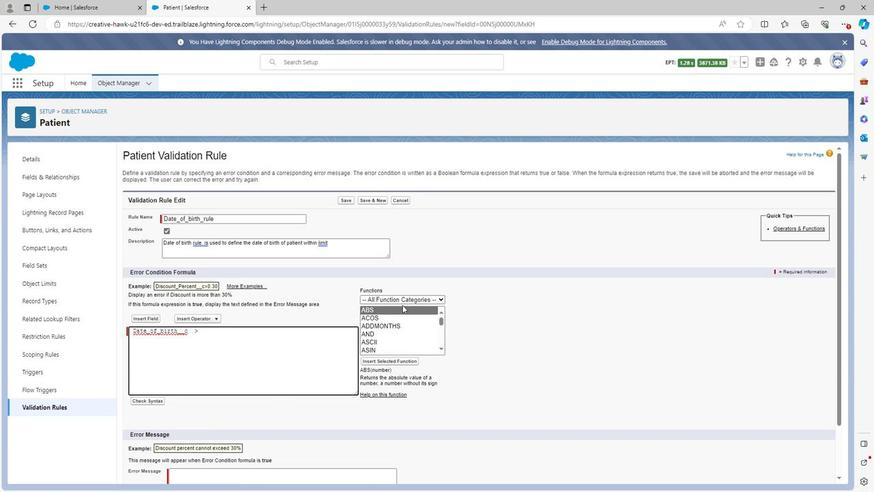 
Action: Mouse pressed left at (407, 298)
Screenshot: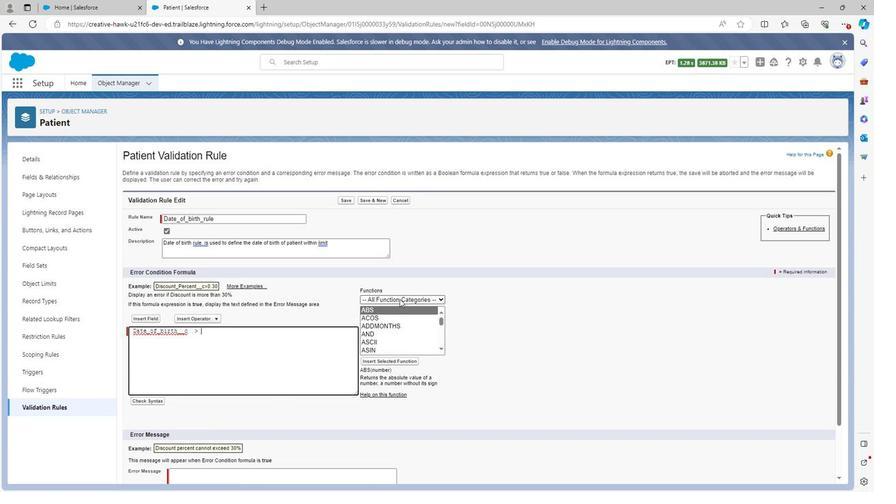 
Action: Mouse moved to (386, 316)
Screenshot: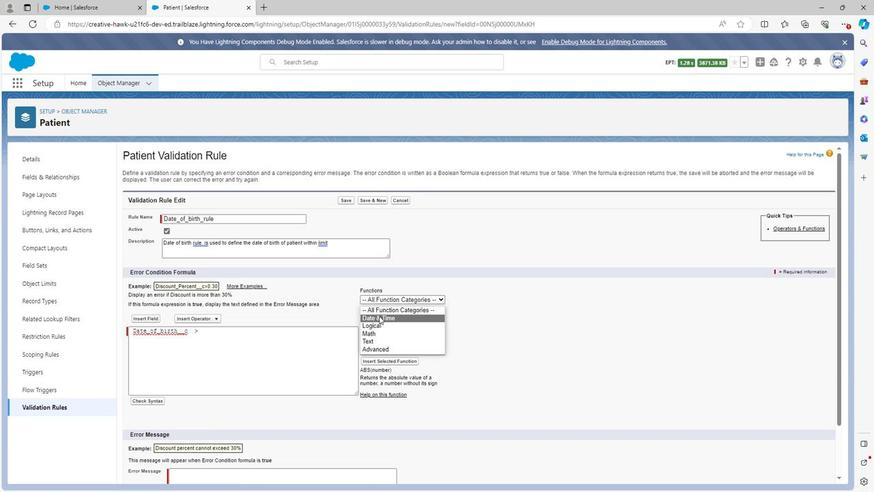 
Action: Mouse pressed left at (386, 316)
Screenshot: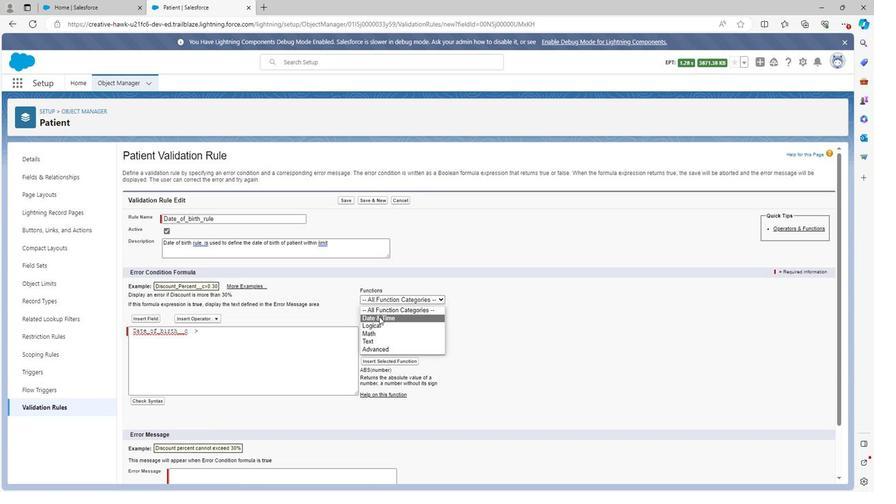 
Action: Mouse moved to (388, 334)
Screenshot: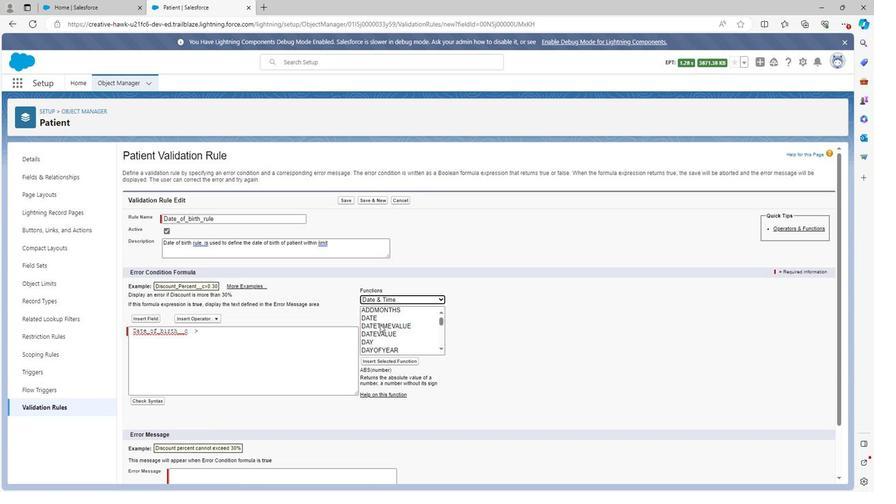 
Action: Mouse scrolled (388, 333) with delta (0, 0)
Screenshot: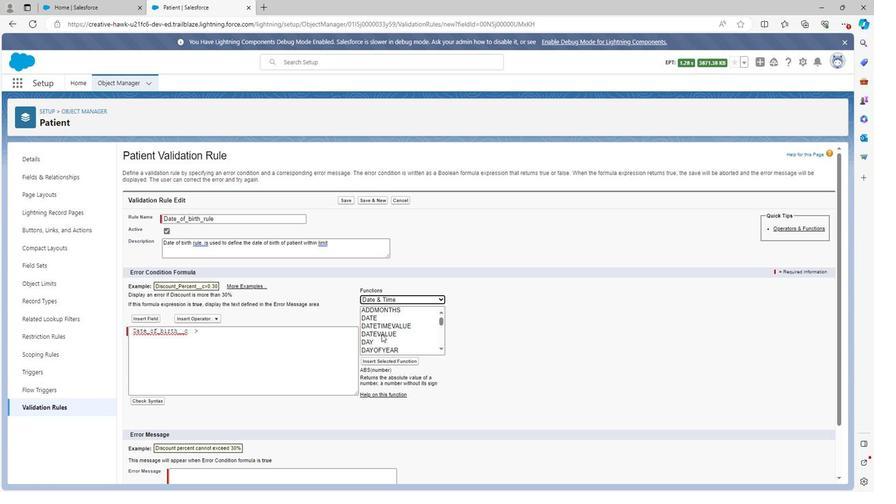 
Action: Mouse scrolled (388, 333) with delta (0, 0)
Screenshot: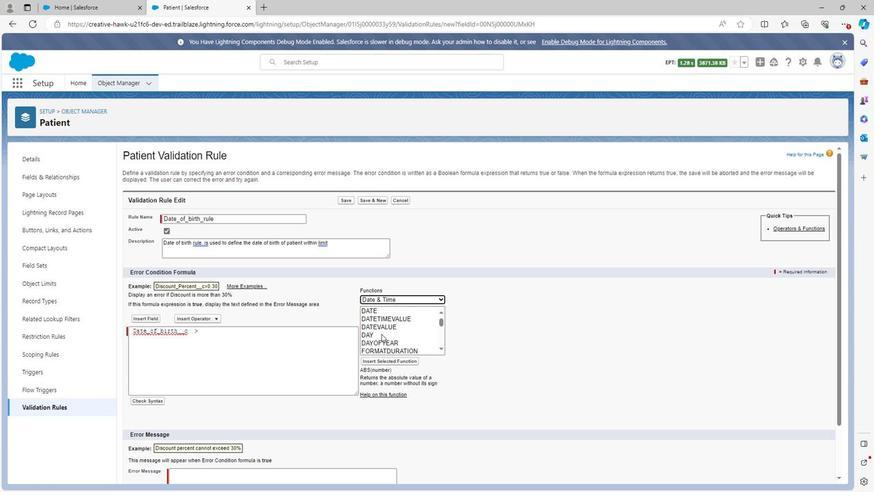
Action: Mouse scrolled (388, 333) with delta (0, 0)
Screenshot: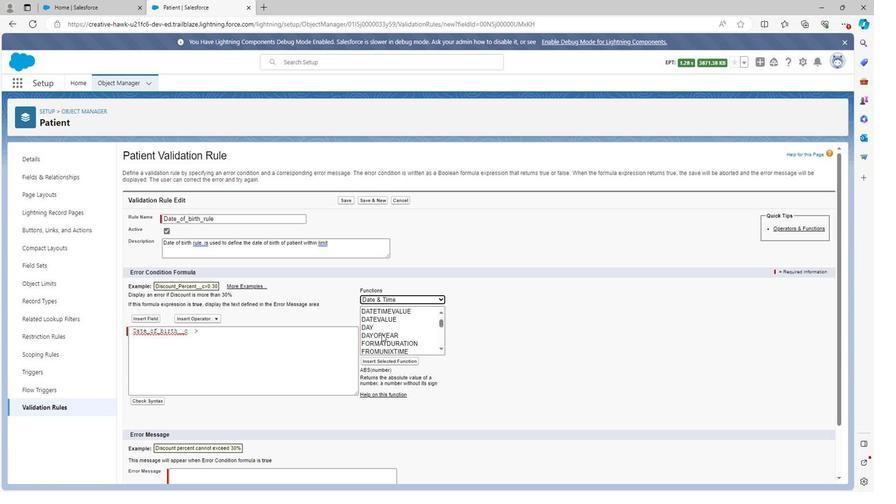 
Action: Mouse scrolled (388, 333) with delta (0, 0)
Screenshot: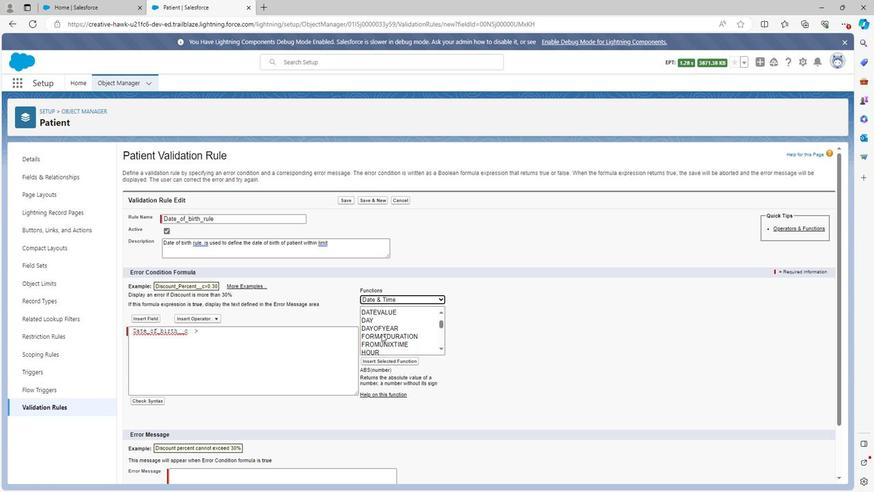 
Action: Mouse scrolled (388, 333) with delta (0, 0)
Screenshot: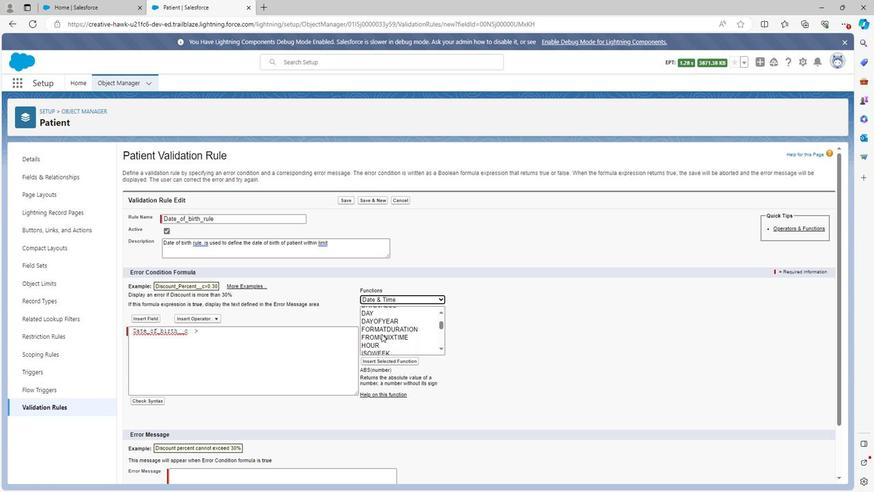 
Action: Mouse scrolled (388, 333) with delta (0, 0)
Screenshot: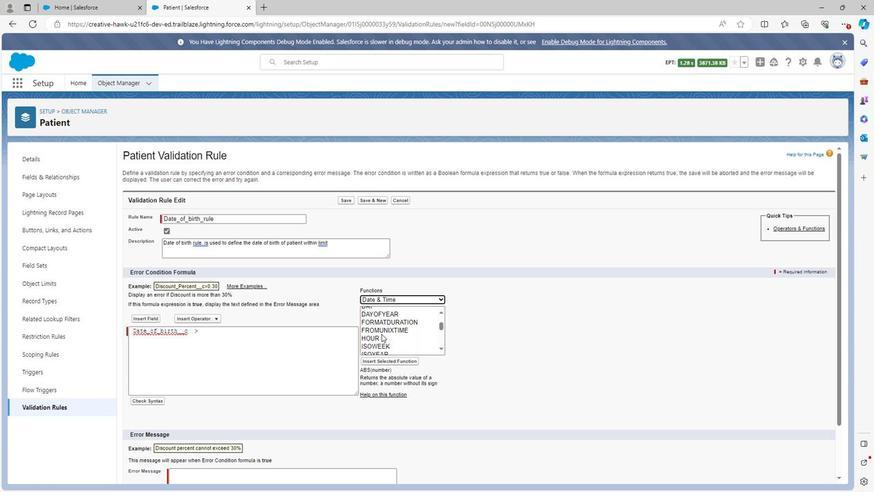 
Action: Mouse moved to (388, 333)
Screenshot: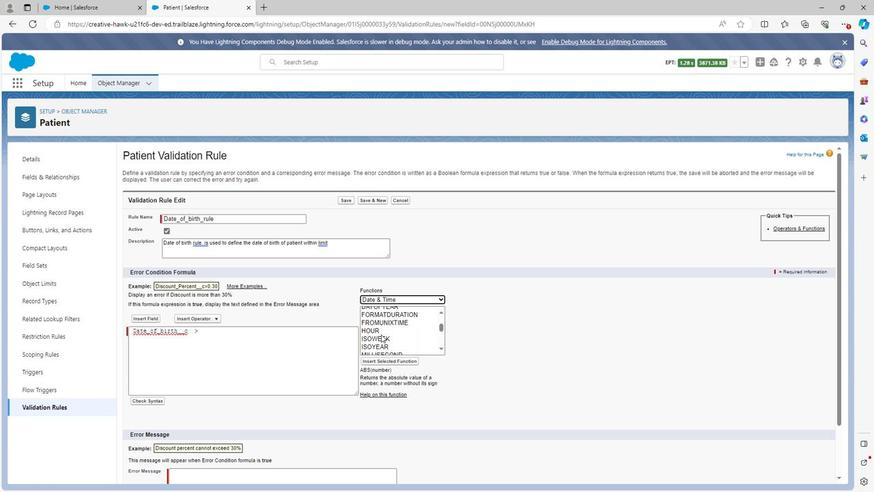 
Action: Mouse scrolled (388, 332) with delta (0, 0)
Screenshot: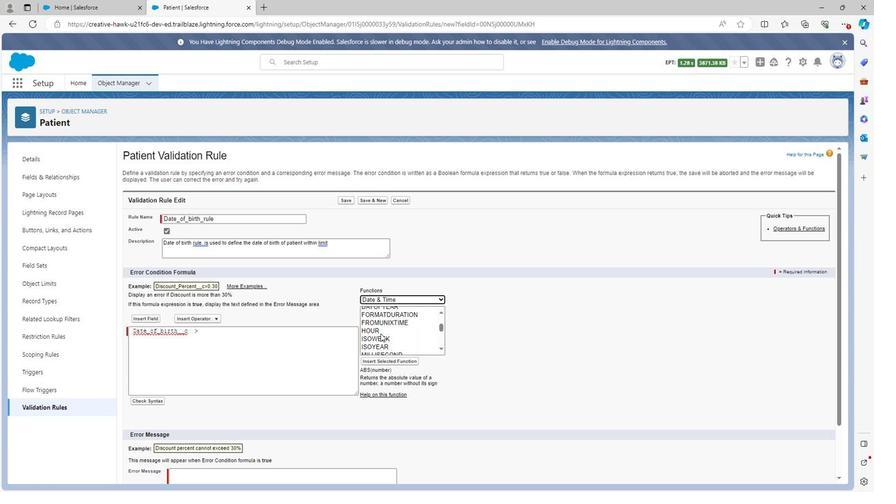 
Action: Mouse scrolled (388, 332) with delta (0, 0)
Screenshot: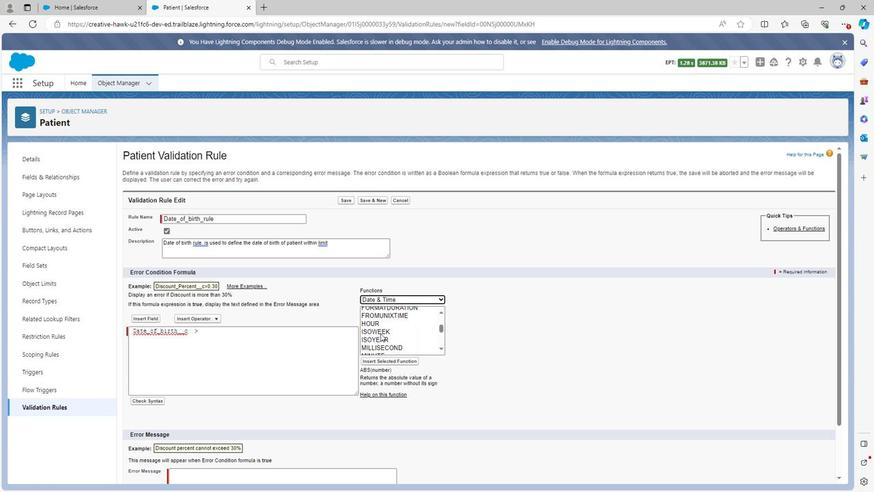 
Action: Mouse scrolled (388, 332) with delta (0, 0)
Screenshot: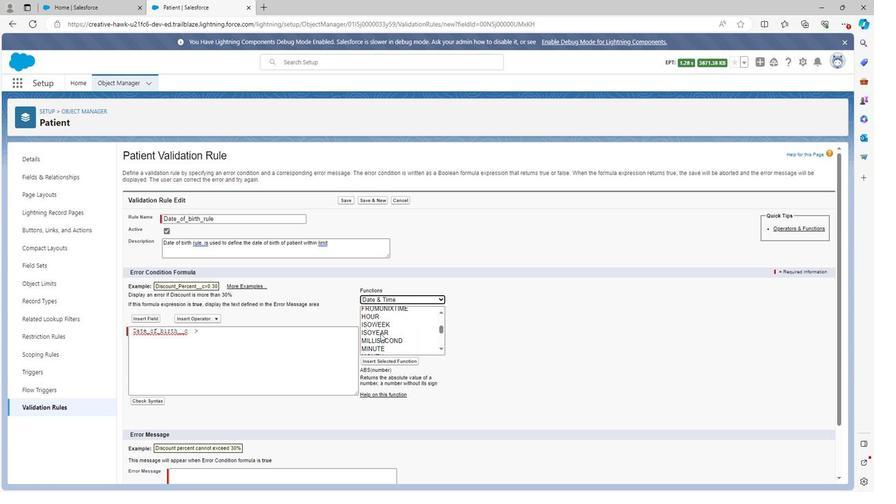 
Action: Mouse scrolled (388, 332) with delta (0, 0)
Screenshot: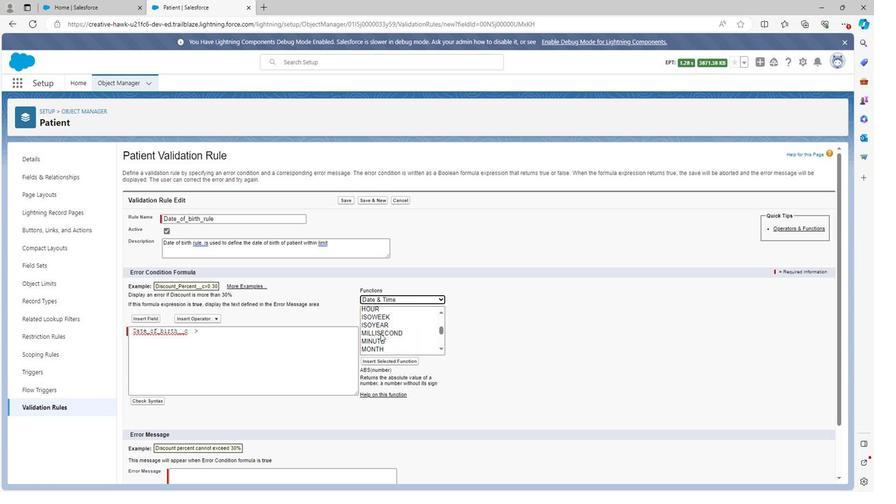 
Action: Mouse scrolled (388, 332) with delta (0, 0)
Screenshot: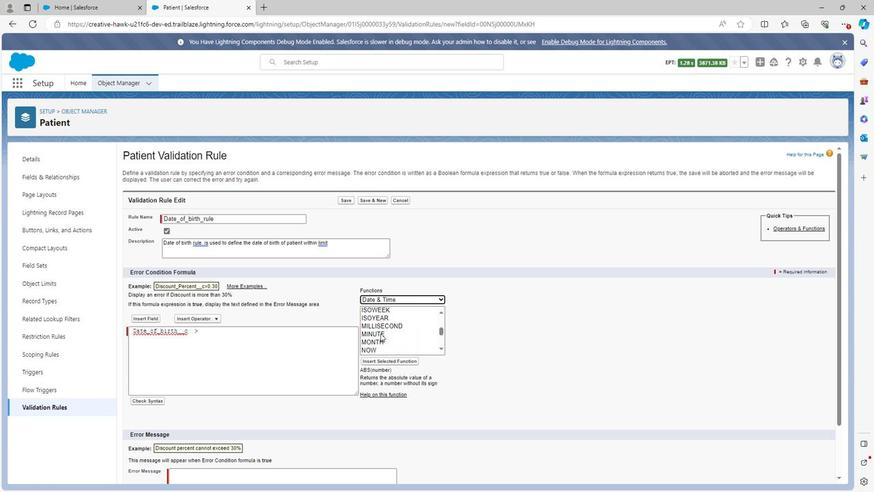 
Action: Mouse scrolled (388, 332) with delta (0, 0)
Screenshot: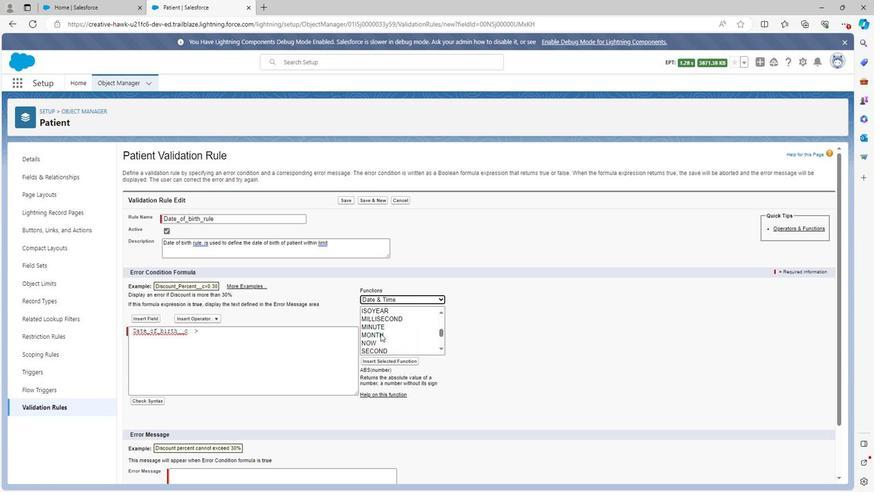
Action: Mouse scrolled (388, 332) with delta (0, 0)
Screenshot: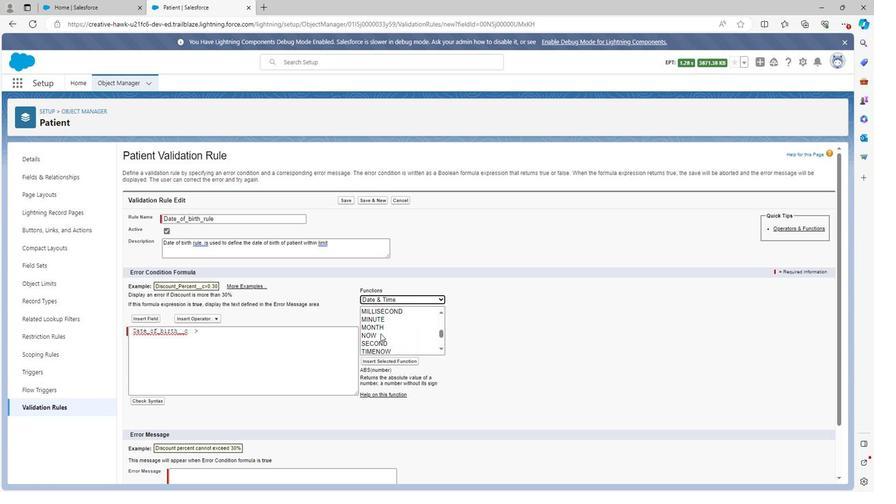 
Action: Mouse scrolled (388, 332) with delta (0, 0)
Screenshot: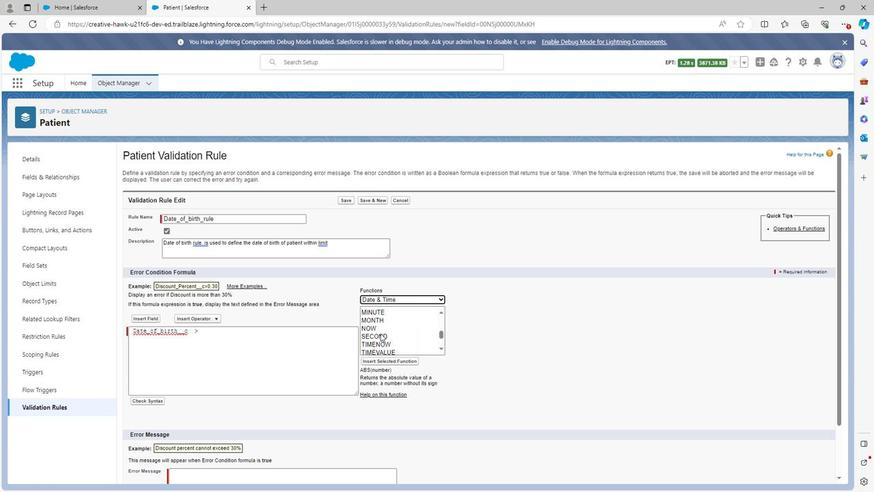
Action: Mouse scrolled (388, 332) with delta (0, 0)
Screenshot: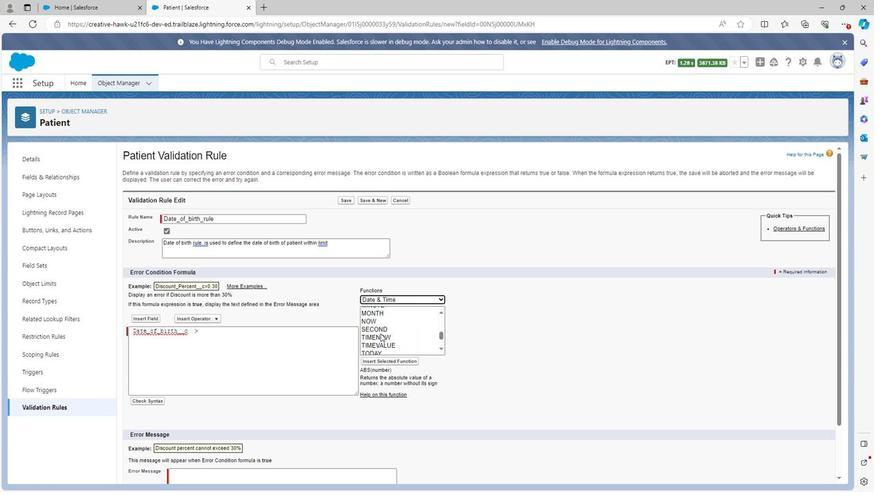 
Action: Mouse moved to (379, 345)
Screenshot: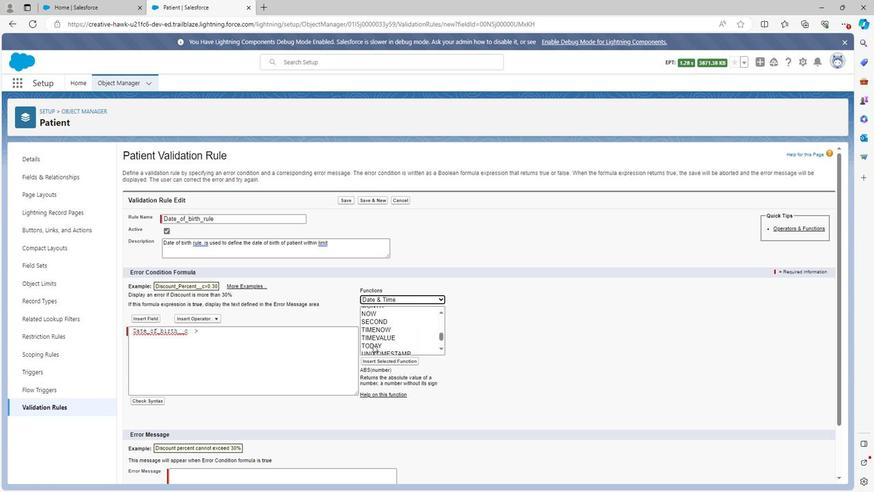 
Action: Mouse pressed left at (379, 345)
Screenshot: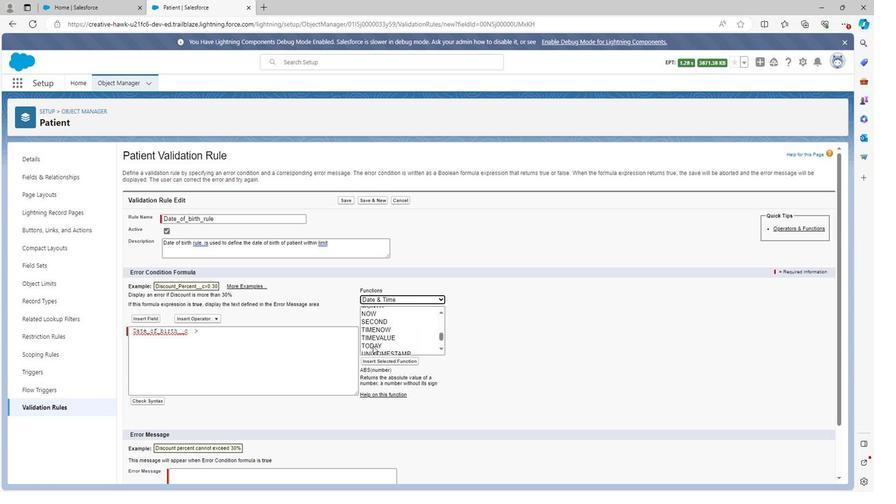 
Action: Mouse moved to (384, 360)
Screenshot: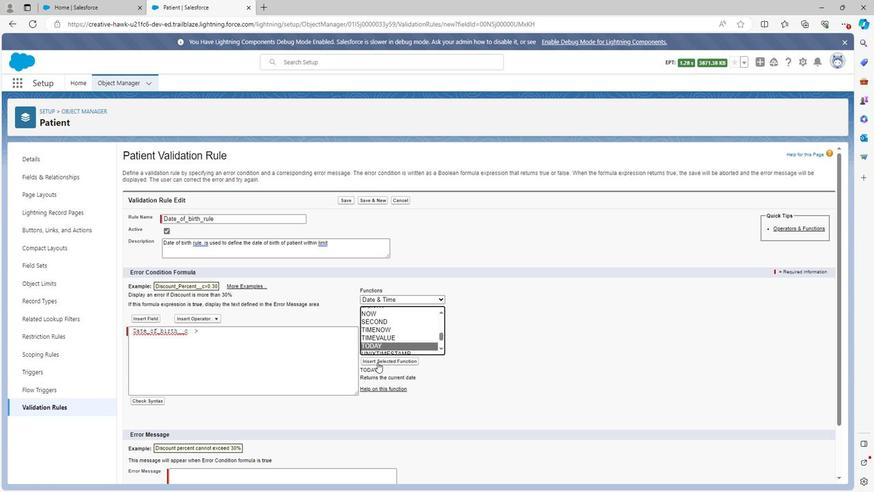 
Action: Mouse pressed left at (384, 360)
Screenshot: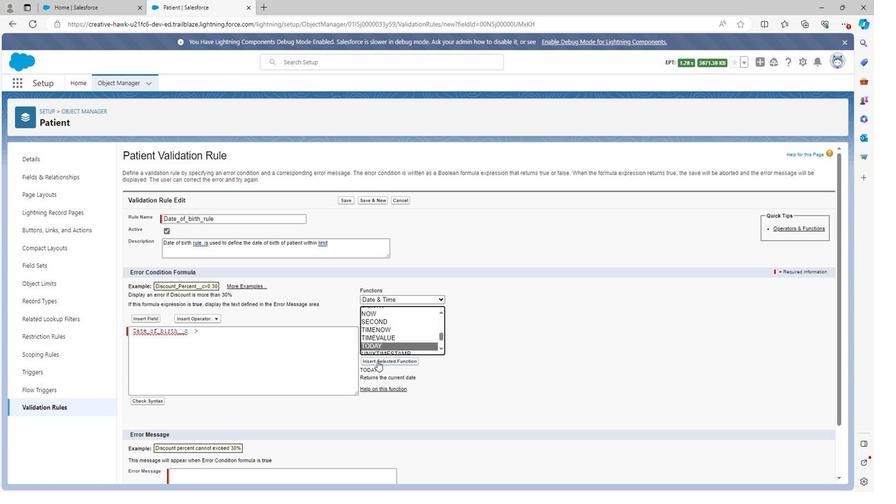 
Action: Mouse moved to (144, 404)
Screenshot: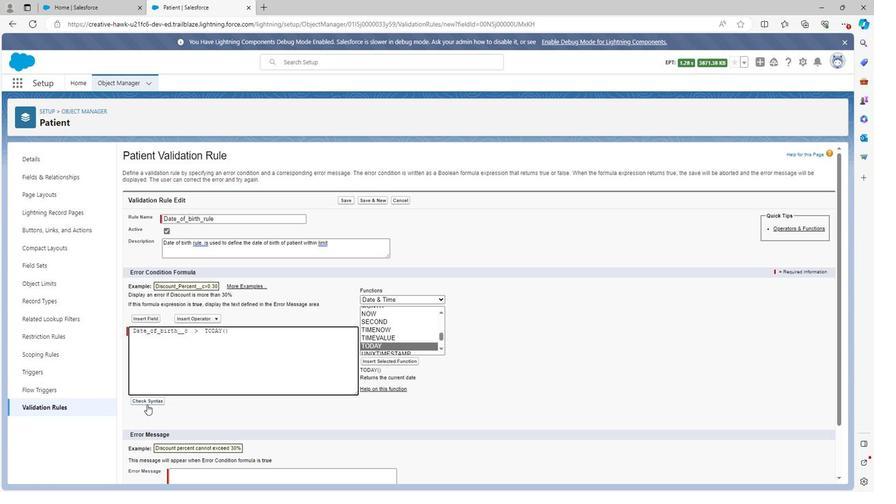 
Action: Mouse pressed left at (144, 404)
Screenshot: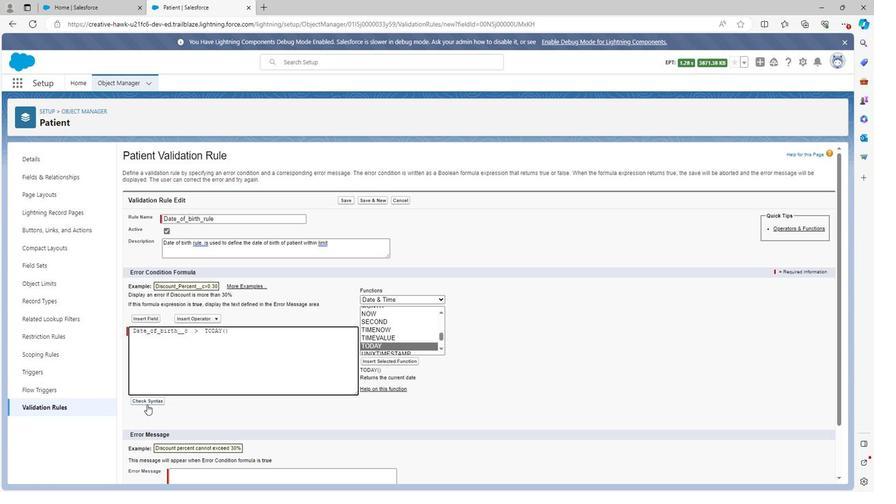 
Action: Mouse scrolled (144, 404) with delta (0, 0)
Screenshot: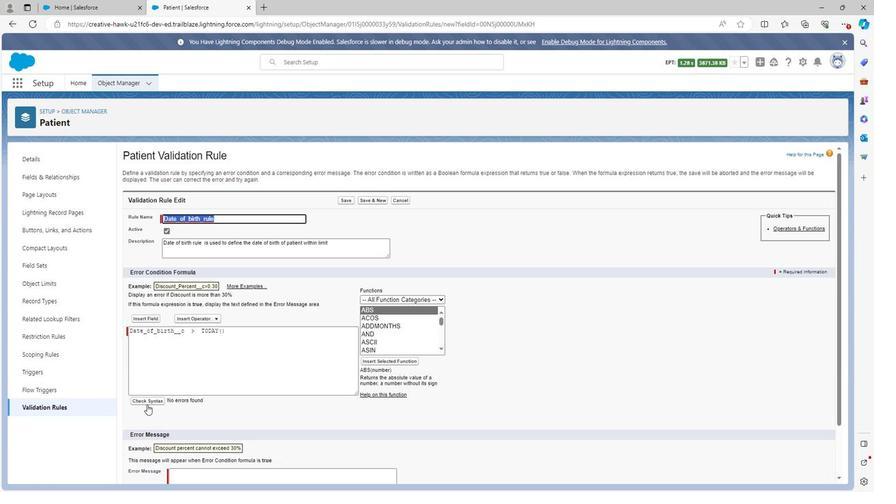 
Action: Mouse scrolled (144, 404) with delta (0, 0)
Screenshot: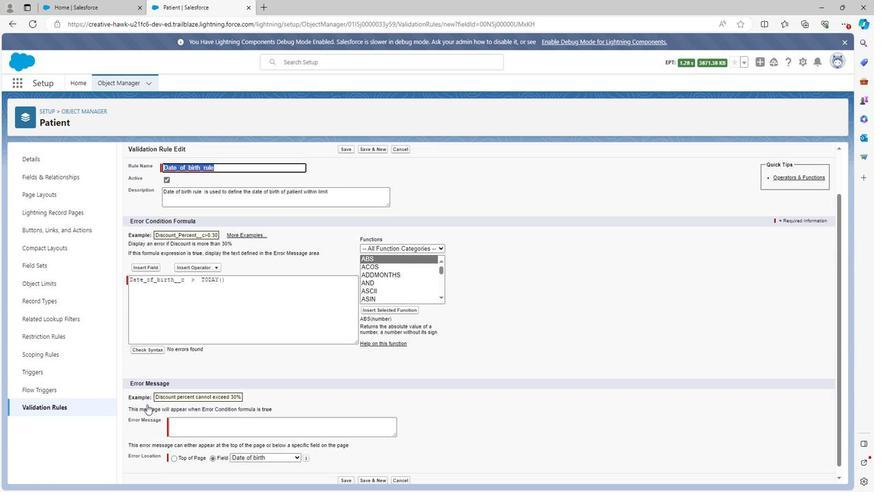 
Action: Mouse moved to (181, 416)
Screenshot: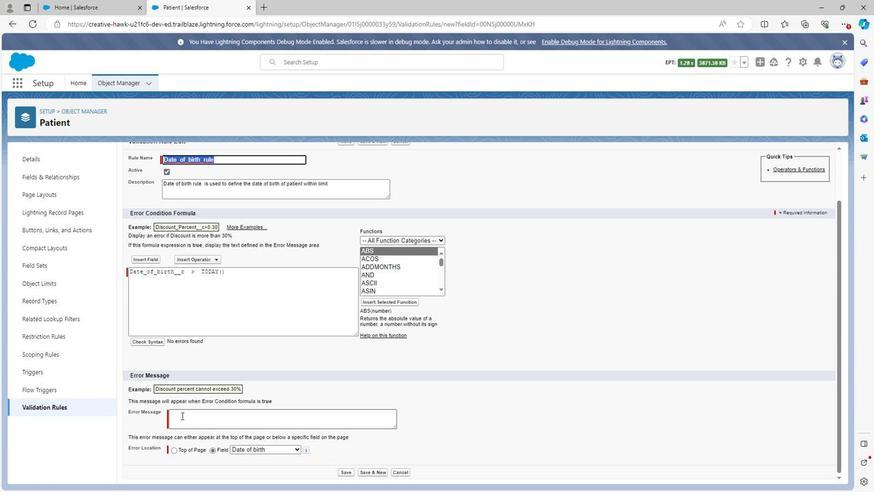 
Action: Mouse pressed left at (181, 416)
Screenshot: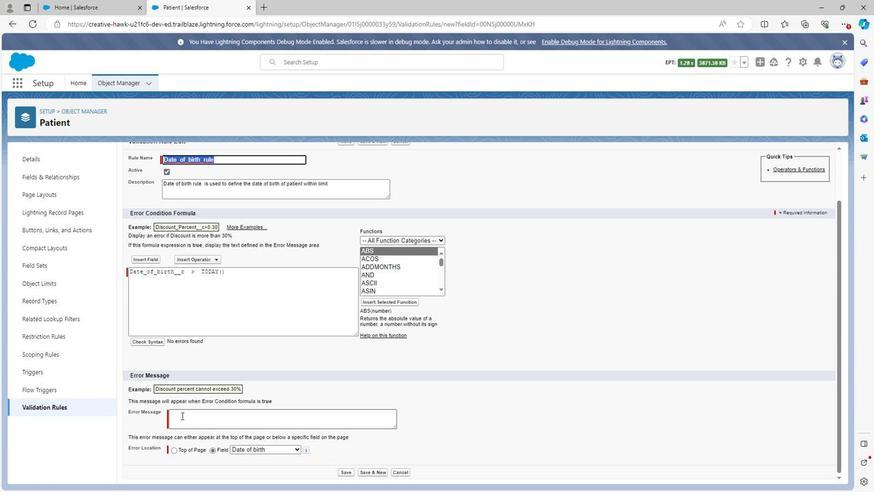 
Action: Mouse moved to (171, 411)
Screenshot: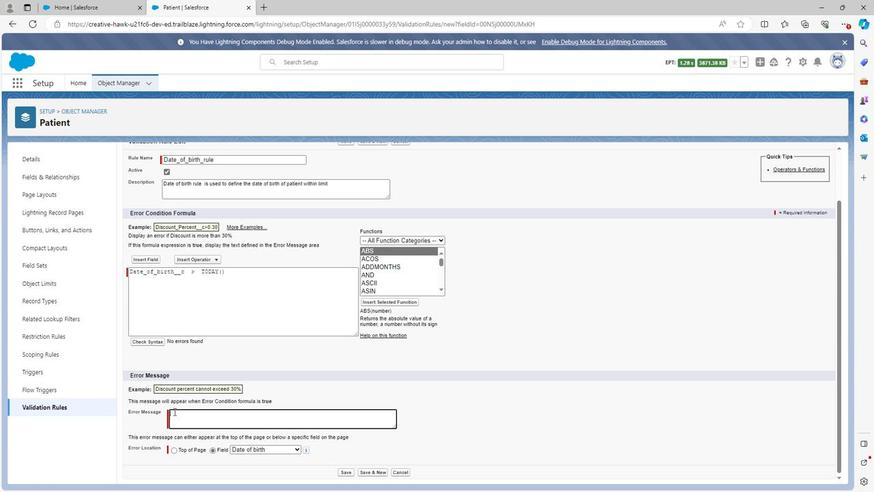 
Action: Key pressed <Key.shift>Date<Key.space>
Screenshot: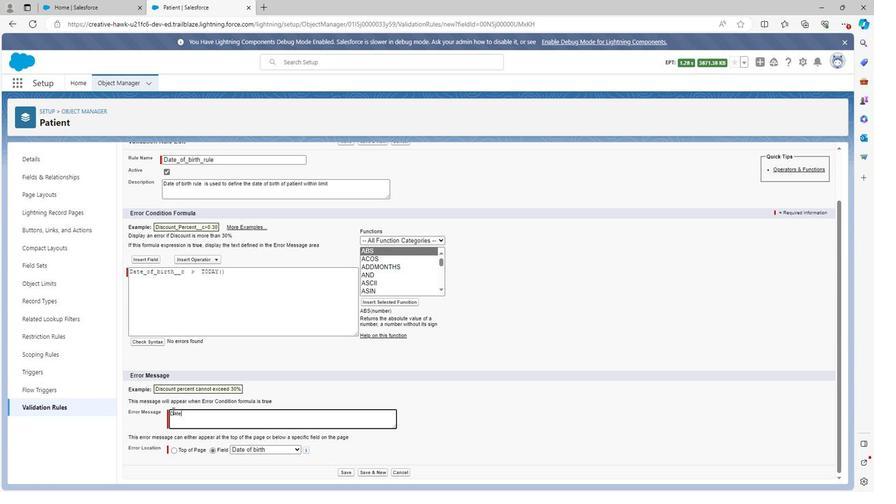 
Action: Mouse moved to (195, 271)
Screenshot: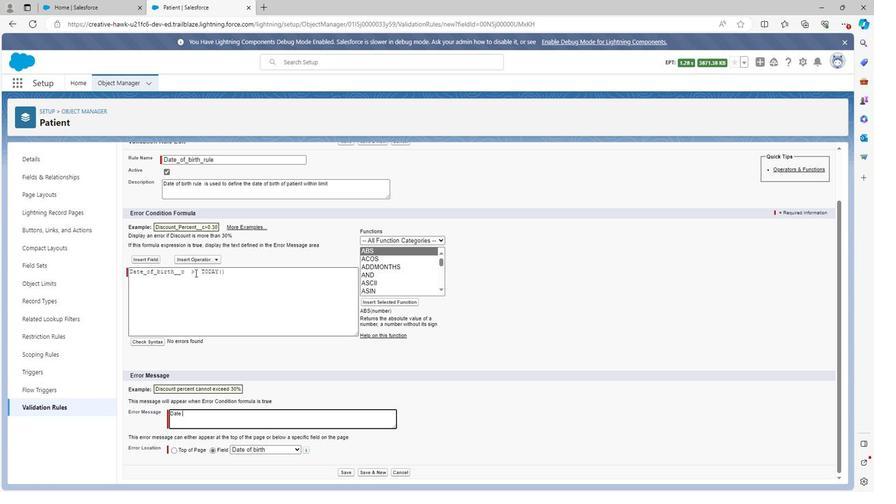 
Action: Mouse pressed left at (195, 271)
Screenshot: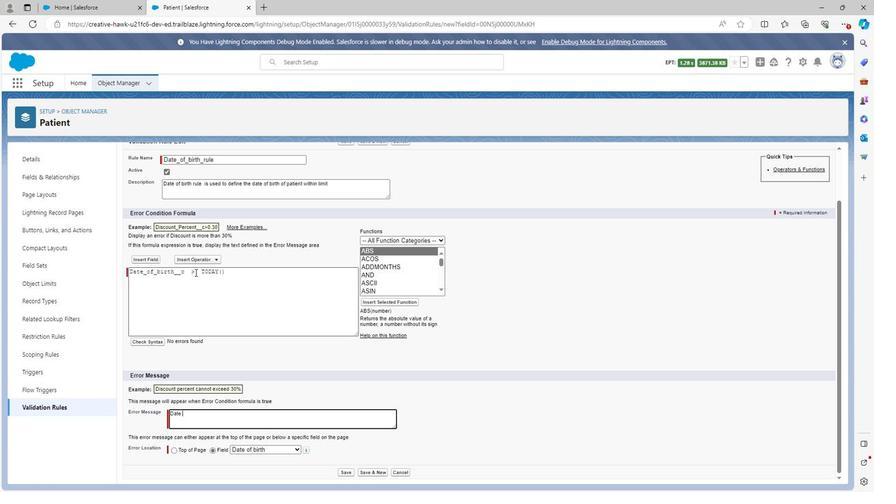 
Action: Mouse moved to (189, 278)
Screenshot: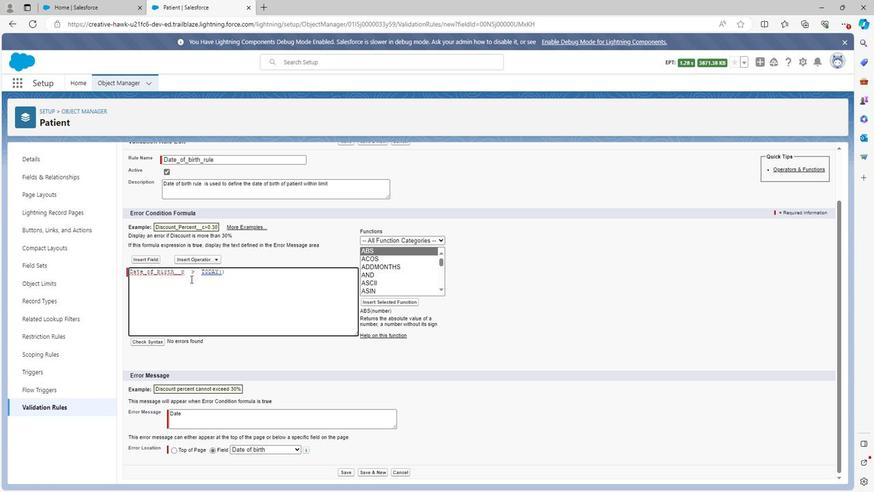 
Action: Key pressed <Key.backspace>
Screenshot: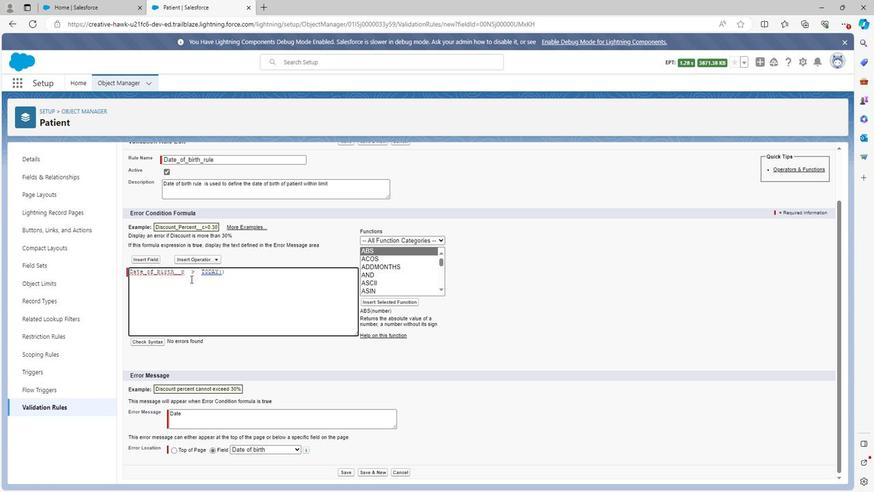 
Action: Mouse moved to (191, 260)
Screenshot: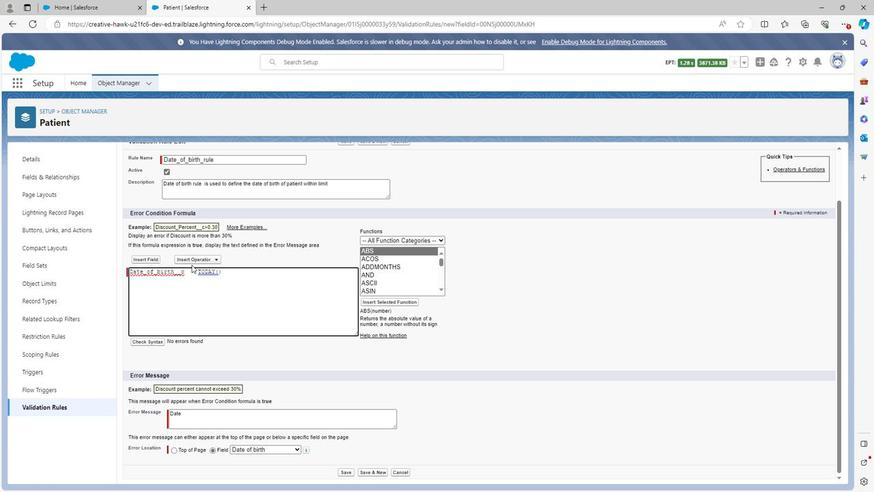 
Action: Mouse pressed left at (191, 260)
Screenshot: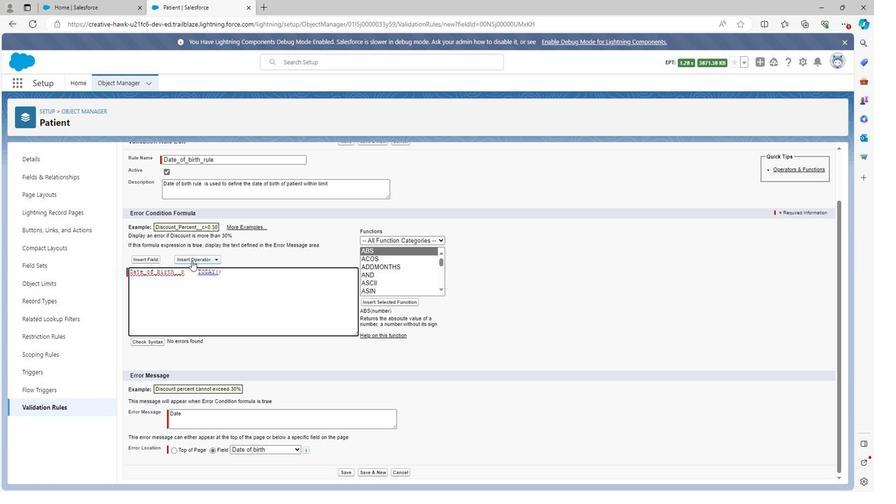 
Action: Mouse moved to (193, 364)
Screenshot: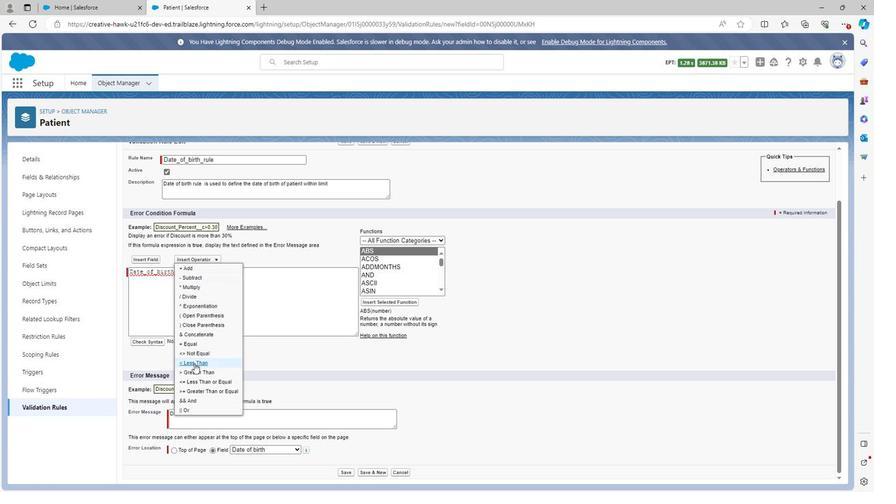 
Action: Mouse pressed left at (193, 364)
Screenshot: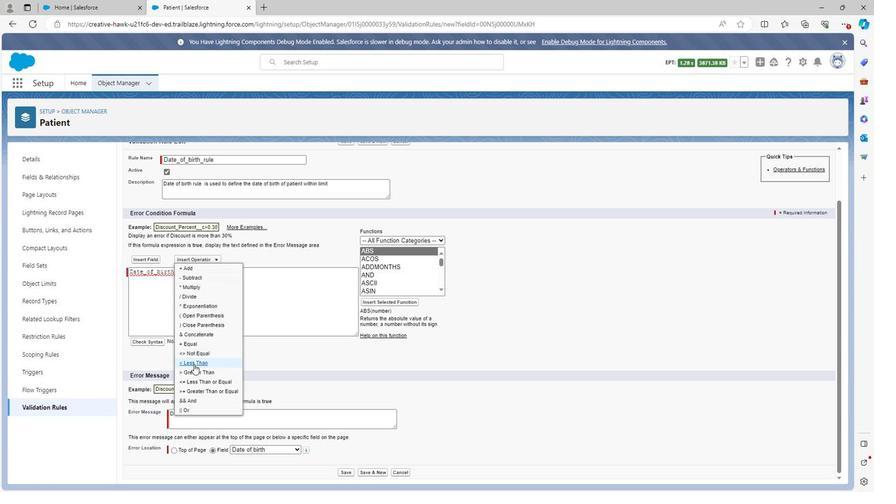 
Action: Mouse moved to (153, 340)
Screenshot: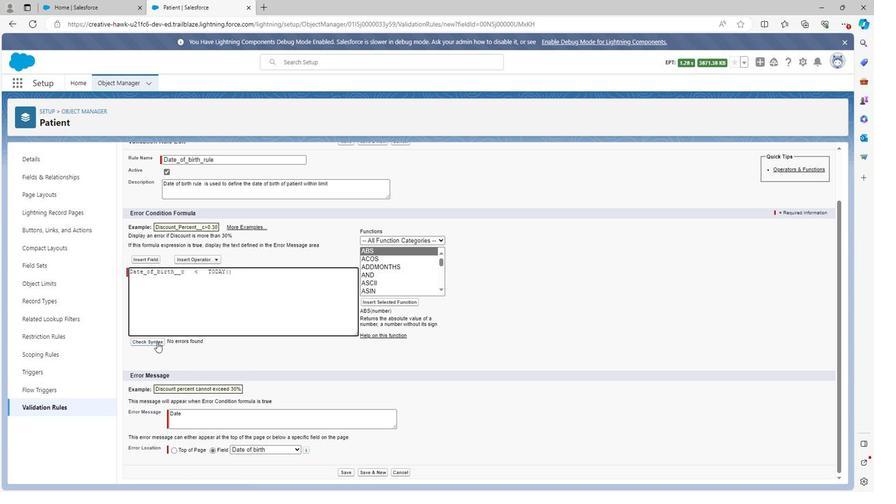 
Action: Mouse pressed left at (153, 340)
Screenshot: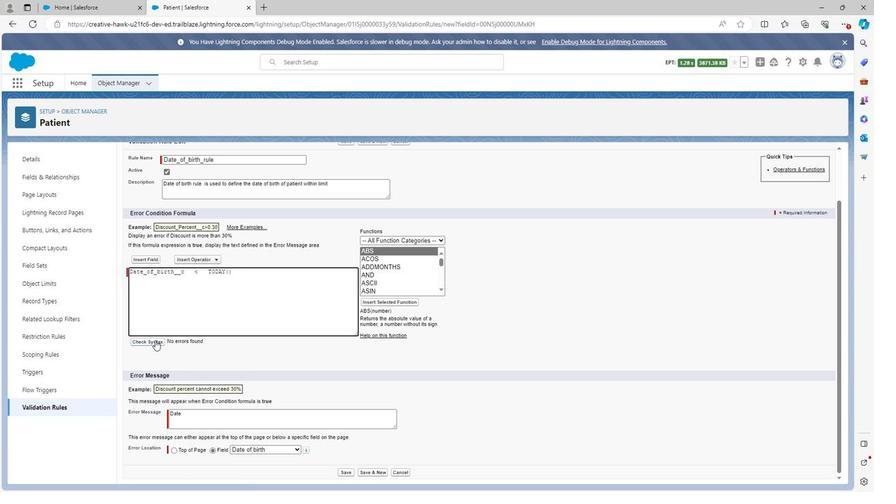 
Action: Mouse moved to (198, 477)
Screenshot: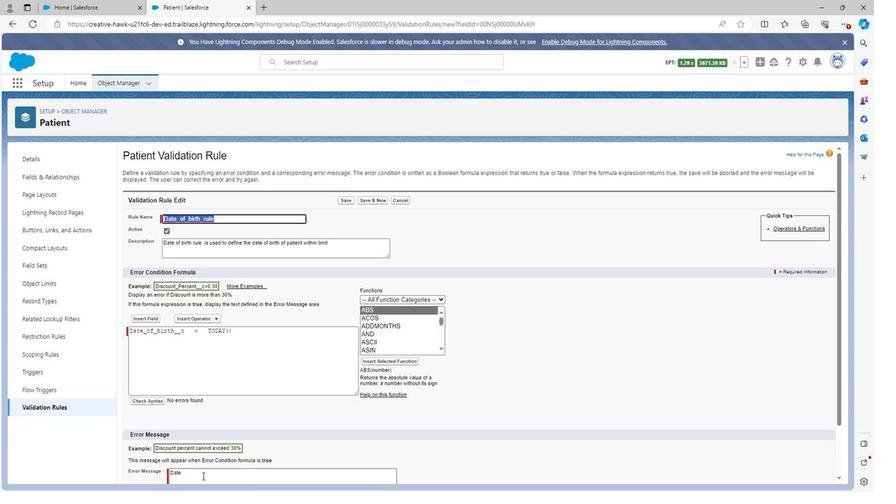 
Action: Mouse pressed left at (198, 477)
Screenshot: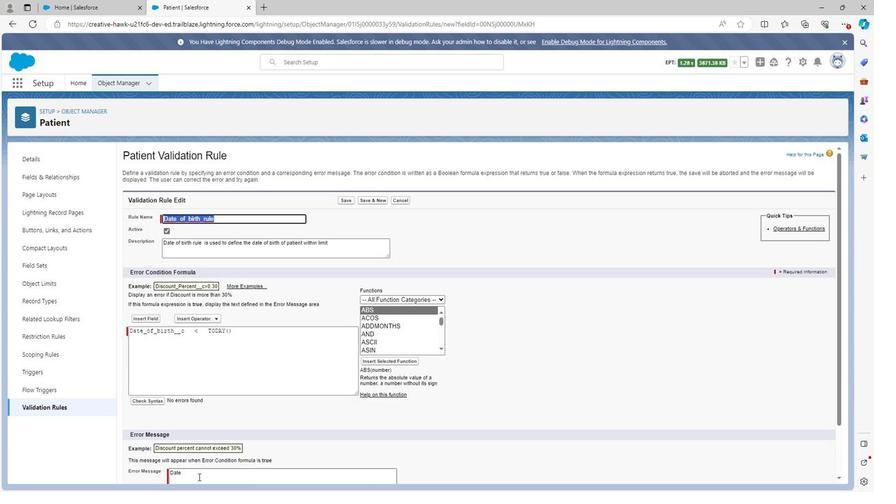 
Action: Key pressed <Key.space>of<Key.space>birth<Key.space>of<Key.space>doctor<Key.space>should<Key.space>be<Key.space>before<Key.space>today
Screenshot: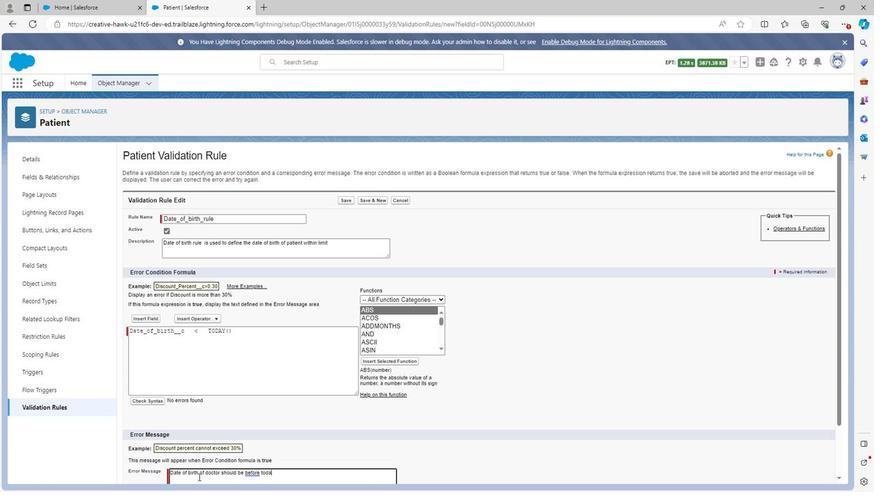 
Action: Mouse moved to (290, 442)
Screenshot: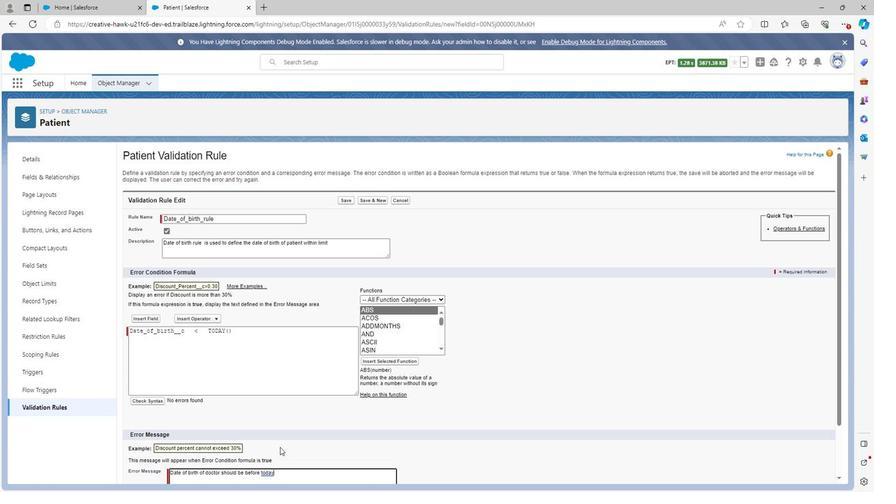 
Action: Mouse scrolled (290, 442) with delta (0, 0)
Screenshot: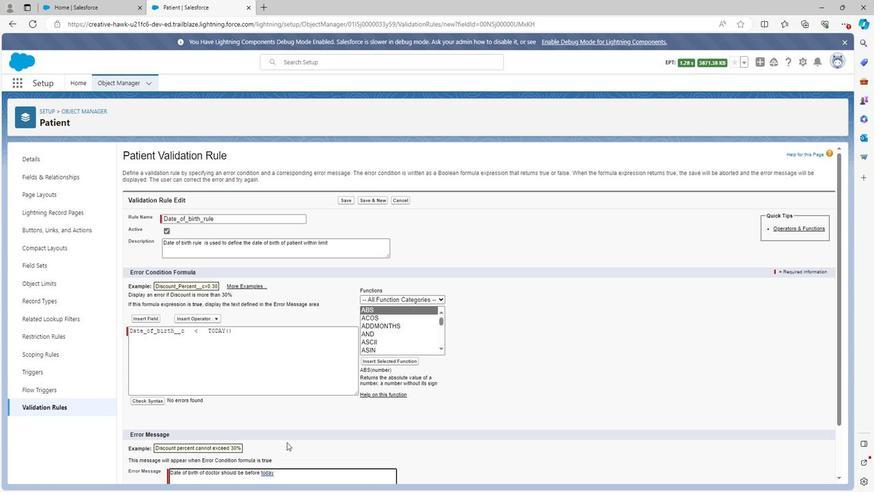 
Action: Mouse scrolled (290, 442) with delta (0, 0)
Screenshot: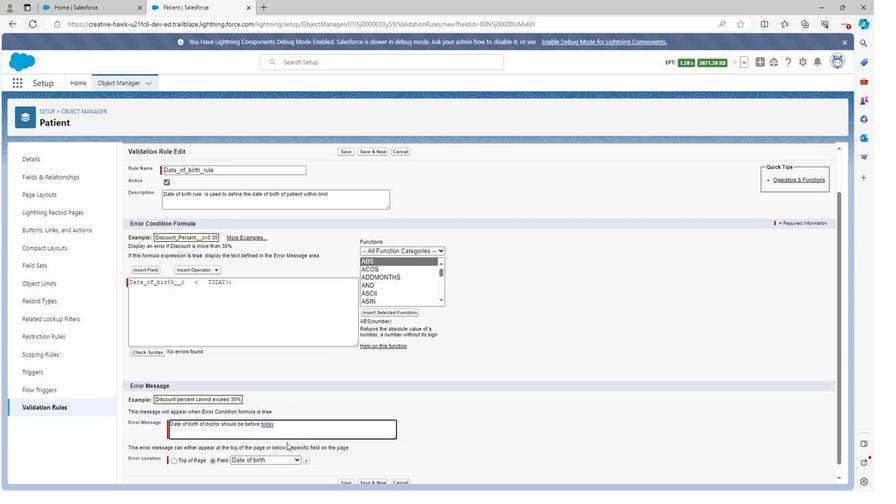 
Action: Mouse scrolled (290, 442) with delta (0, 0)
Screenshot: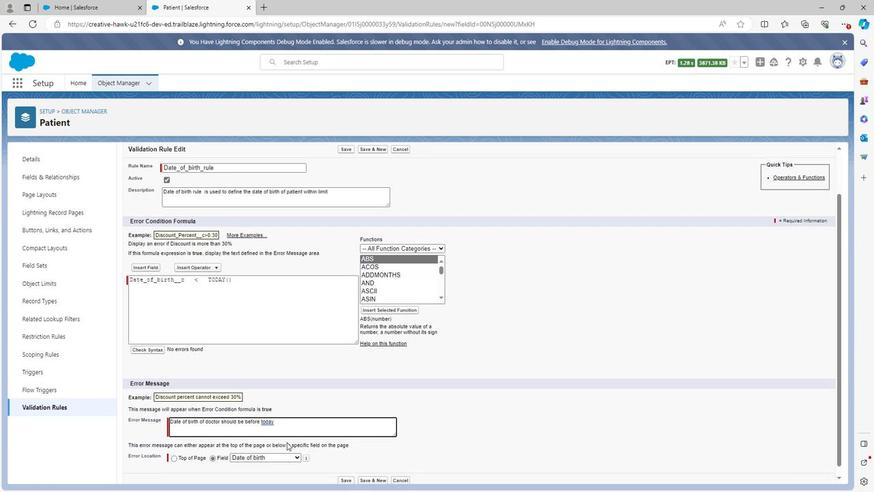 
Action: Mouse moved to (352, 471)
Screenshot: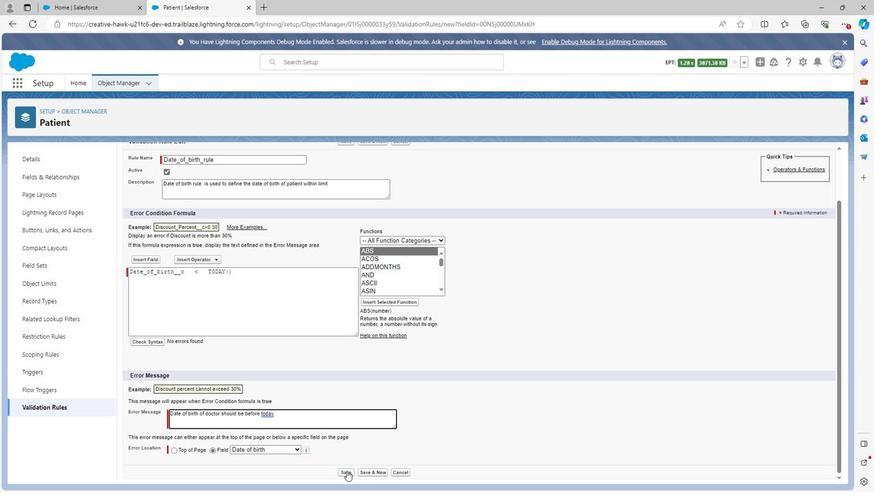 
Action: Mouse pressed left at (352, 471)
Screenshot: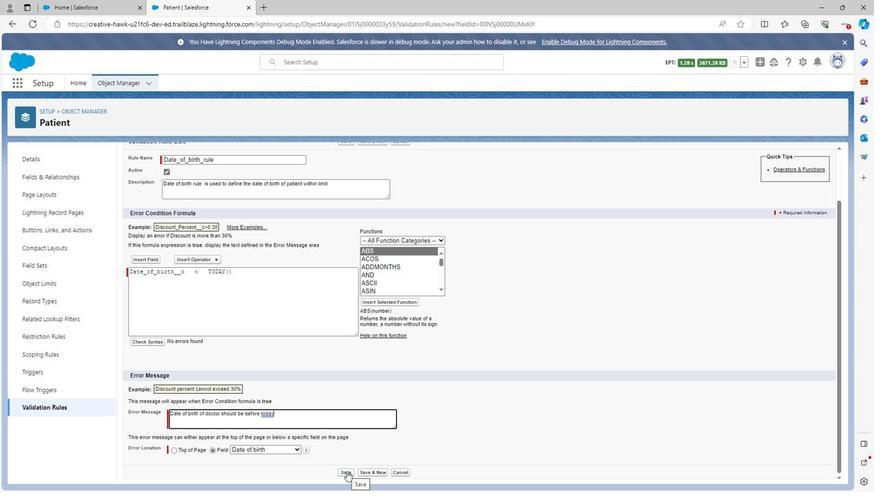
Action: Mouse moved to (113, 78)
Screenshot: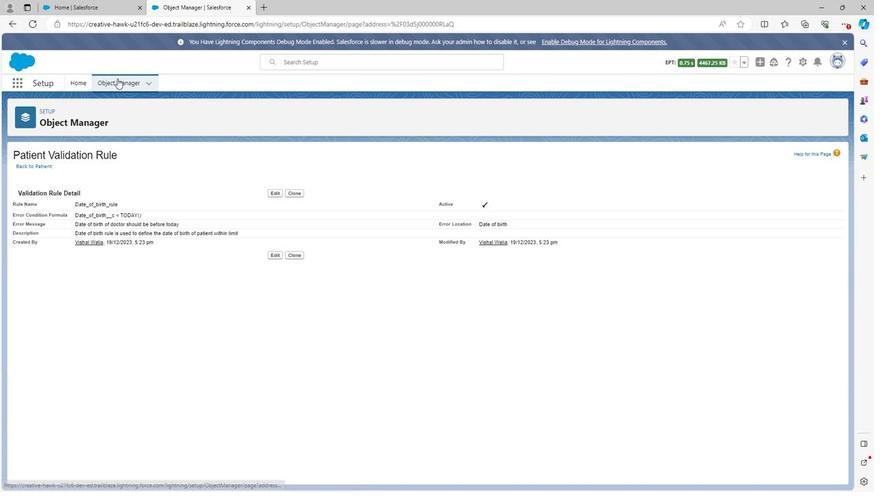 
Action: Mouse pressed left at (113, 78)
Screenshot: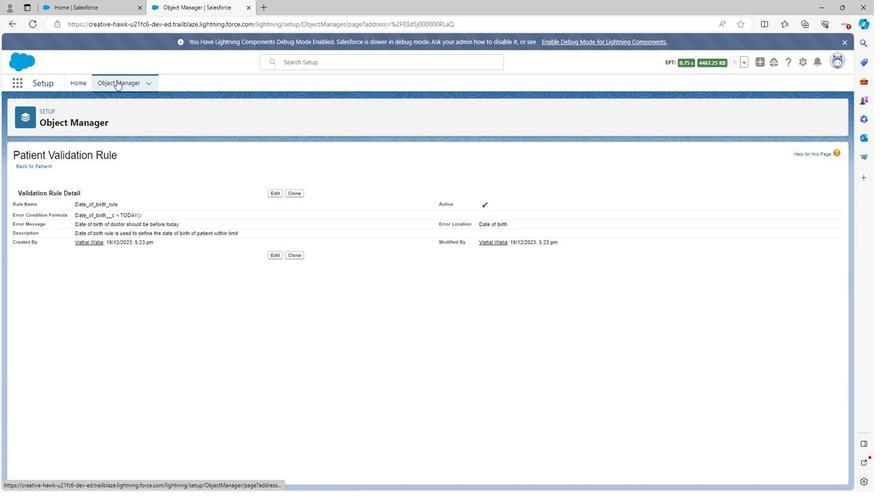 
Action: Mouse moved to (92, 271)
Screenshot: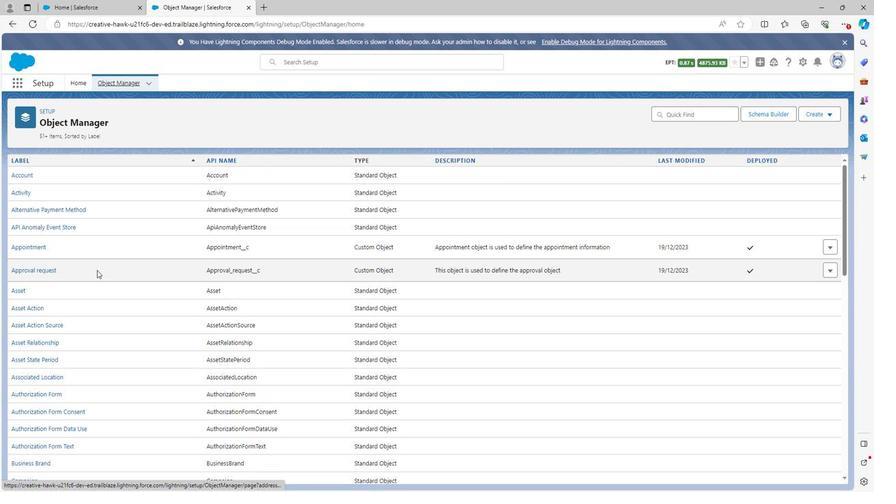 
Action: Mouse scrolled (92, 271) with delta (0, 0)
Screenshot: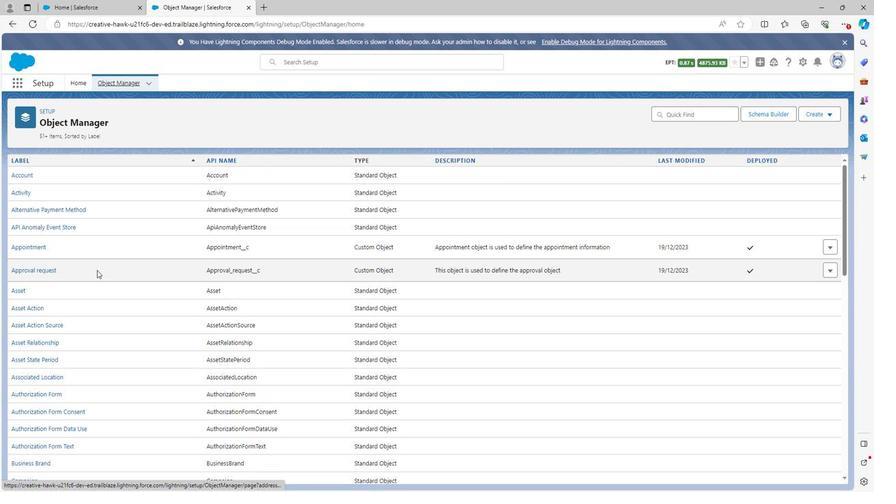 
Action: Mouse moved to (94, 282)
Screenshot: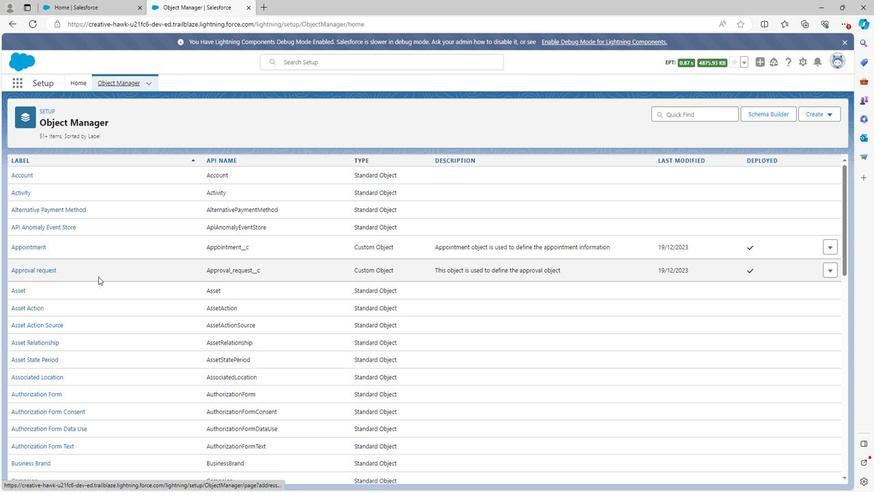 
Action: Mouse scrolled (94, 281) with delta (0, 0)
Screenshot: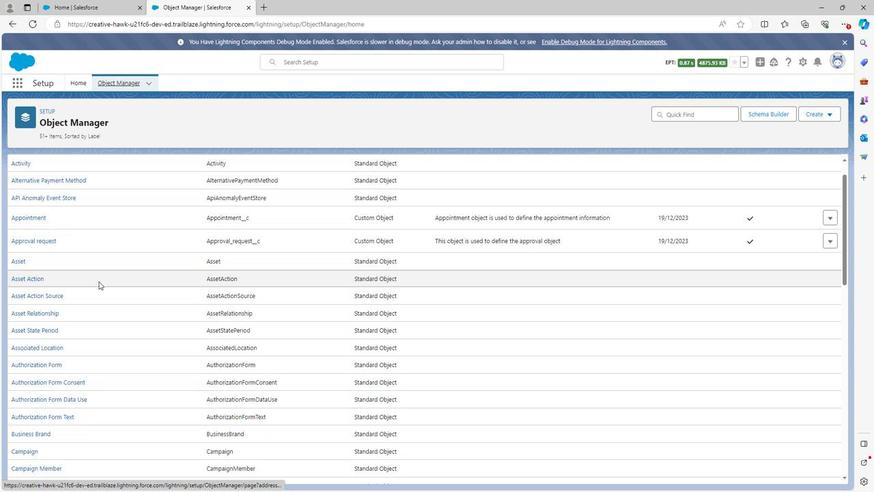 
Action: Mouse moved to (95, 286)
Screenshot: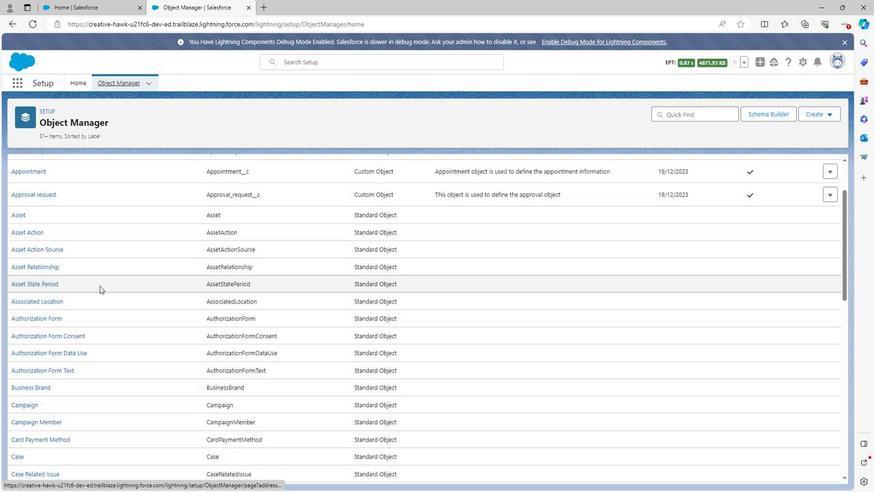 
Action: Mouse scrolled (95, 285) with delta (0, 0)
Screenshot: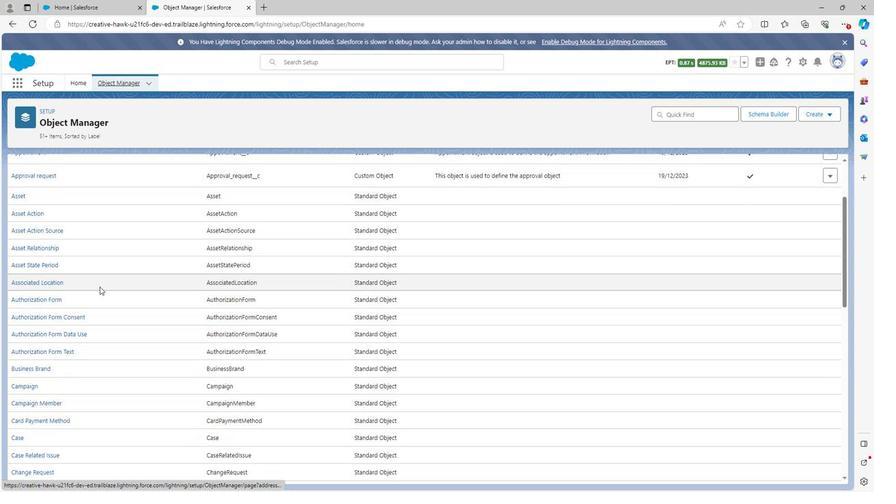 
Action: Mouse moved to (95, 287)
Screenshot: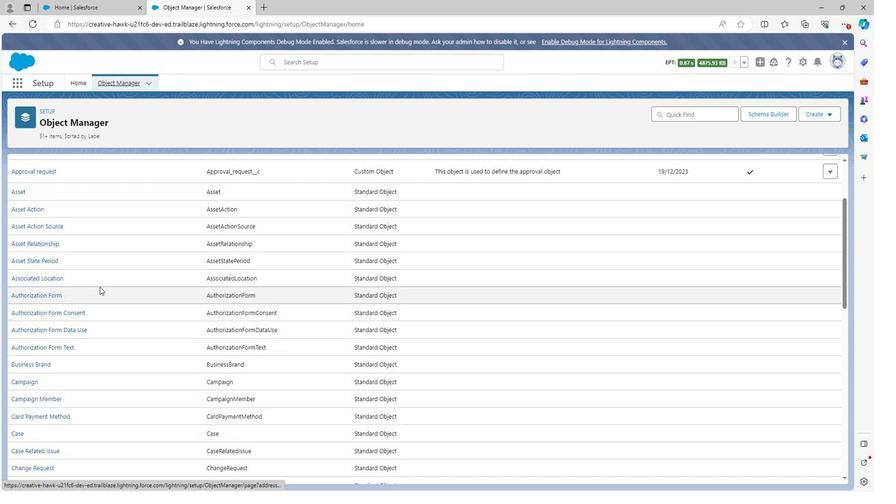 
Action: Mouse scrolled (95, 287) with delta (0, 0)
Screenshot: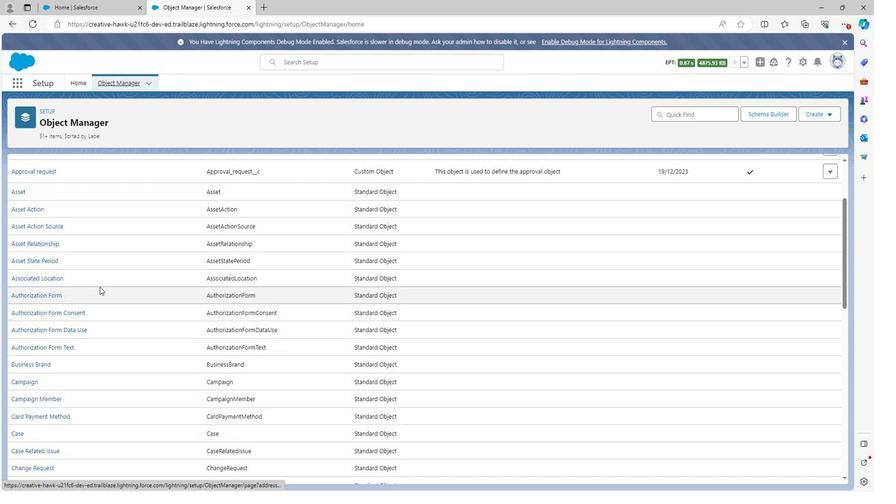 
Action: Mouse moved to (95, 288)
Screenshot: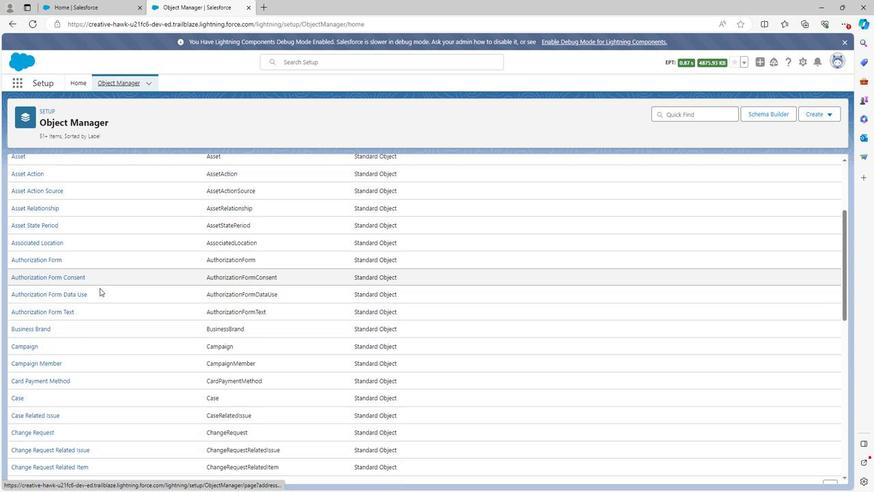 
Action: Mouse scrolled (95, 287) with delta (0, 0)
Screenshot: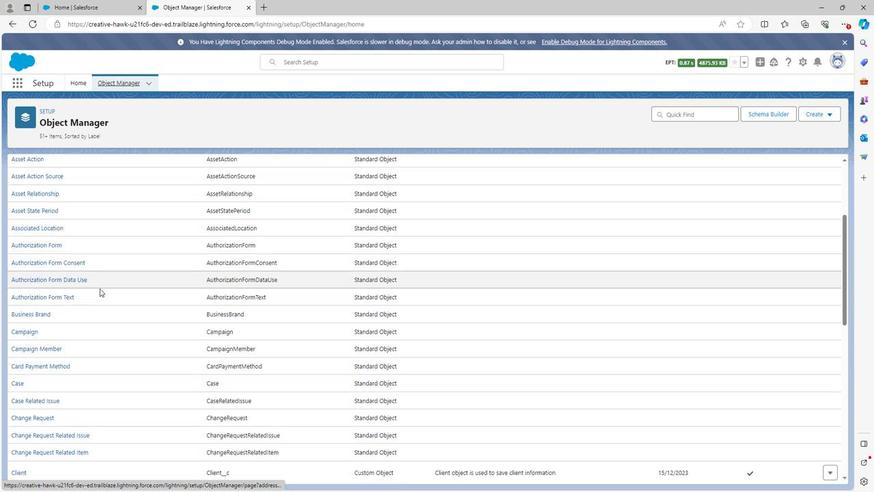 
Action: Mouse moved to (96, 288)
Screenshot: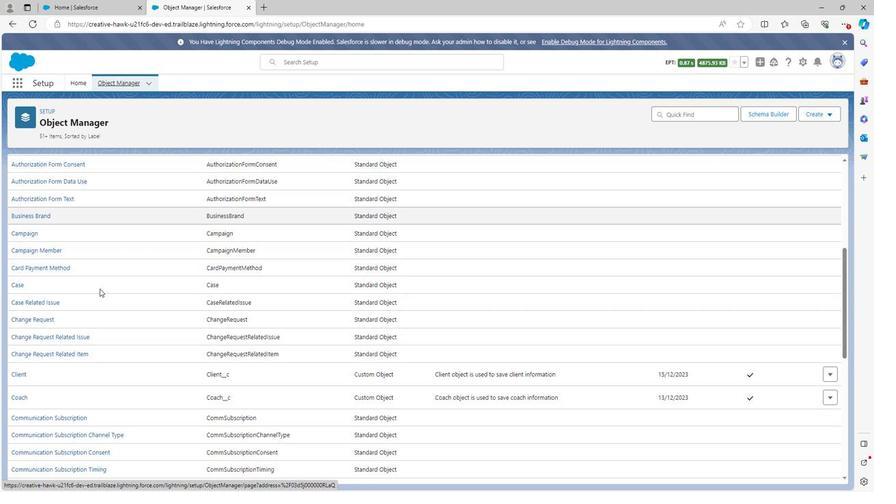 
Action: Mouse scrolled (96, 288) with delta (0, 0)
Screenshot: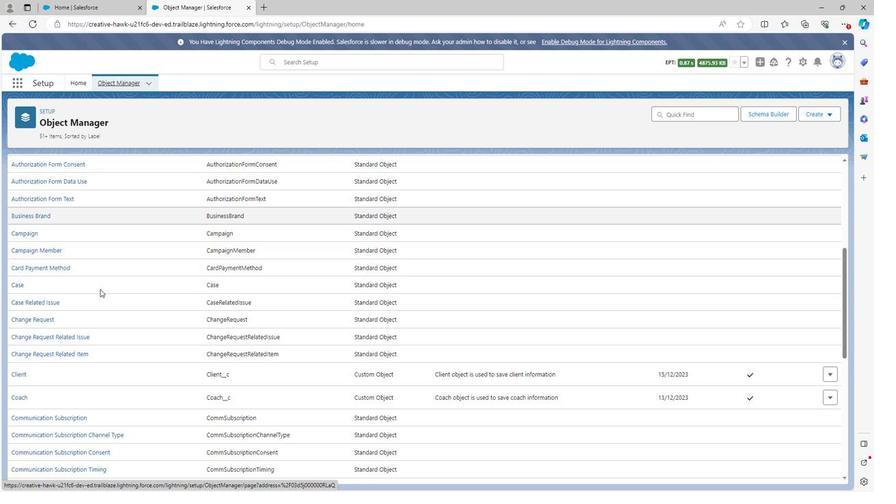 
Action: Mouse scrolled (96, 288) with delta (0, 0)
Screenshot: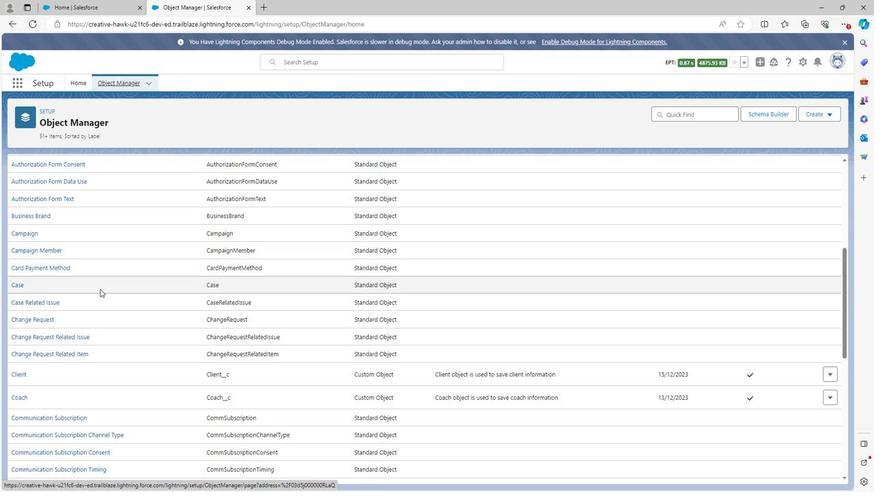
Action: Mouse scrolled (96, 288) with delta (0, 0)
Screenshot: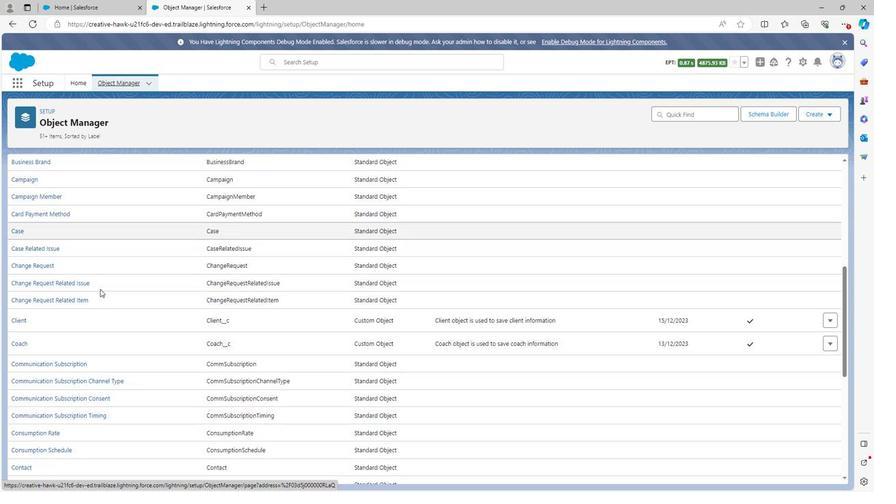 
Action: Mouse scrolled (96, 288) with delta (0, 0)
Screenshot: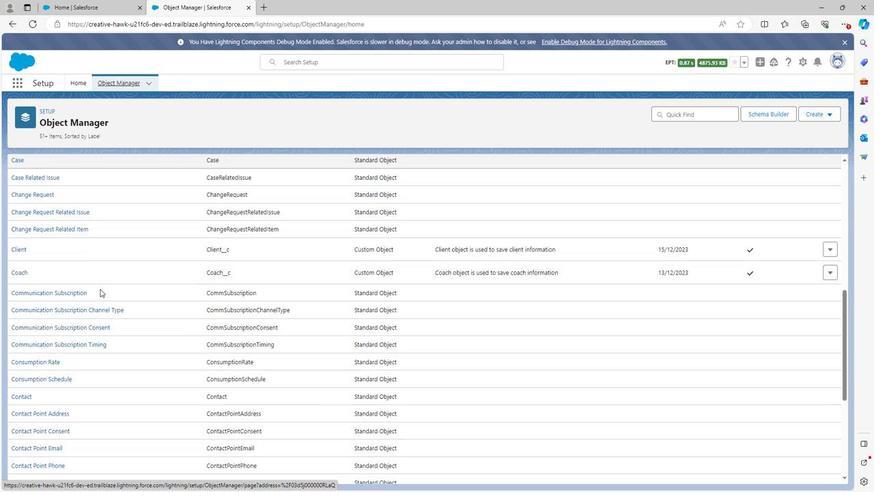 
Action: Mouse scrolled (96, 288) with delta (0, 0)
Screenshot: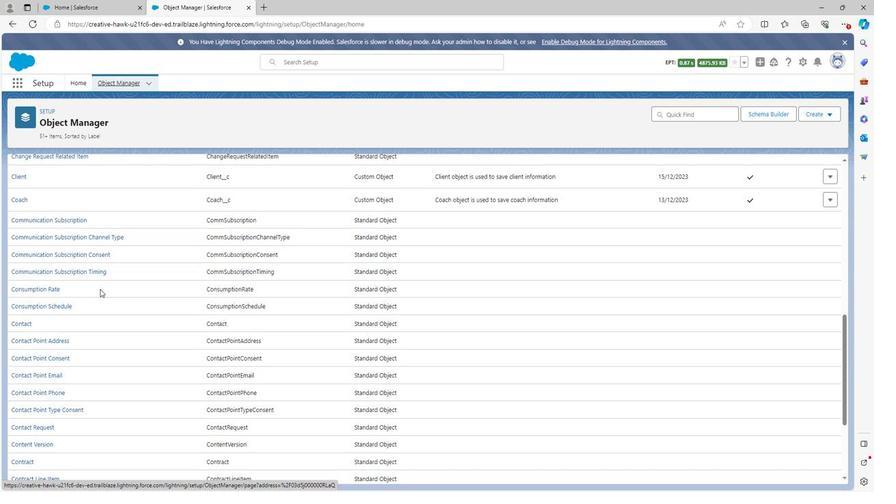 
Action: Mouse scrolled (96, 288) with delta (0, 0)
Screenshot: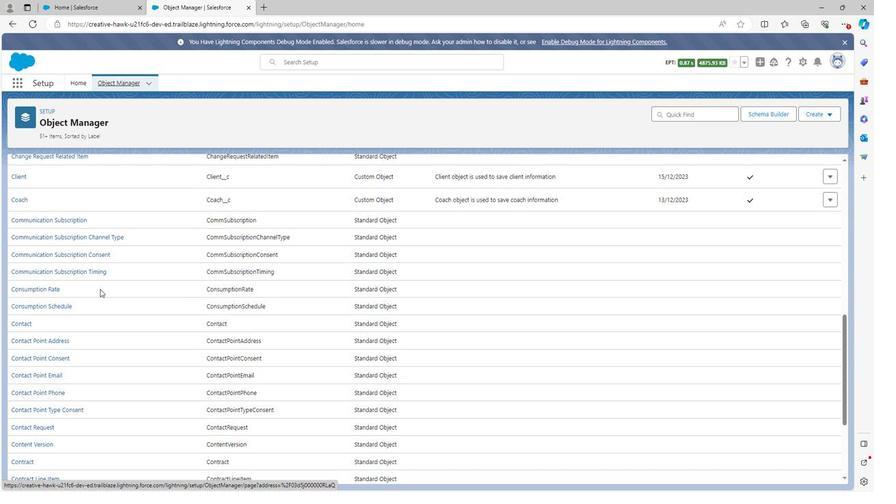 
Action: Mouse scrolled (96, 288) with delta (0, 0)
Screenshot: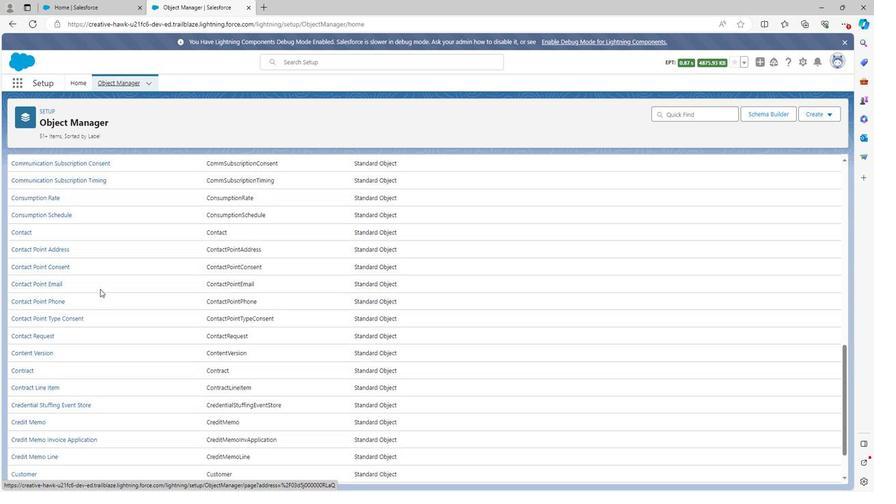 
Action: Mouse scrolled (96, 288) with delta (0, 0)
Screenshot: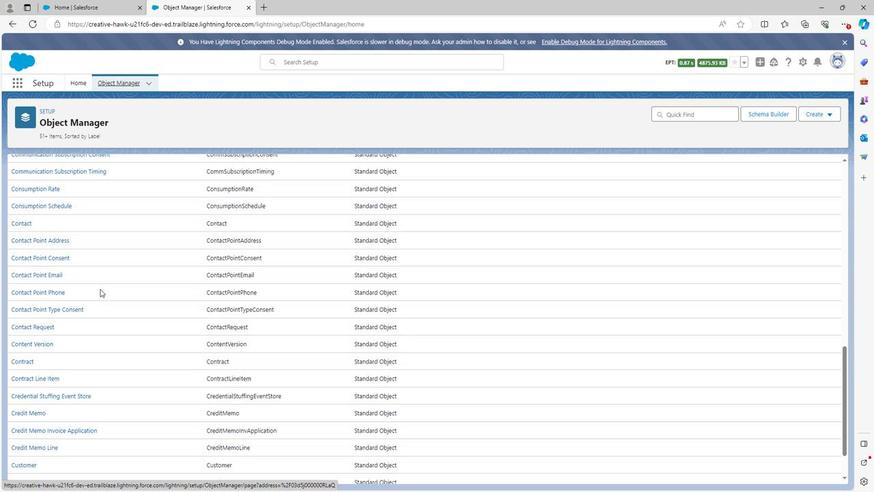 
Action: Mouse scrolled (96, 288) with delta (0, 0)
Screenshot: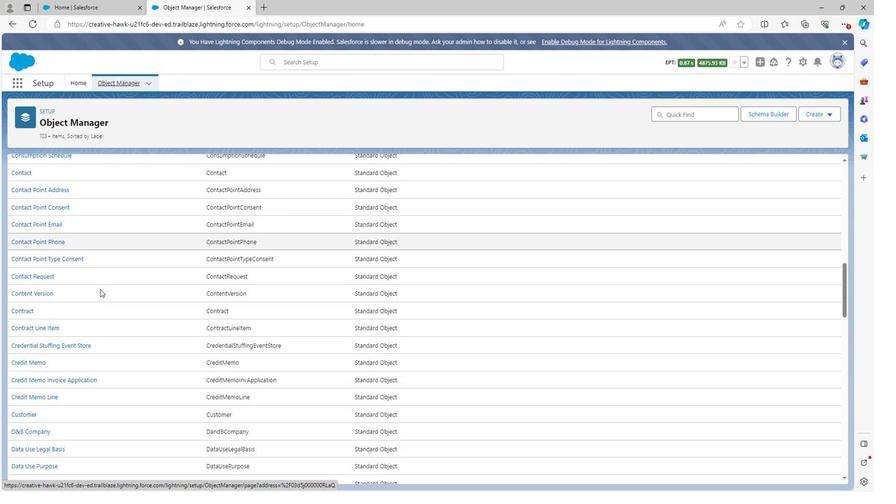 
Action: Mouse scrolled (96, 288) with delta (0, 0)
Screenshot: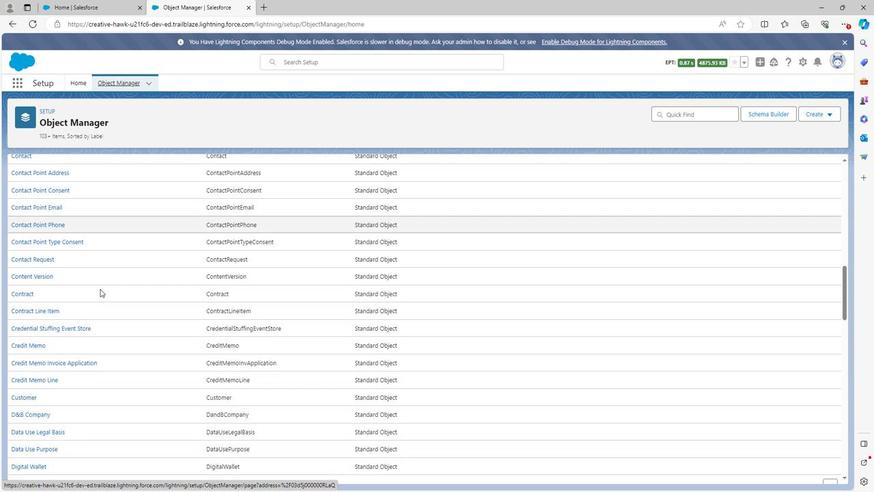 
Action: Mouse scrolled (96, 288) with delta (0, 0)
Screenshot: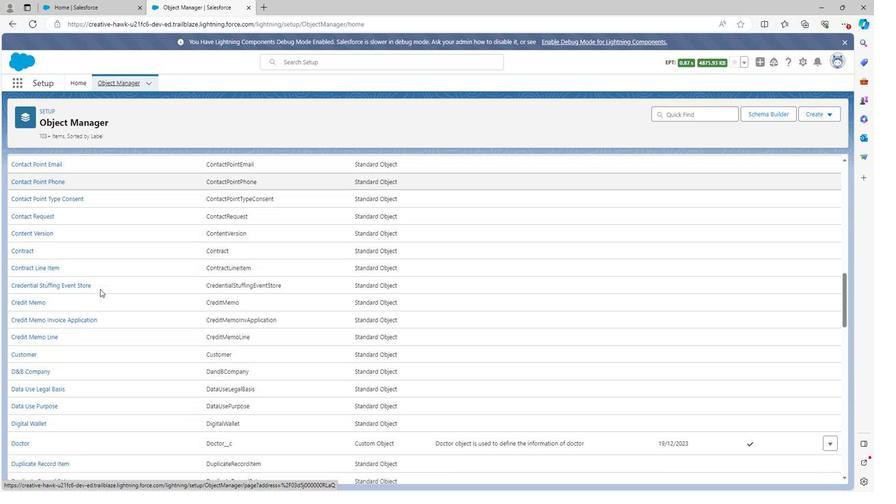
Action: Mouse scrolled (96, 288) with delta (0, 0)
Screenshot: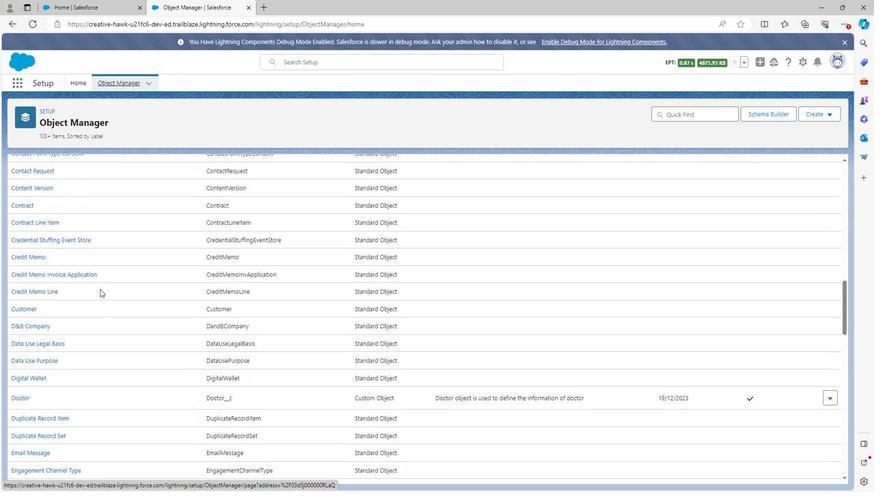 
Action: Mouse scrolled (96, 288) with delta (0, 0)
Screenshot: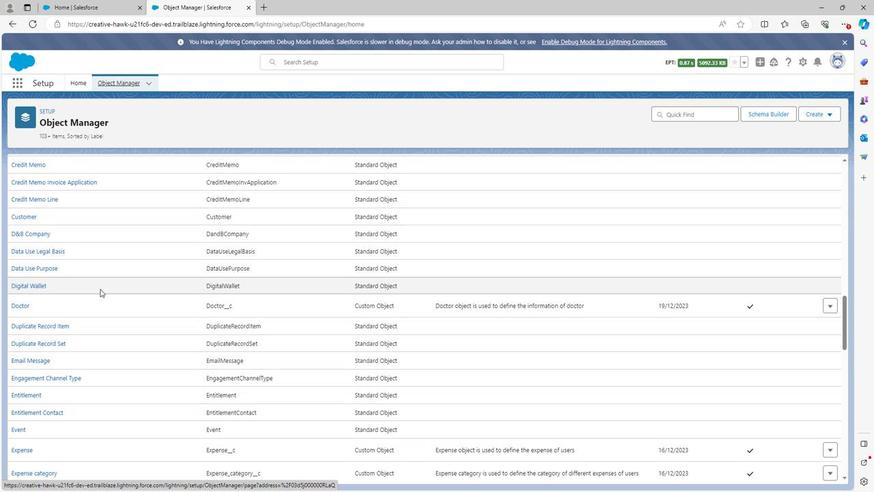 
Action: Mouse scrolled (96, 288) with delta (0, 0)
Screenshot: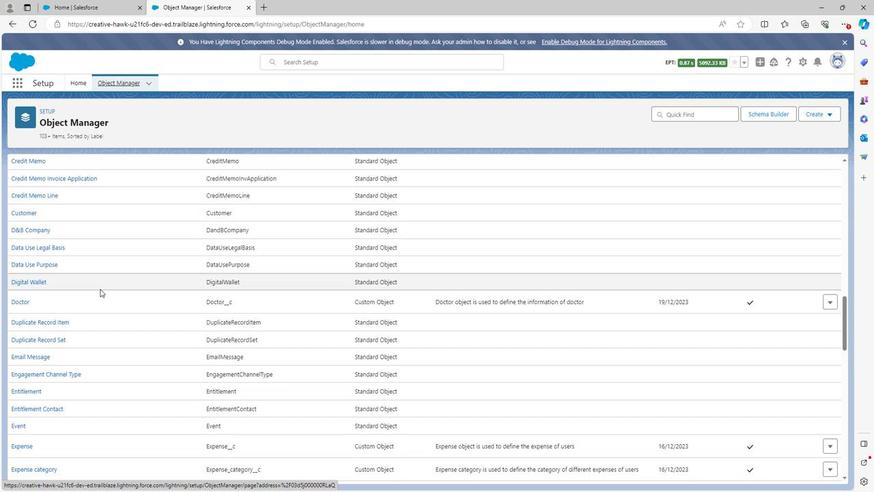 
Action: Mouse scrolled (96, 288) with delta (0, 0)
Screenshot: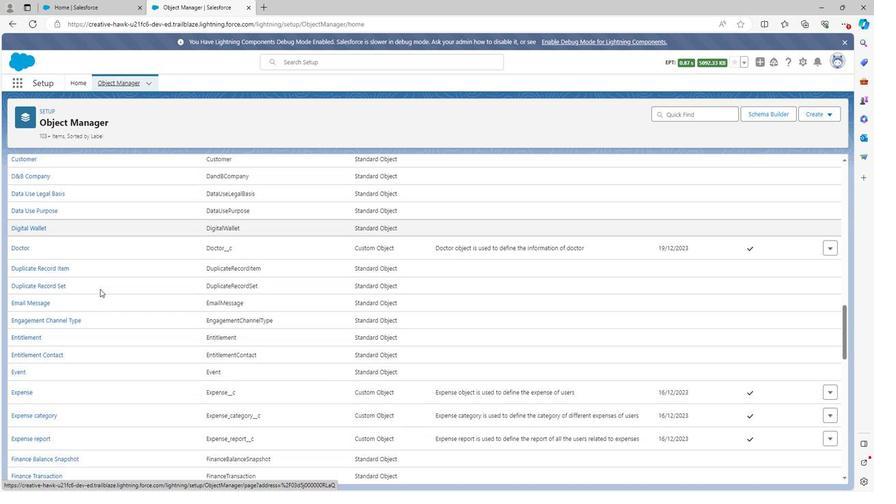 
Action: Mouse scrolled (96, 288) with delta (0, 0)
Screenshot: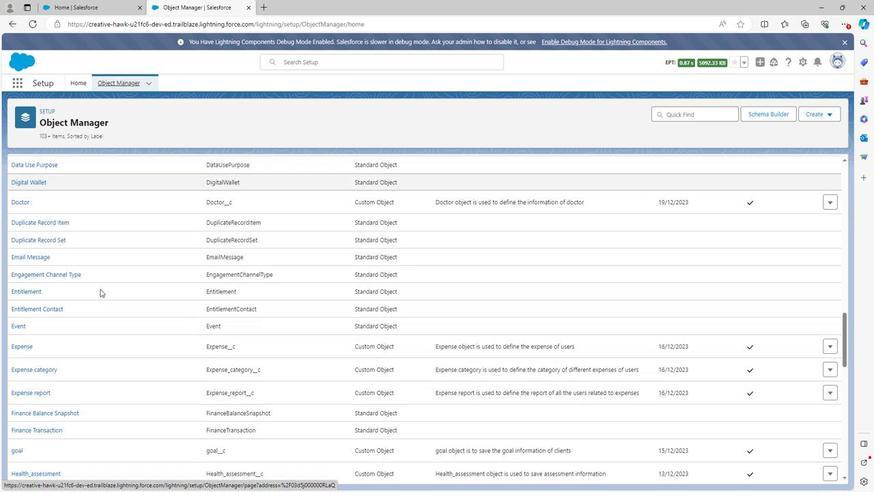 
Action: Mouse scrolled (96, 288) with delta (0, 0)
Screenshot: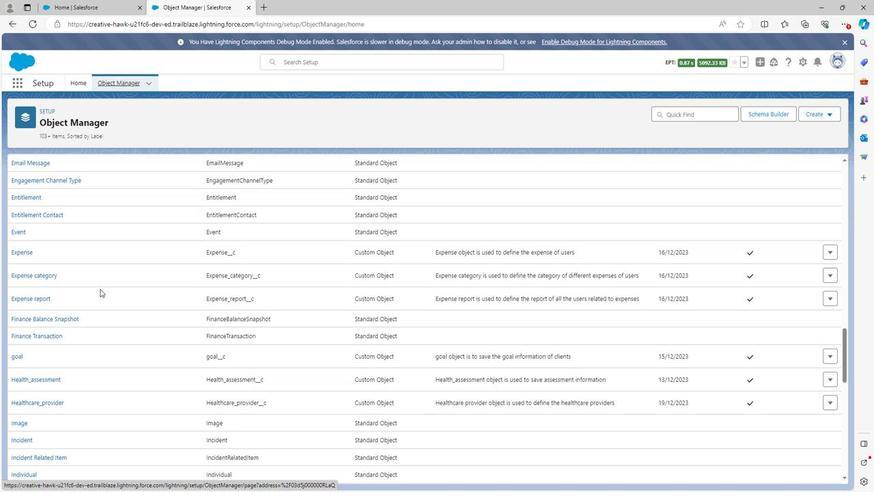 
Action: Mouse scrolled (96, 288) with delta (0, 0)
Screenshot: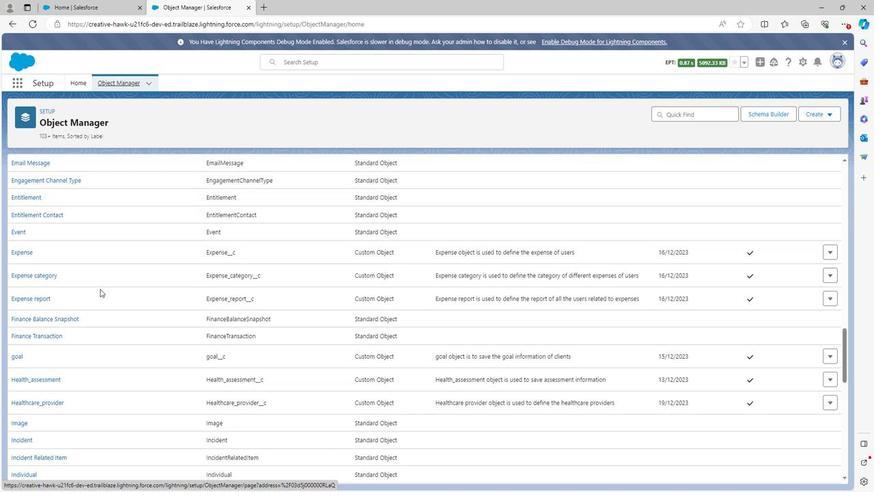 
Action: Mouse scrolled (96, 288) with delta (0, 0)
Screenshot: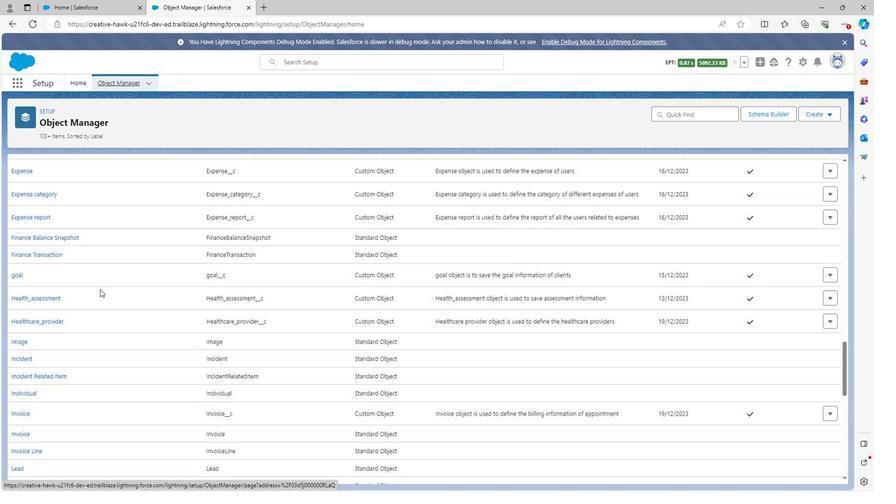 
Action: Mouse scrolled (96, 288) with delta (0, 0)
Screenshot: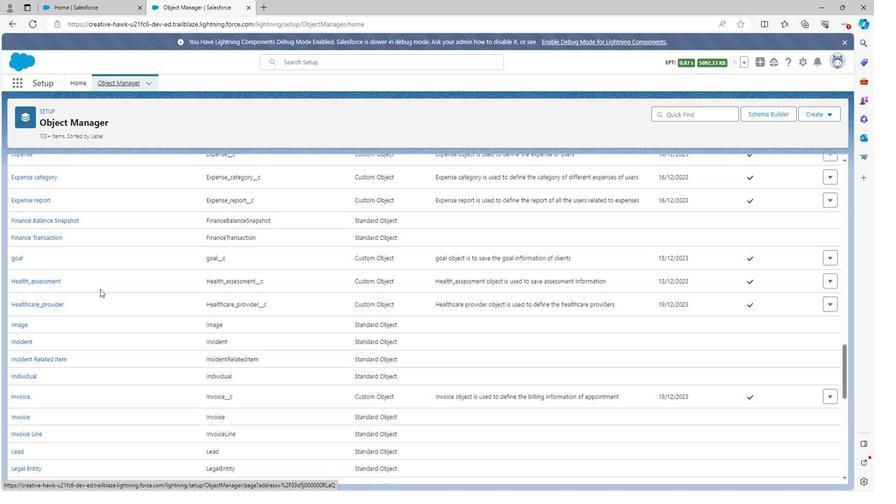 
Action: Mouse scrolled (96, 288) with delta (0, 0)
Screenshot: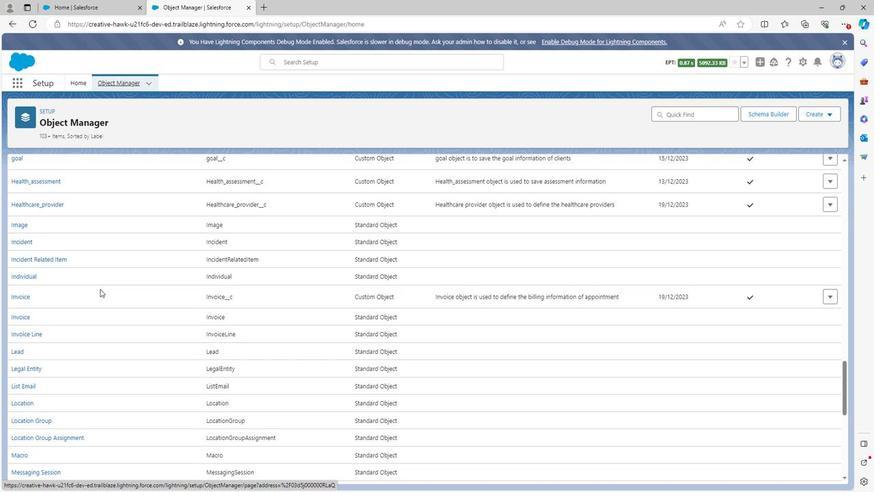 
Action: Mouse scrolled (96, 288) with delta (0, 0)
Screenshot: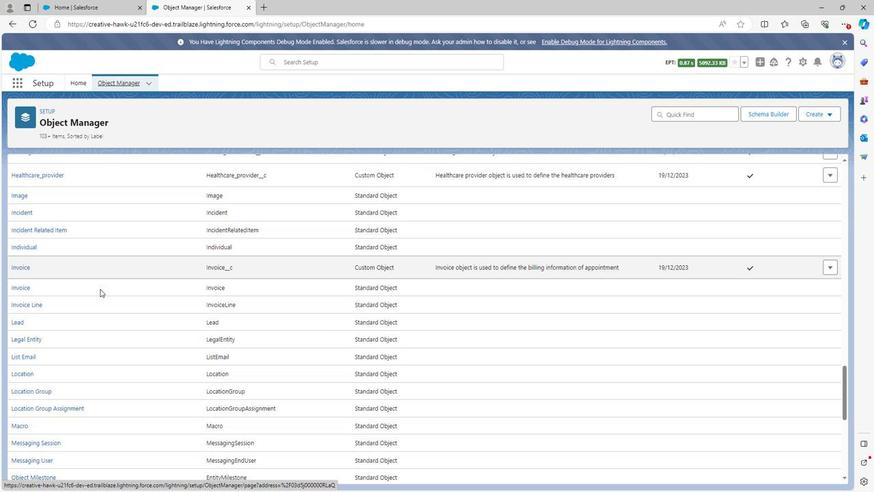 
Action: Mouse scrolled (96, 288) with delta (0, 0)
Screenshot: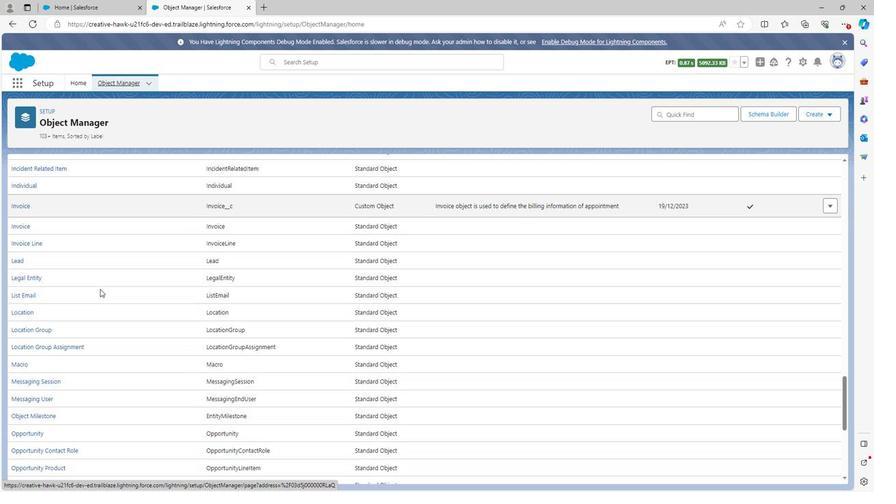 
Action: Mouse scrolled (96, 288) with delta (0, 0)
Screenshot: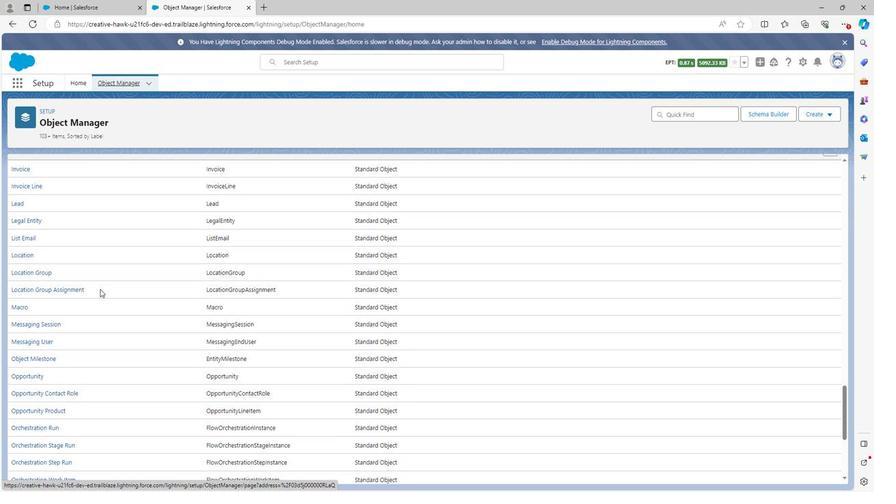 
Action: Mouse scrolled (96, 288) with delta (0, 0)
Screenshot: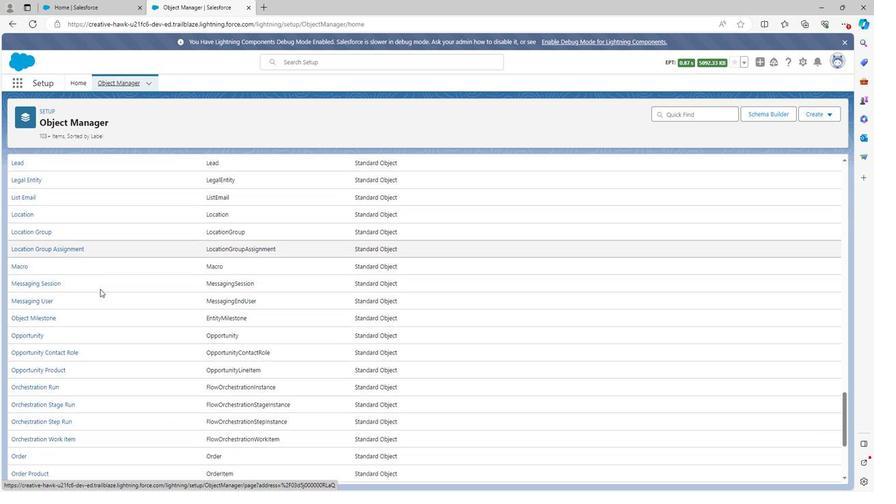 
Action: Mouse scrolled (96, 288) with delta (0, 0)
Screenshot: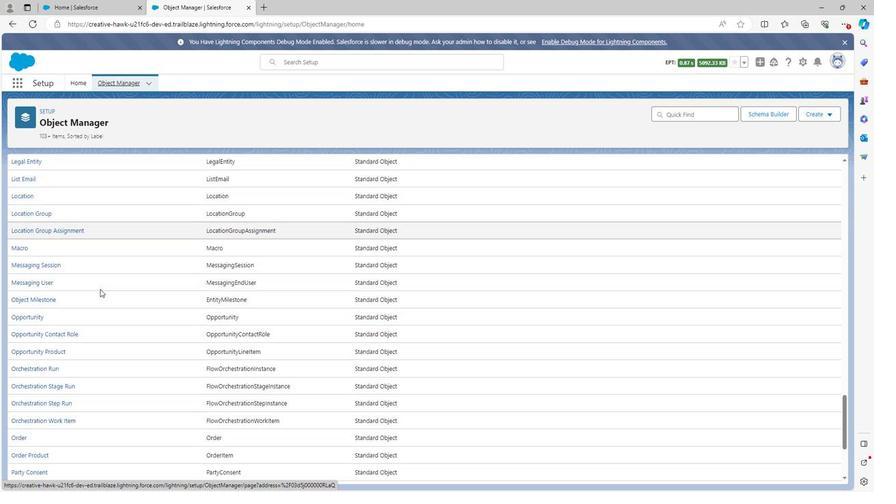 
Action: Mouse moved to (12, 401)
Screenshot: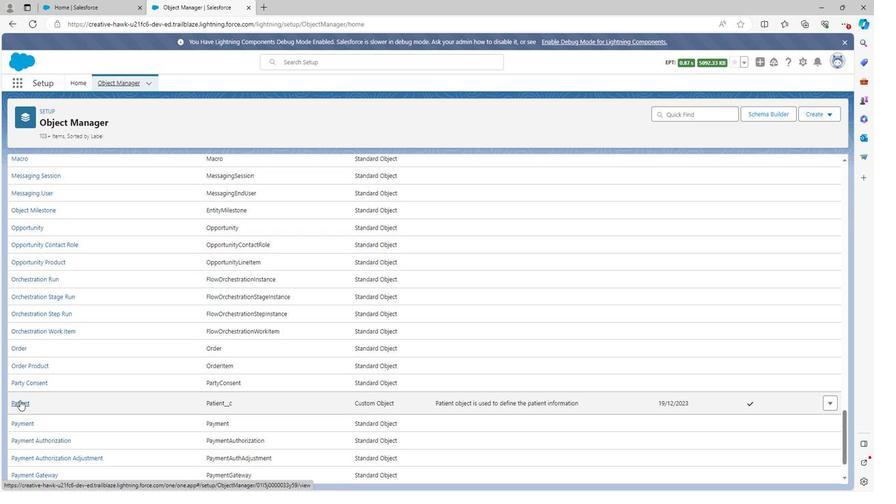 
Action: Mouse pressed left at (12, 401)
Screenshot: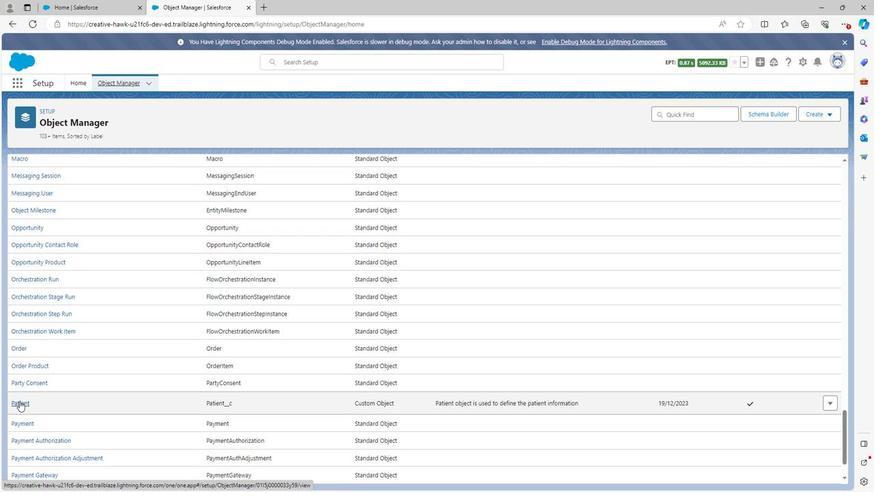 
Action: Mouse moved to (55, 175)
Screenshot: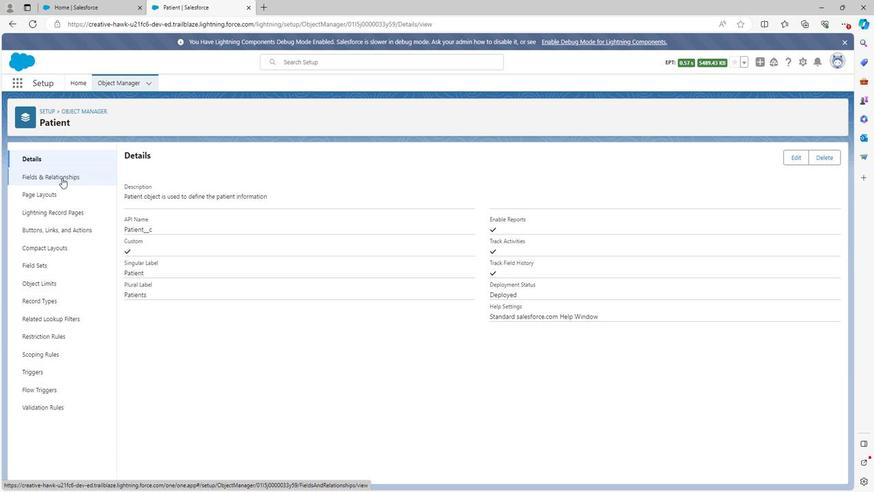 
Action: Mouse pressed left at (55, 175)
Screenshot: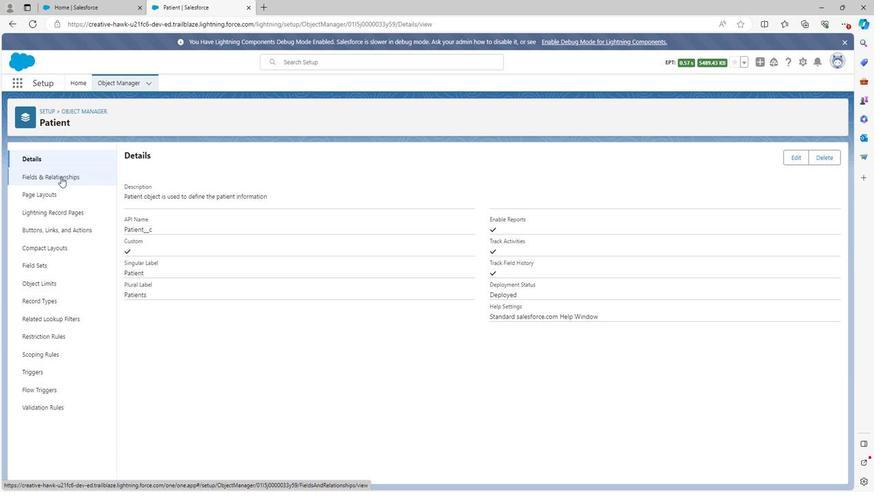 
Action: Mouse moved to (144, 250)
Screenshot: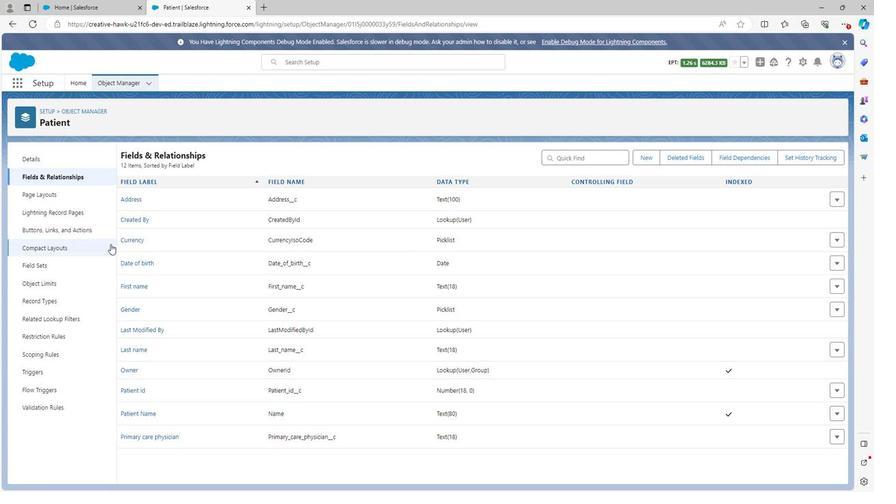 
